 Task: Look for space in Liberec, Czech Republic from 24th June, 2023 to 10th July,  2023 for 5 adults in price range Rs.15000 to Rs.25000. Place can be entire place or private room with 5 bedrooms having 5 beds and 5 bathrooms. Property type can be house, flat, guest house. Amenities needed are: wifi, TV, free parkinig on premises, gym, breakfast. Booking option can be shelf check-in. Required host language is English.
Action: Mouse moved to (459, 154)
Screenshot: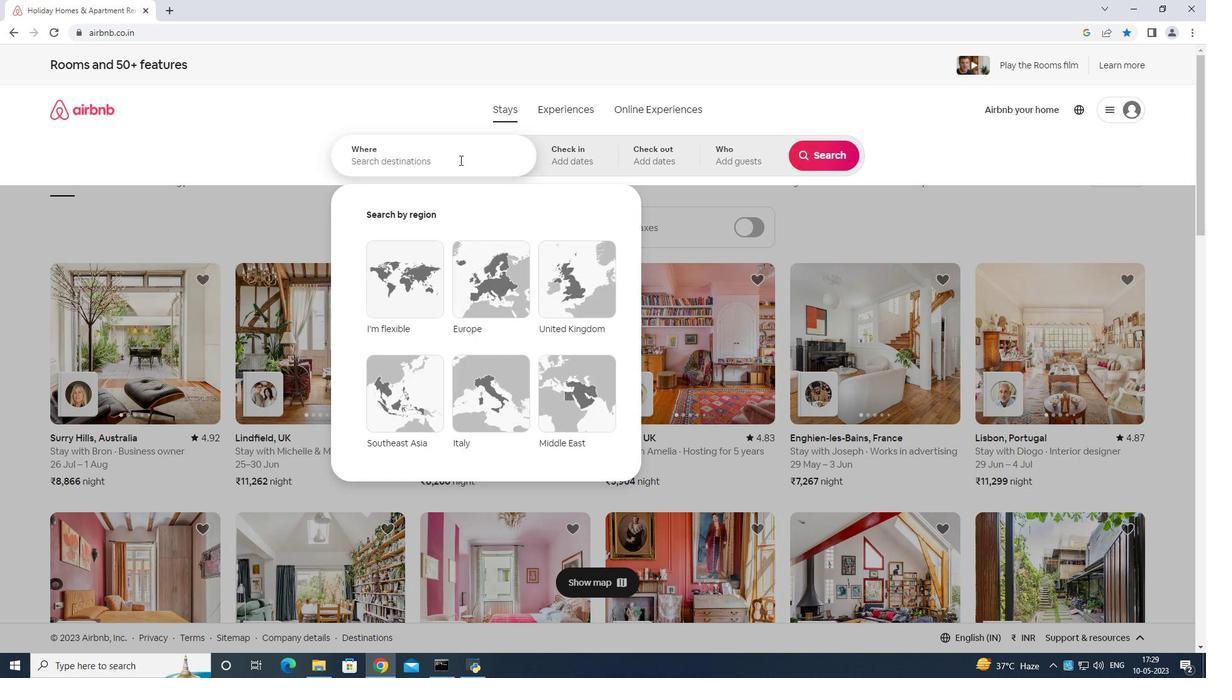 
Action: Mouse pressed left at (459, 157)
Screenshot: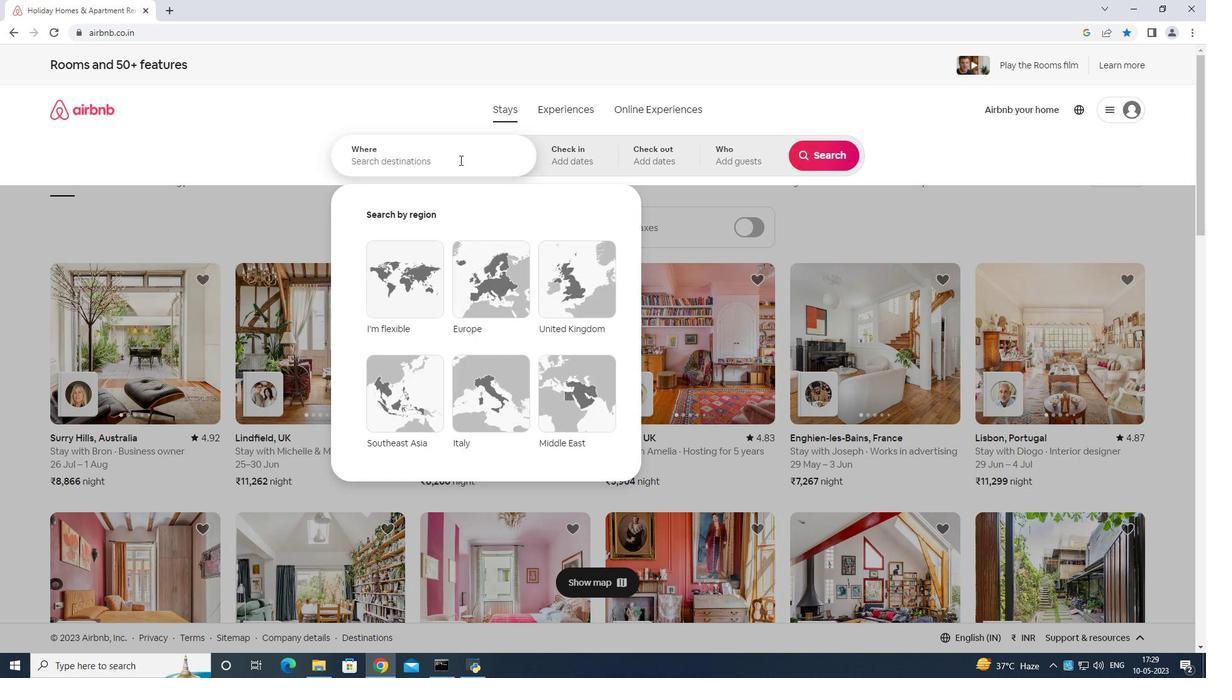 
Action: Mouse moved to (260, 96)
Screenshot: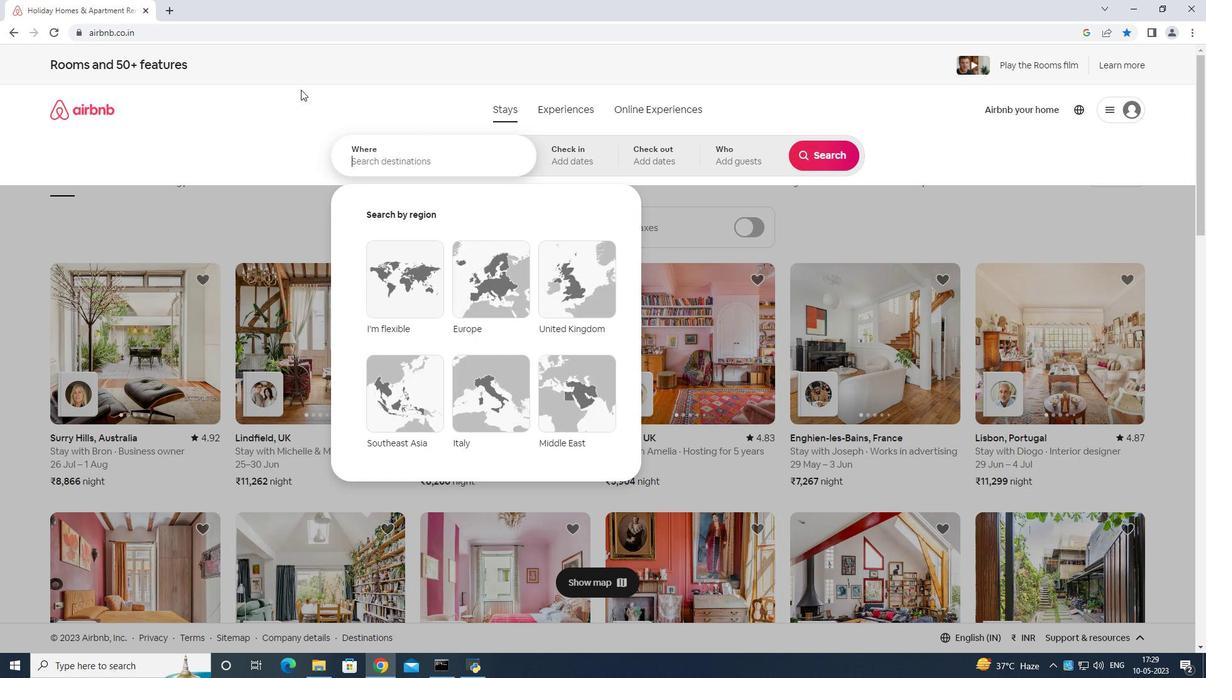 
Action: Key pressed <Key.shift>Liberec<Key.space>czezh<Key.space>republic<Key.space><Key.enter>
Screenshot: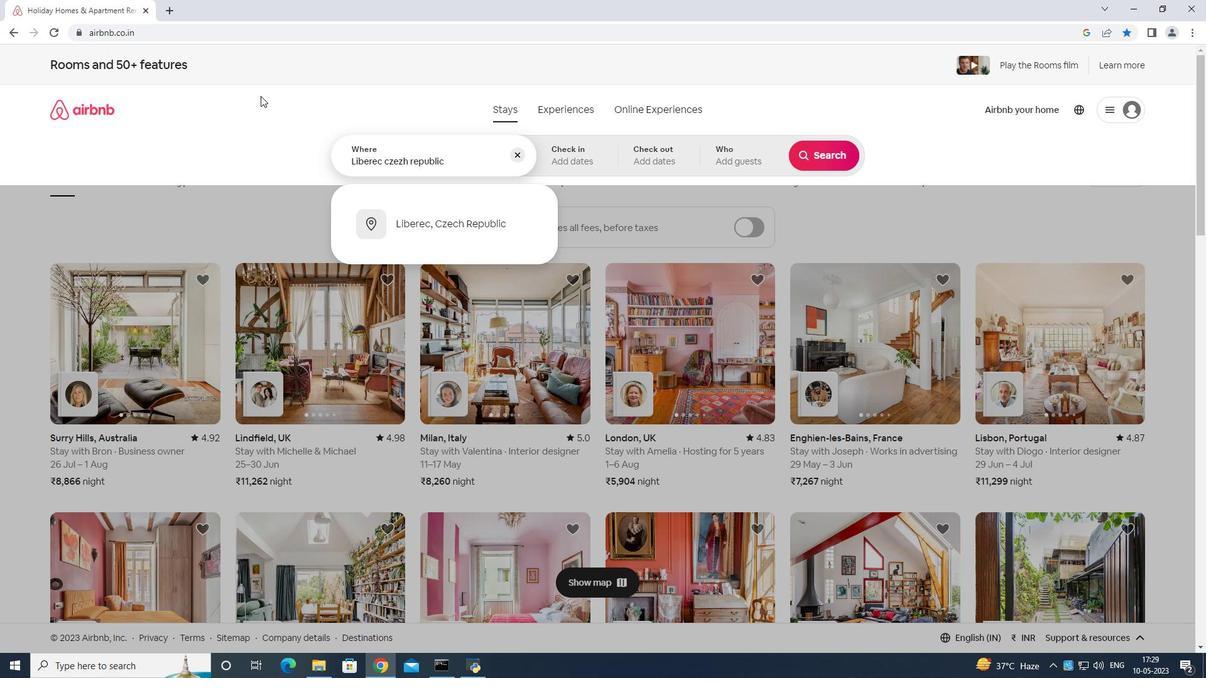 
Action: Mouse moved to (807, 394)
Screenshot: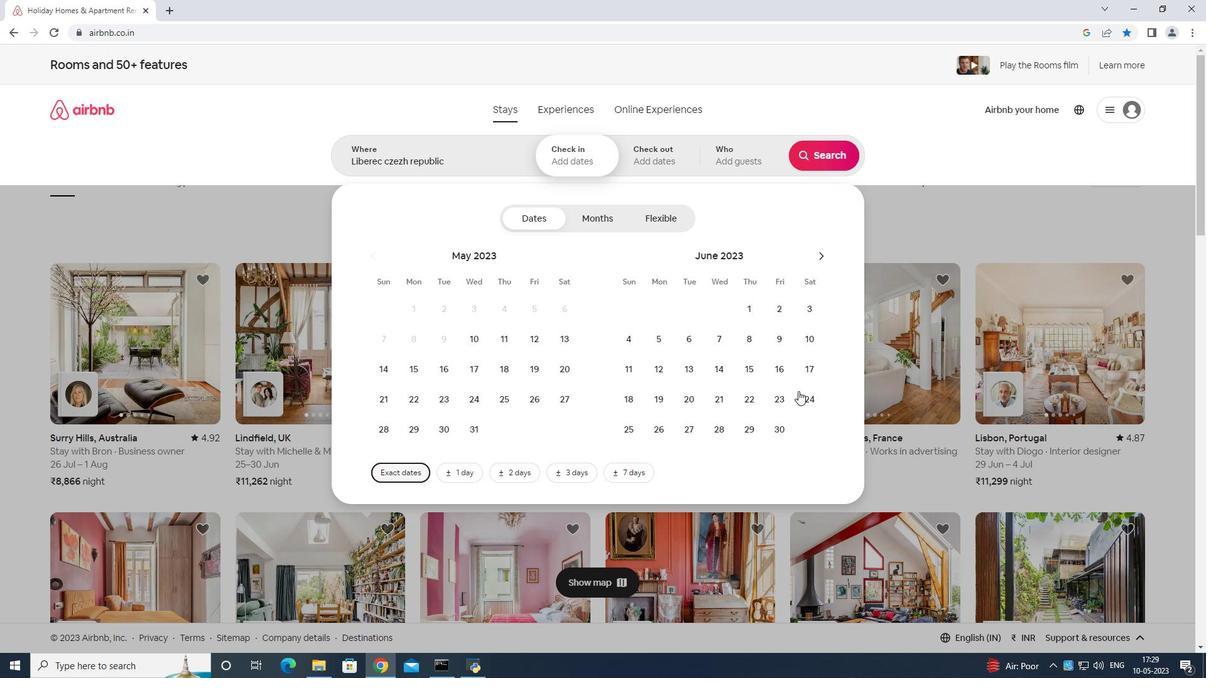 
Action: Mouse pressed left at (807, 394)
Screenshot: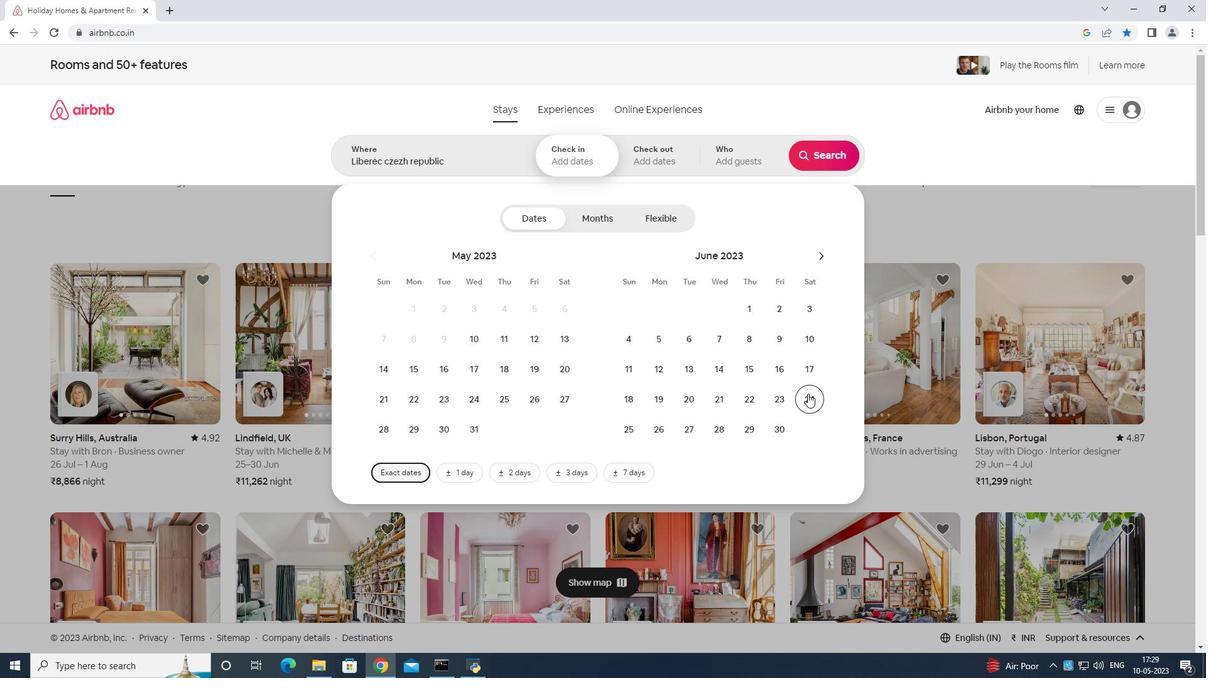 
Action: Mouse moved to (820, 251)
Screenshot: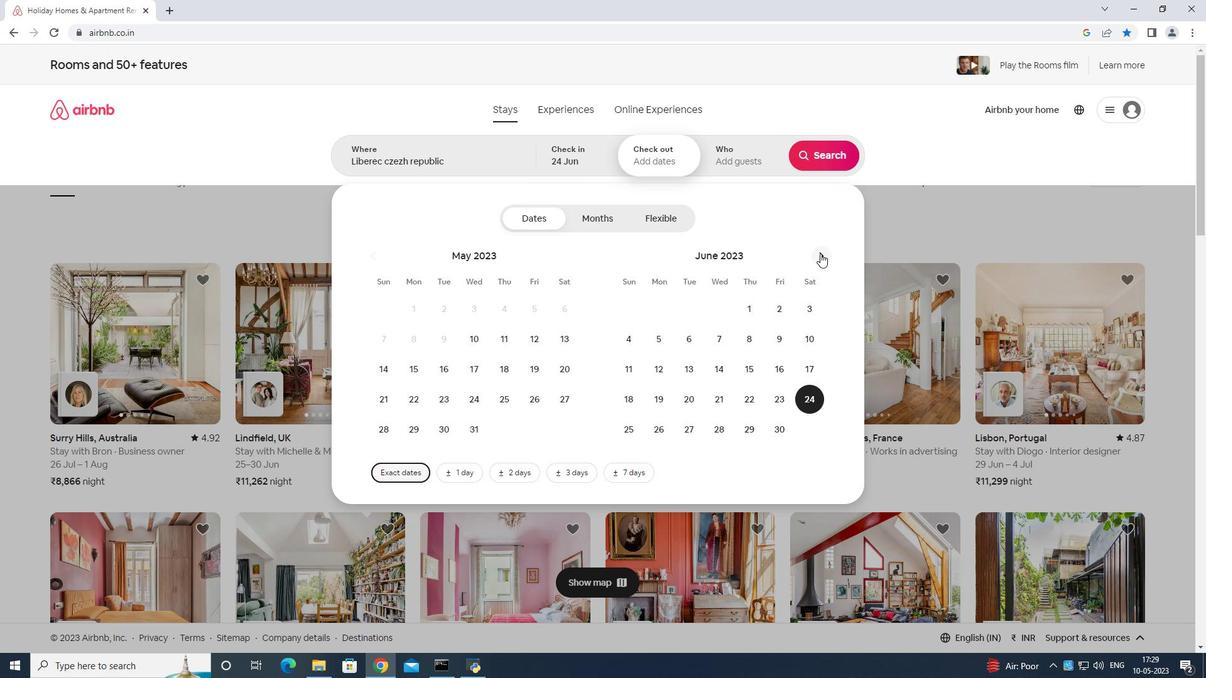 
Action: Mouse pressed left at (820, 251)
Screenshot: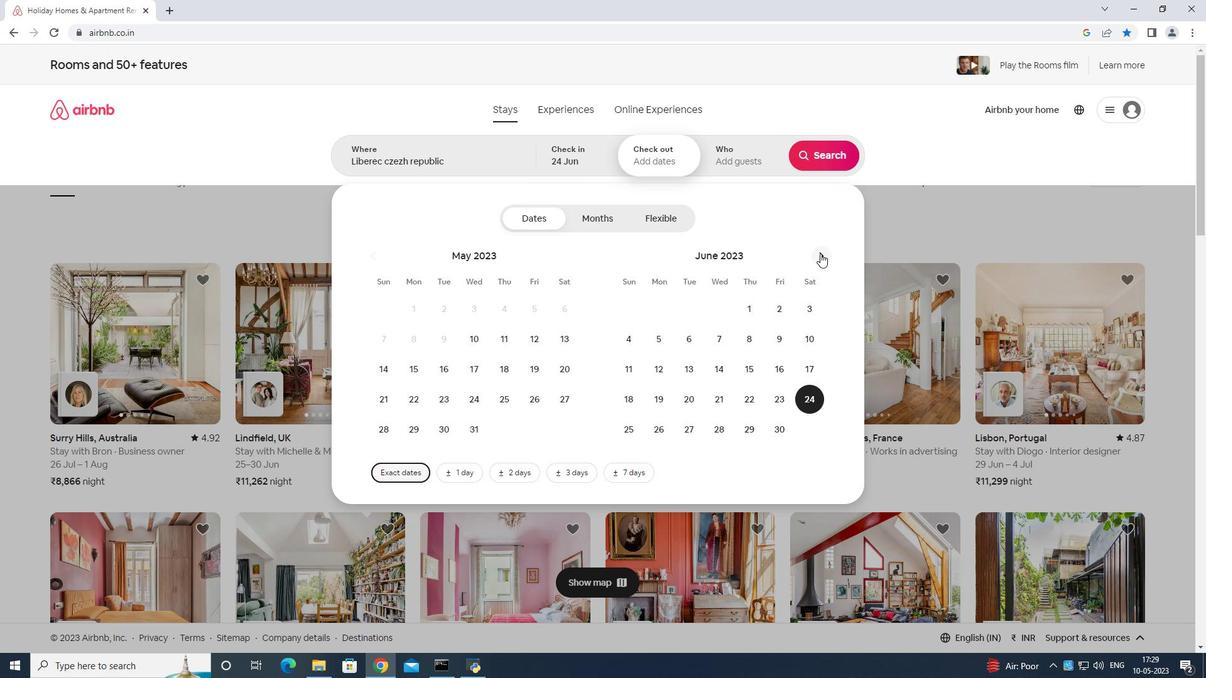 
Action: Mouse moved to (664, 369)
Screenshot: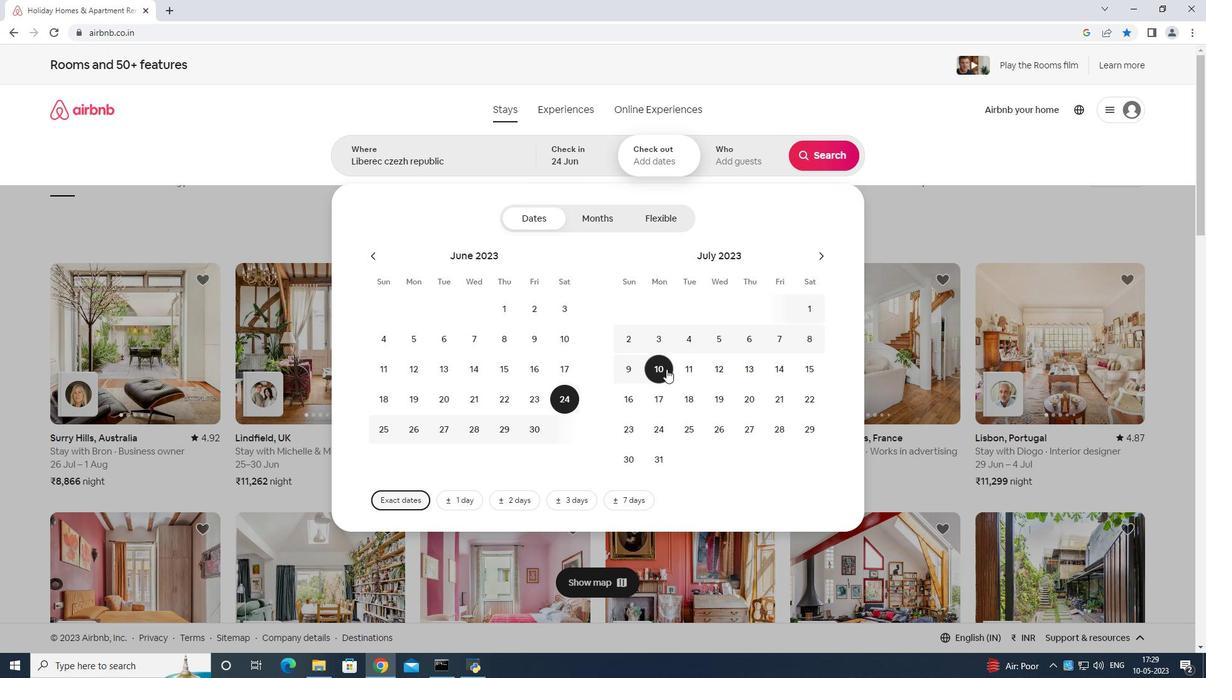 
Action: Mouse pressed left at (664, 369)
Screenshot: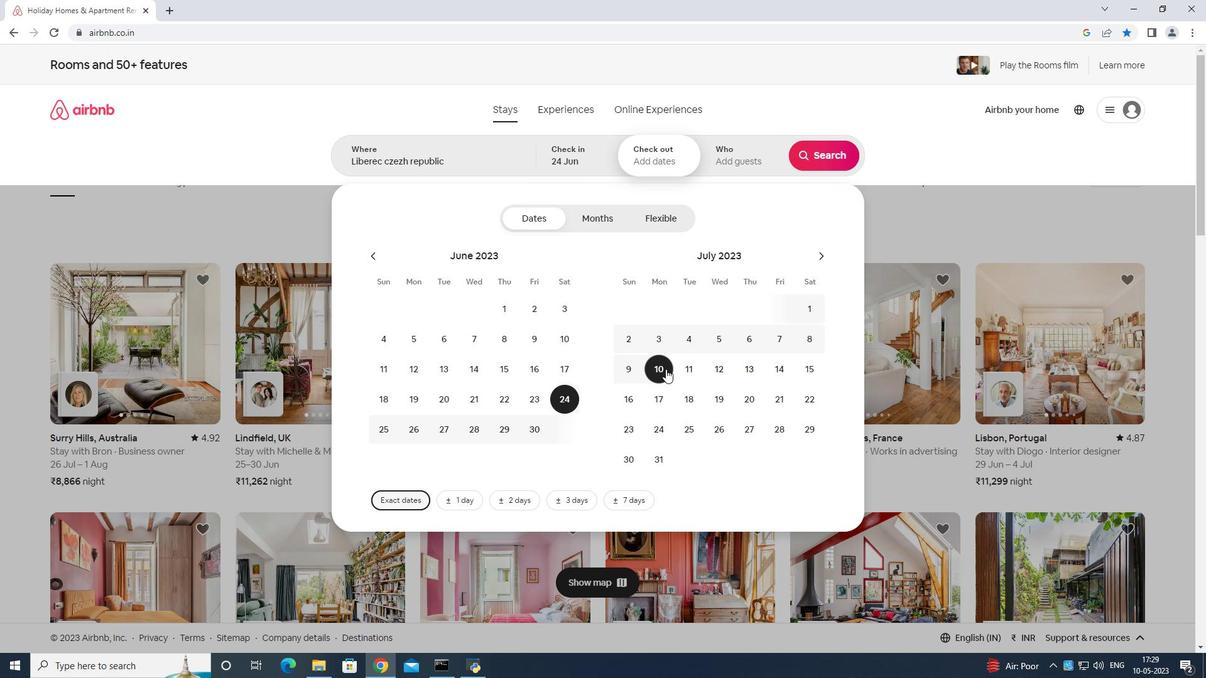 
Action: Mouse moved to (745, 150)
Screenshot: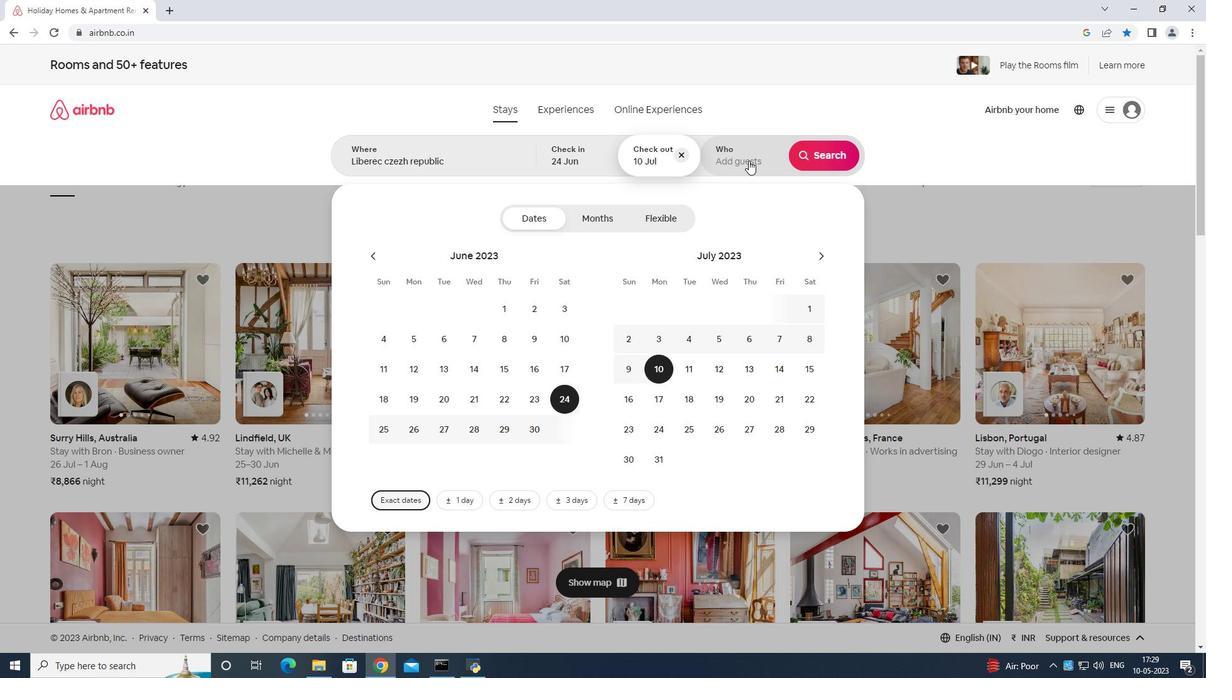 
Action: Mouse pressed left at (745, 150)
Screenshot: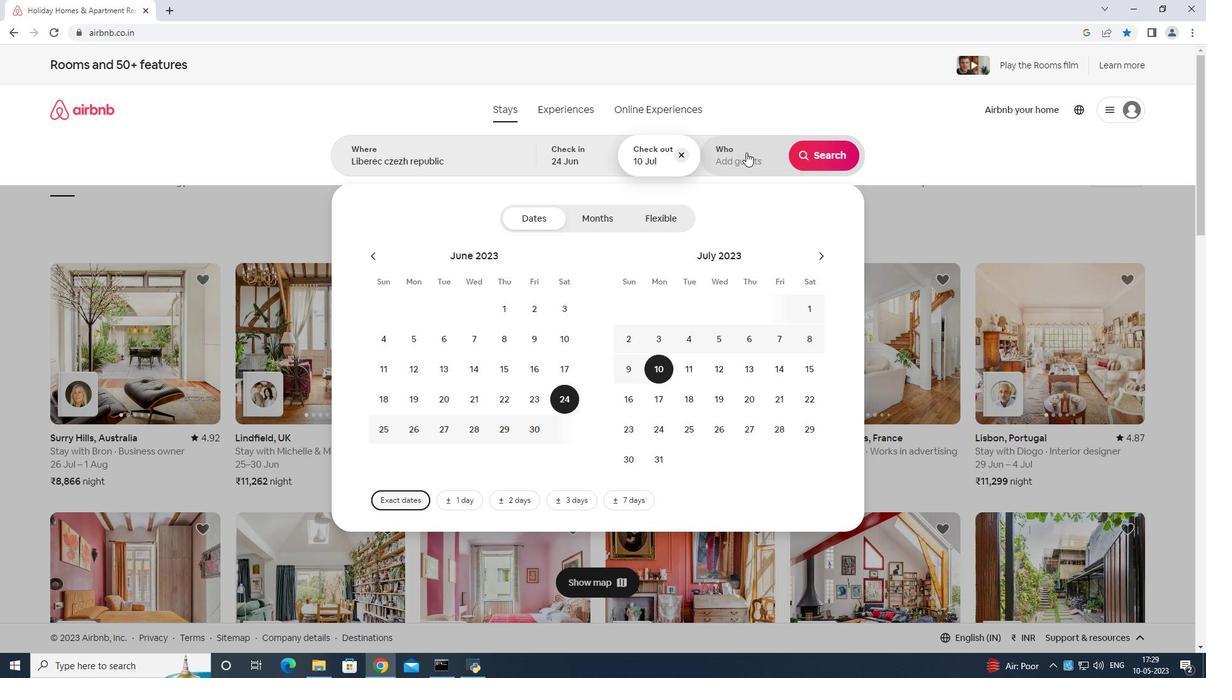 
Action: Mouse moved to (824, 229)
Screenshot: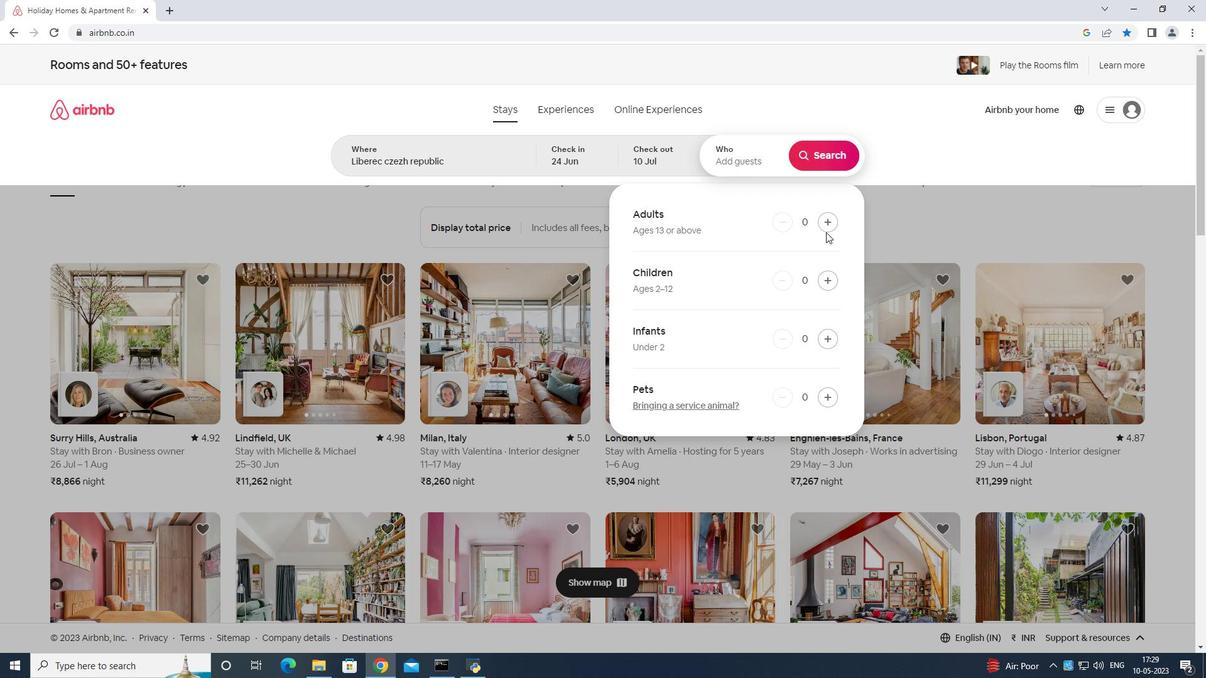 
Action: Mouse pressed left at (824, 229)
Screenshot: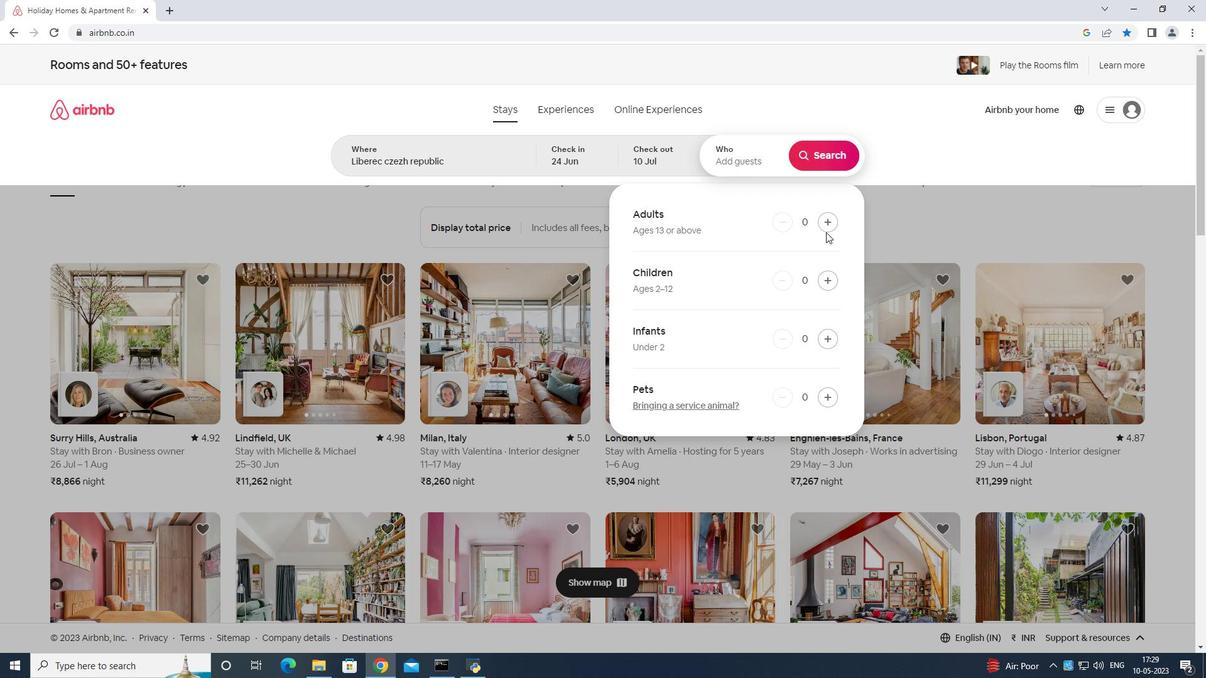 
Action: Mouse moved to (824, 225)
Screenshot: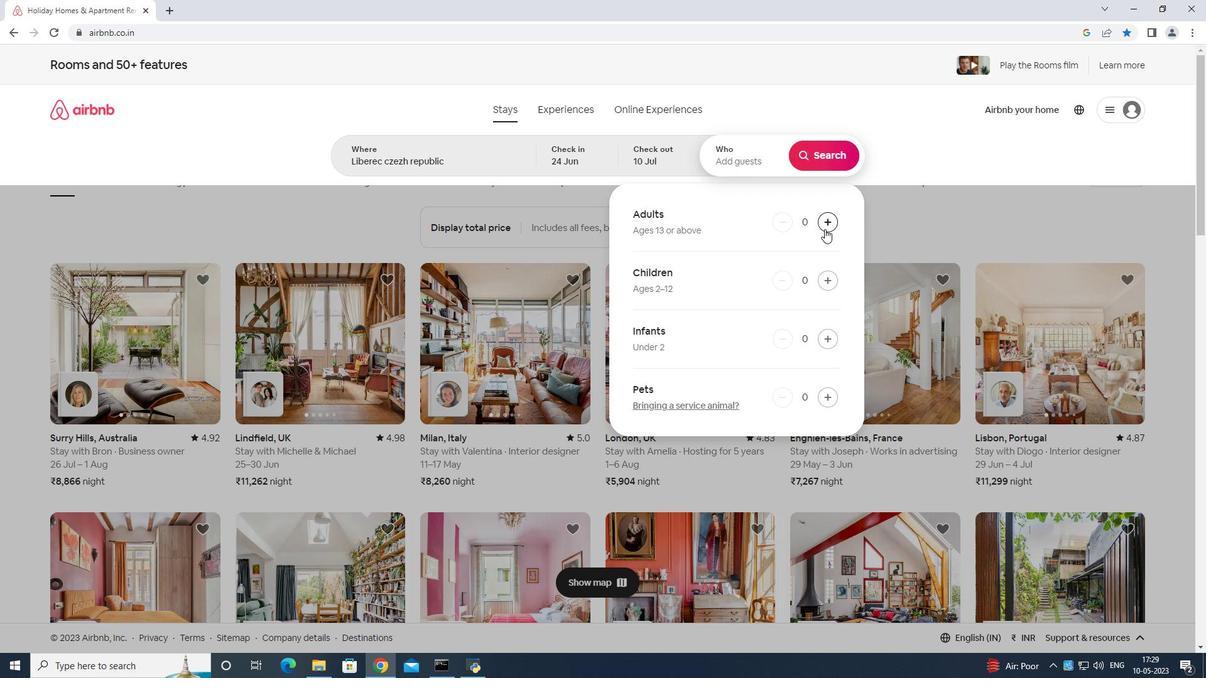 
Action: Mouse pressed left at (824, 225)
Screenshot: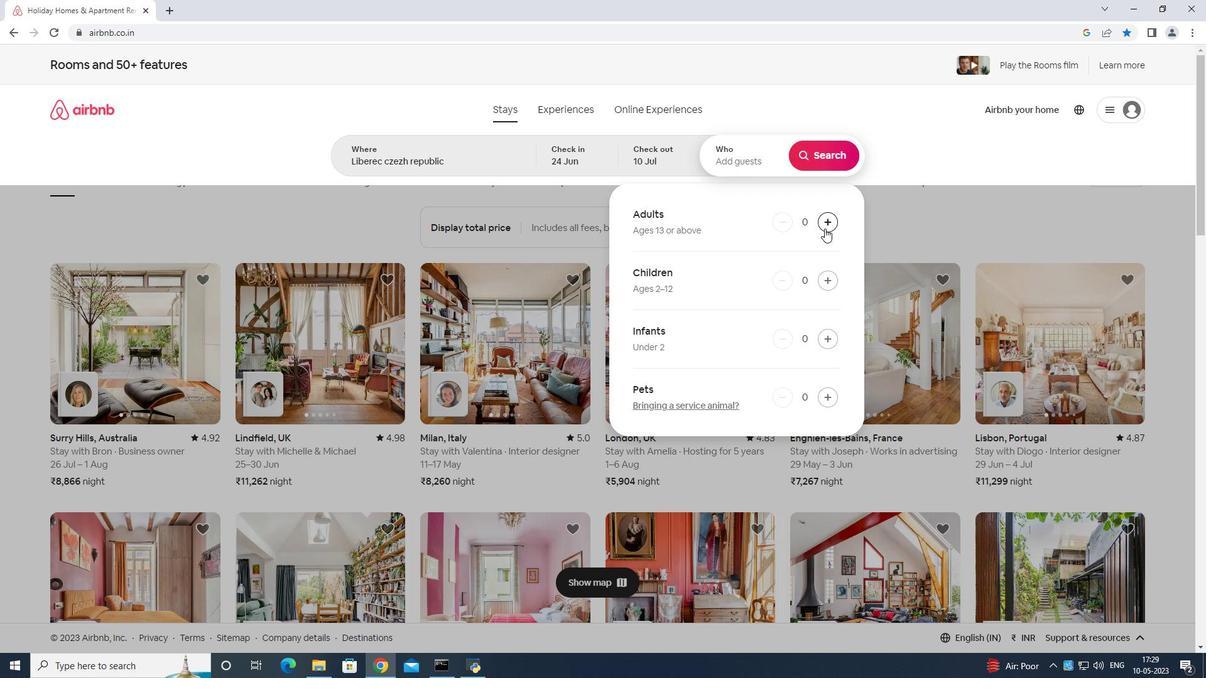 
Action: Mouse moved to (824, 224)
Screenshot: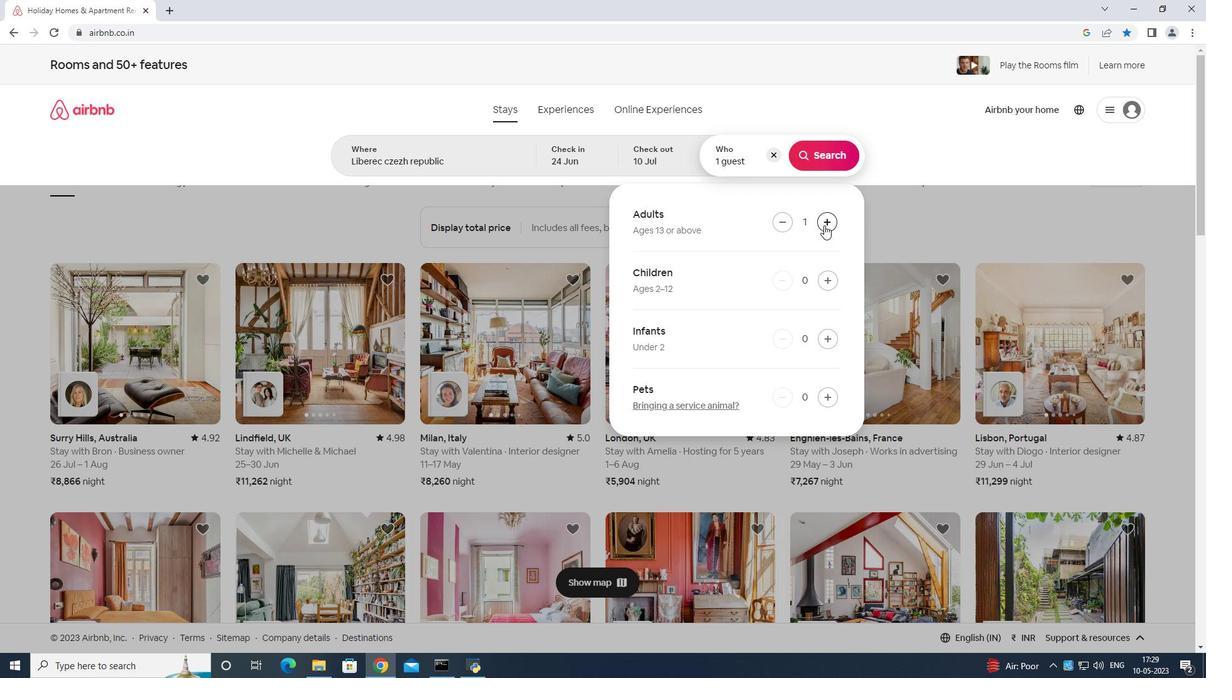 
Action: Mouse pressed left at (824, 224)
Screenshot: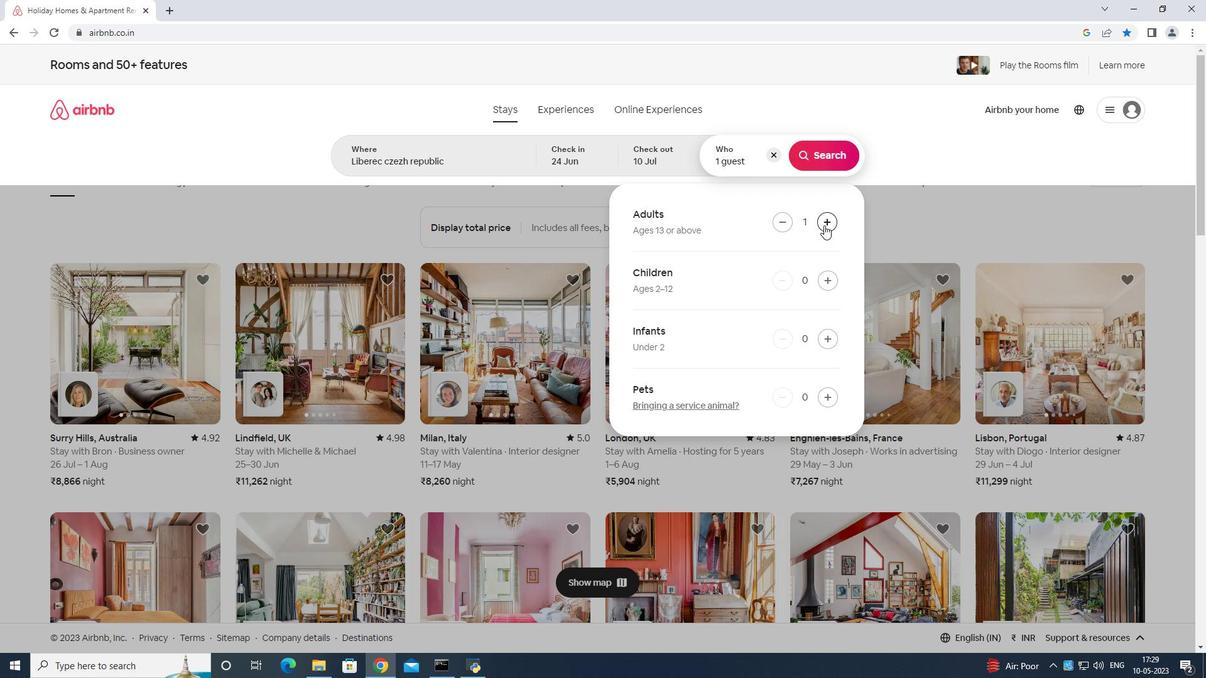 
Action: Mouse moved to (823, 223)
Screenshot: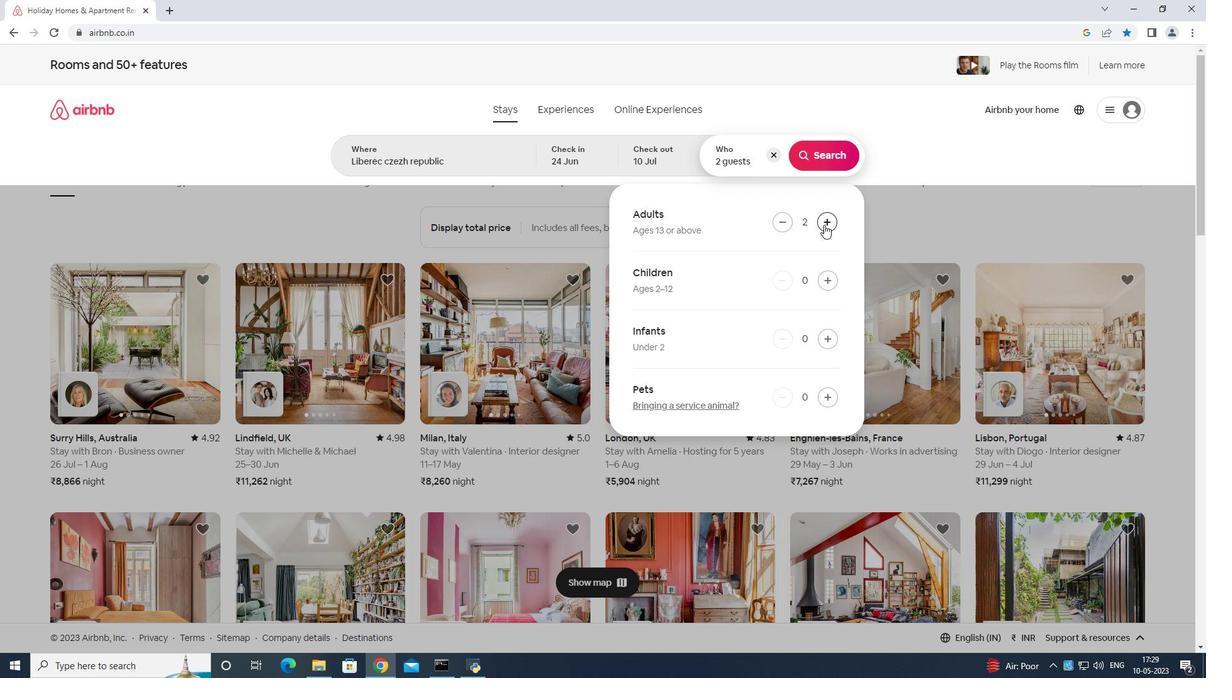 
Action: Mouse pressed left at (823, 223)
Screenshot: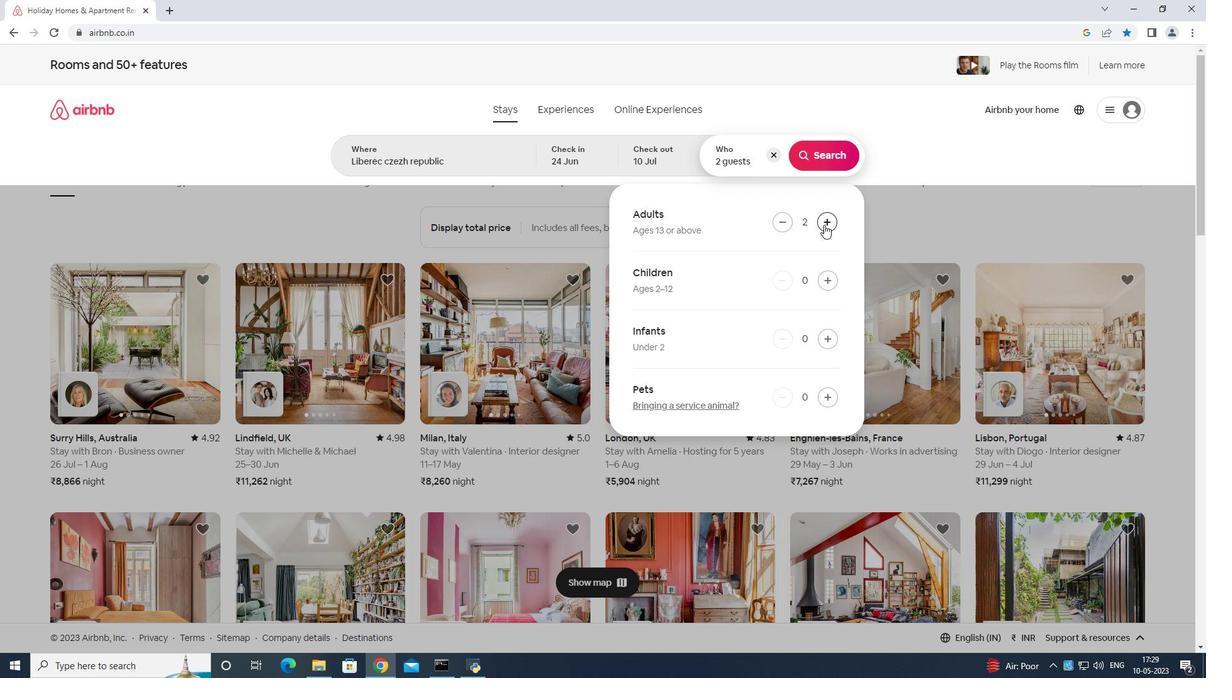 
Action: Mouse pressed left at (823, 223)
Screenshot: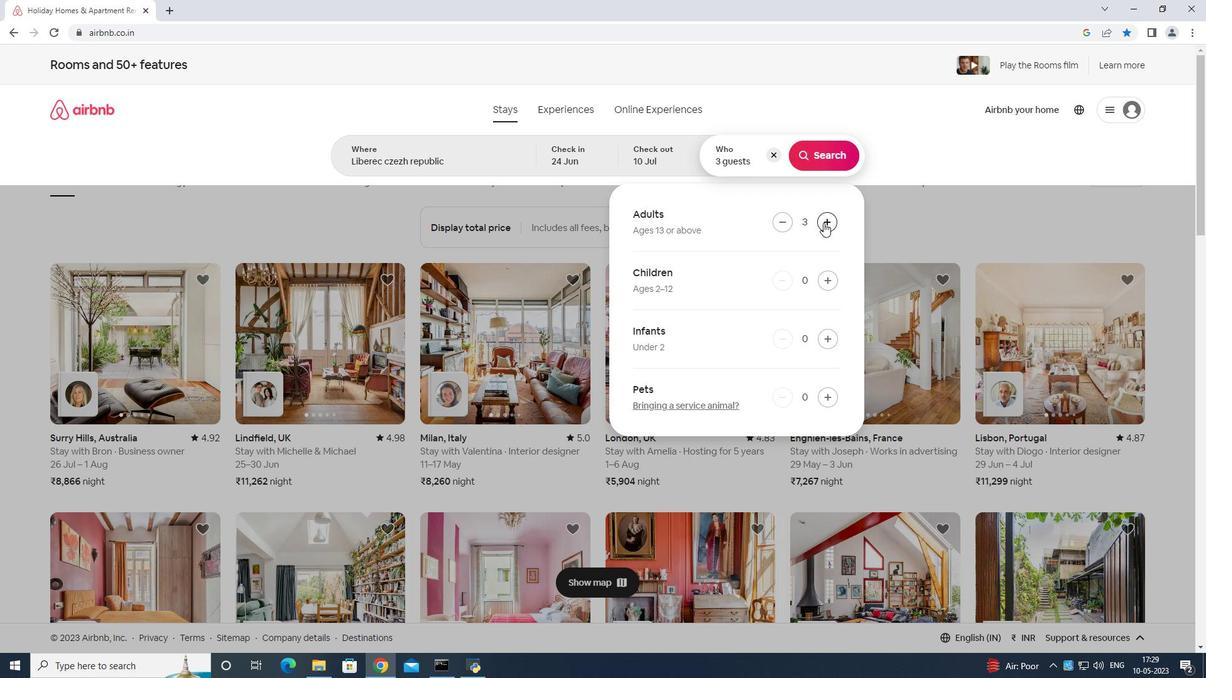 
Action: Mouse moved to (830, 153)
Screenshot: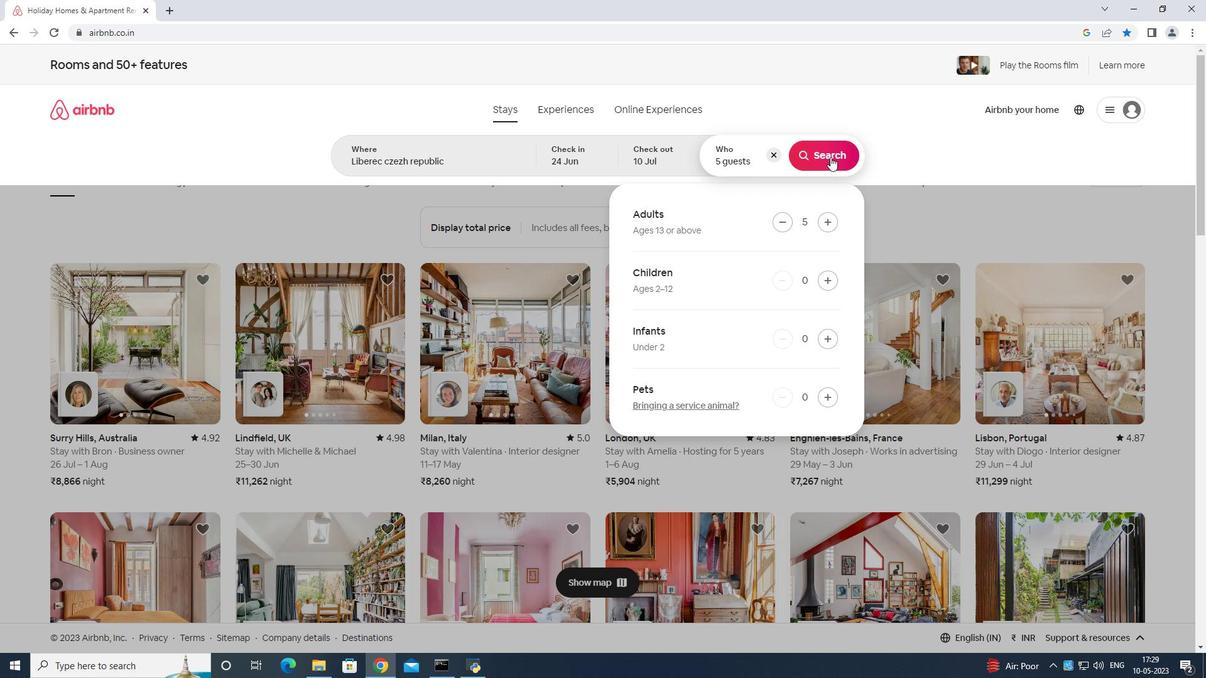 
Action: Mouse pressed left at (830, 153)
Screenshot: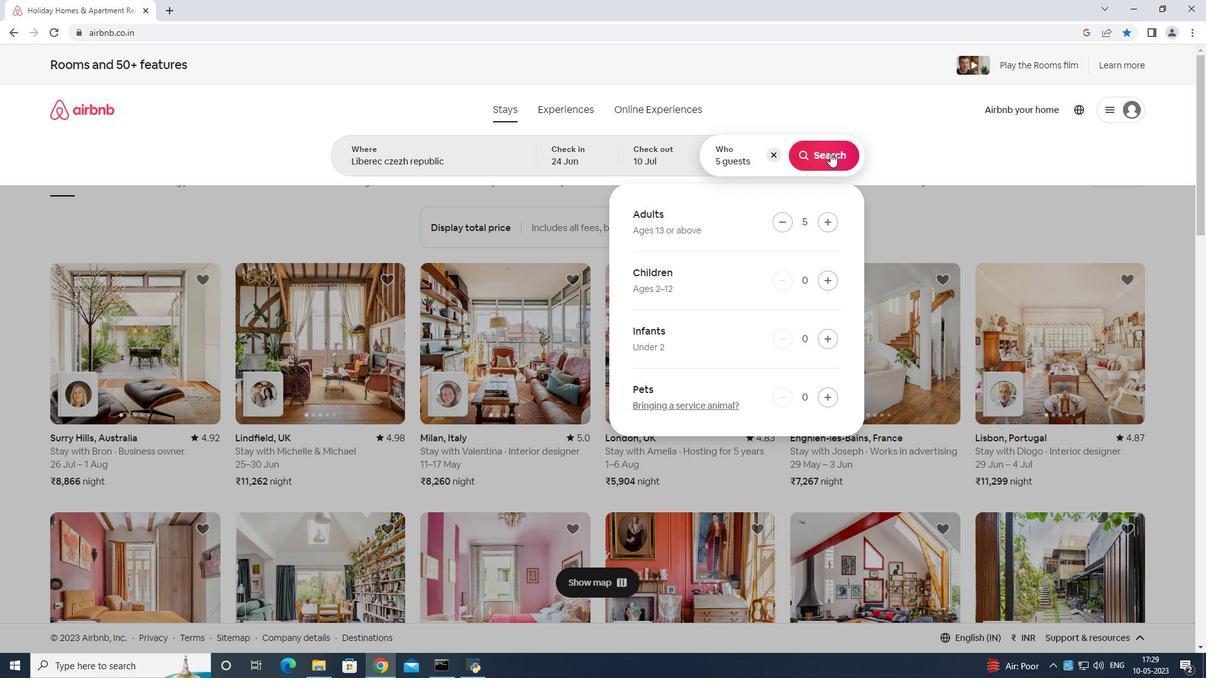 
Action: Mouse moved to (1144, 121)
Screenshot: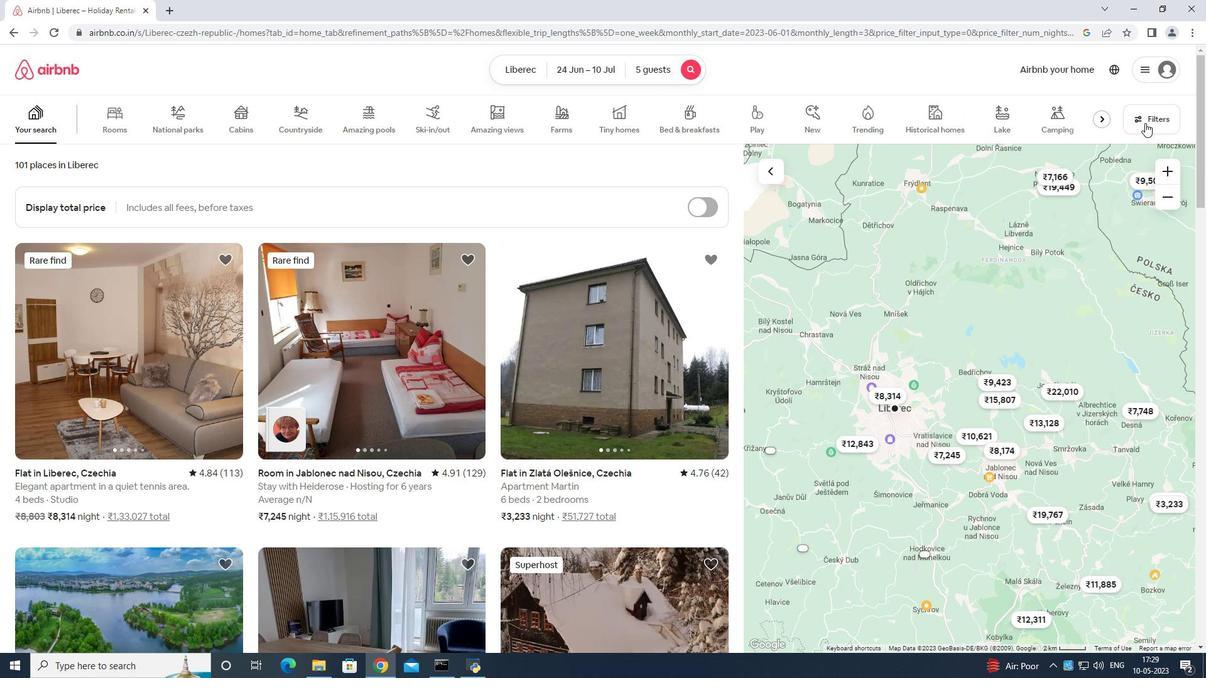 
Action: Mouse pressed left at (1144, 121)
Screenshot: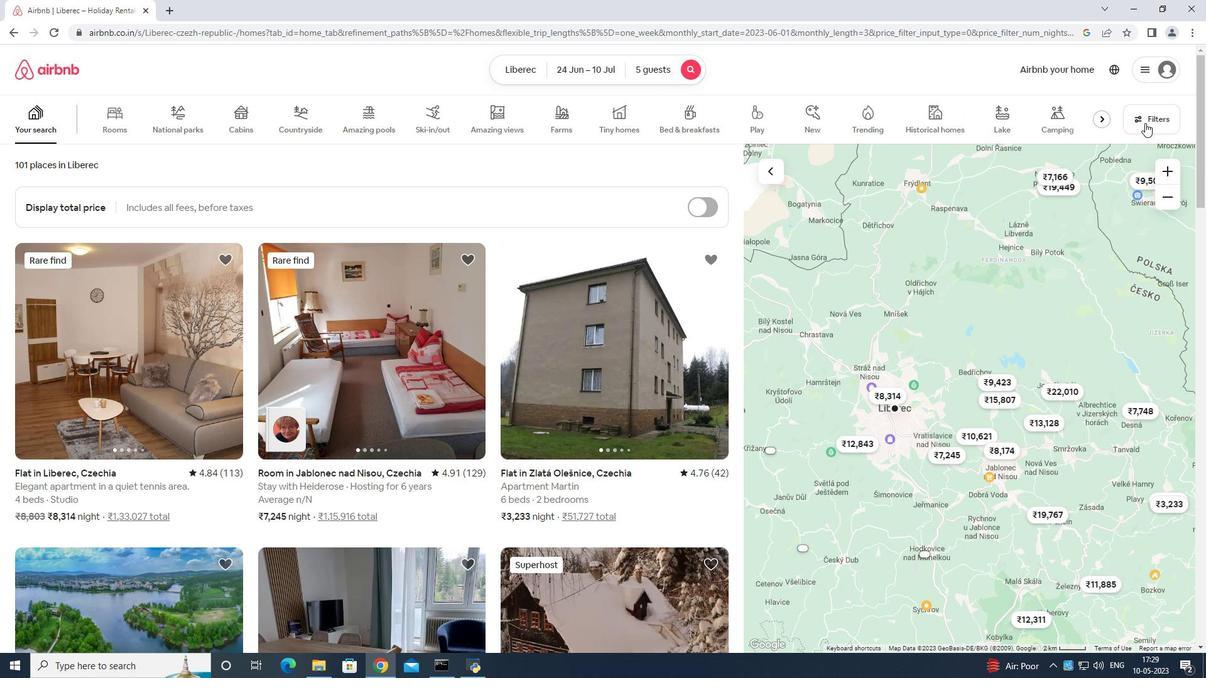 
Action: Mouse moved to (542, 423)
Screenshot: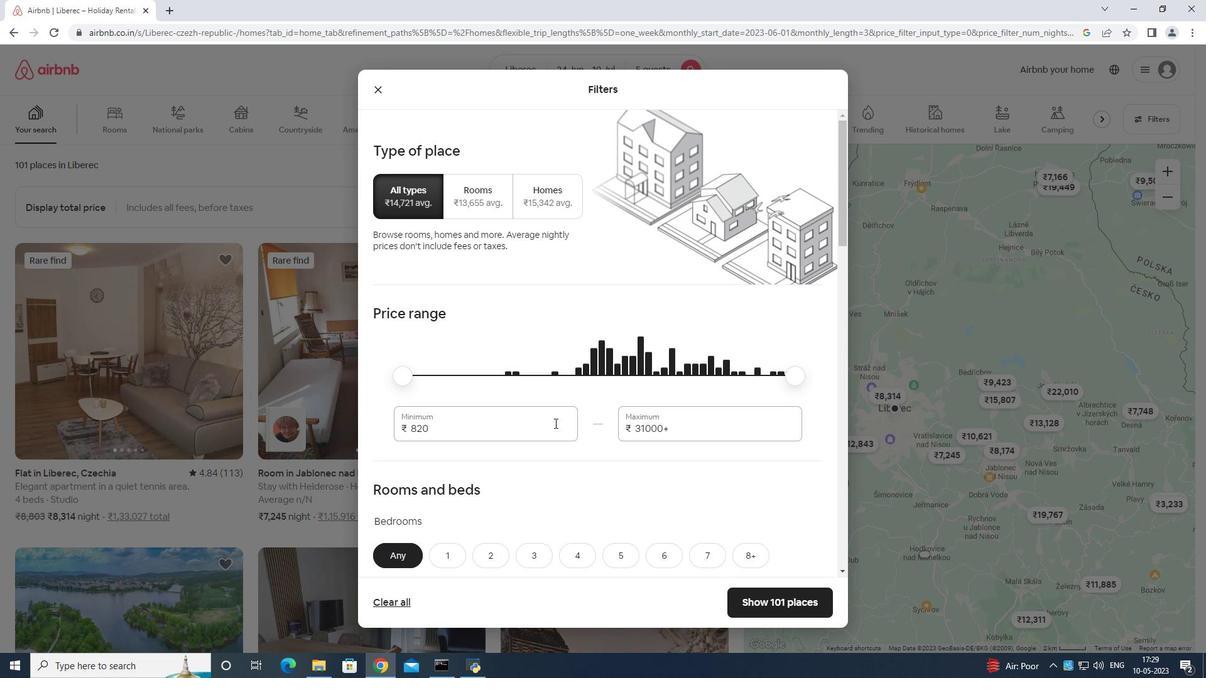 
Action: Mouse pressed left at (542, 423)
Screenshot: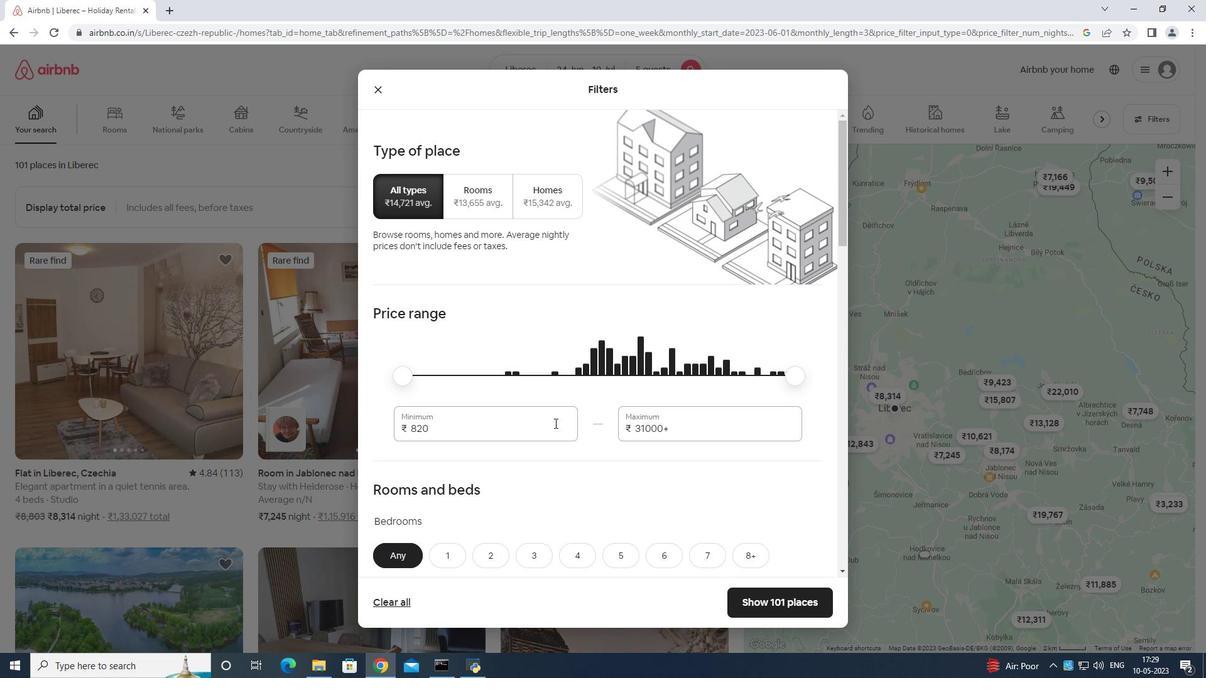 
Action: Mouse moved to (480, 393)
Screenshot: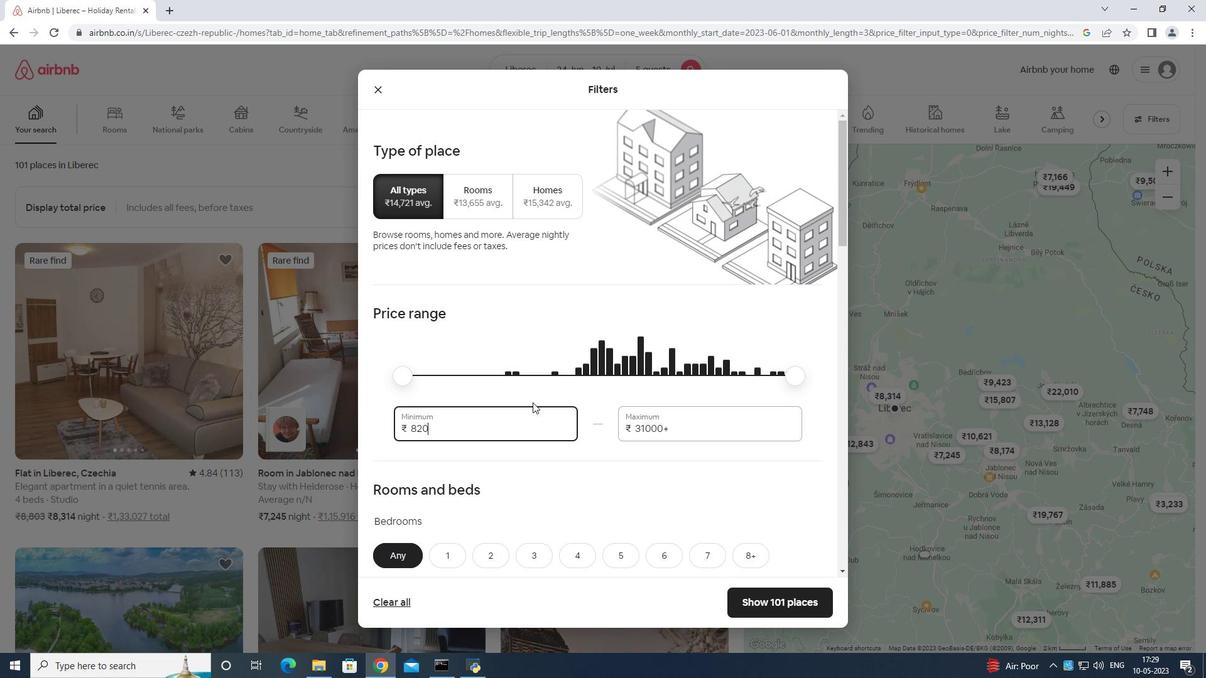 
Action: Key pressed <Key.backspace><Key.backspace><Key.backspace><Key.backspace><Key.backspace><Key.backspace><Key.backspace><Key.backspace><Key.backspace>15000
Screenshot: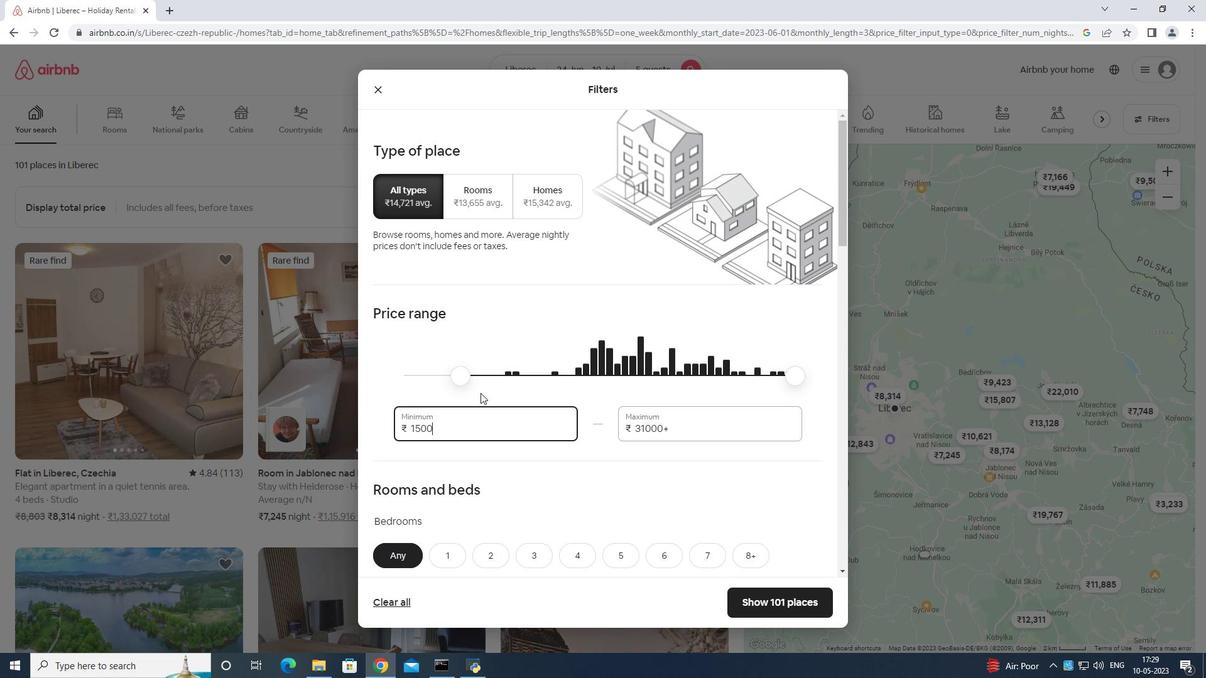 
Action: Mouse moved to (699, 427)
Screenshot: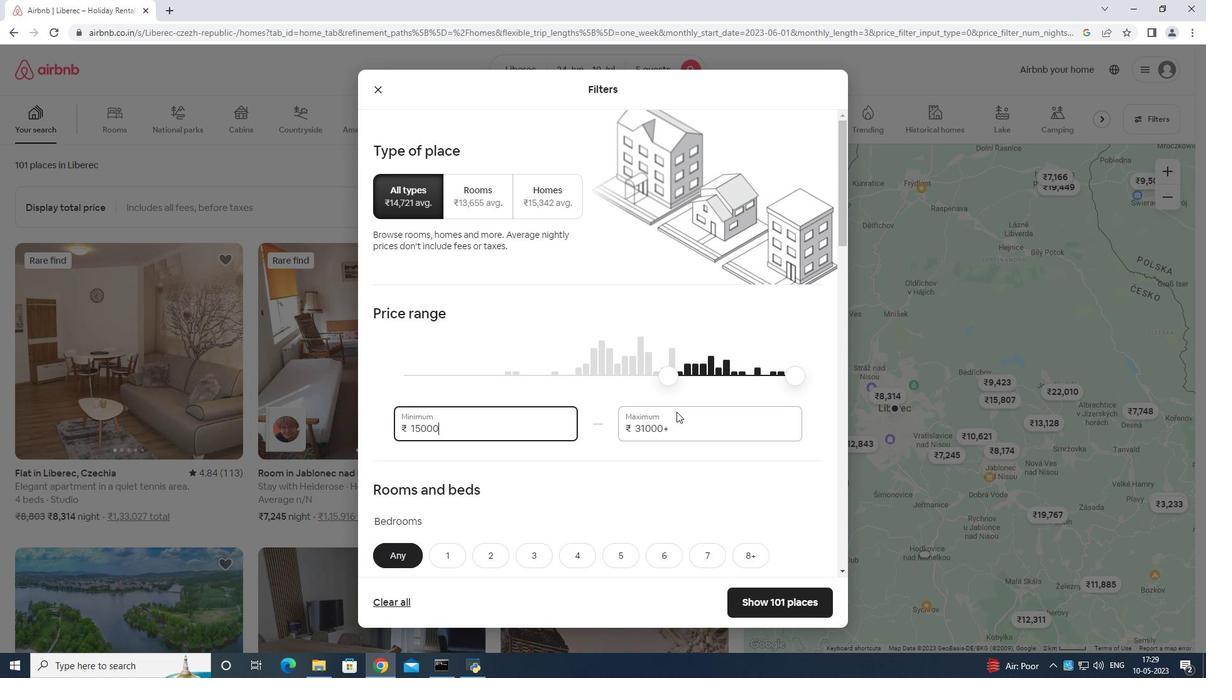 
Action: Mouse pressed left at (699, 427)
Screenshot: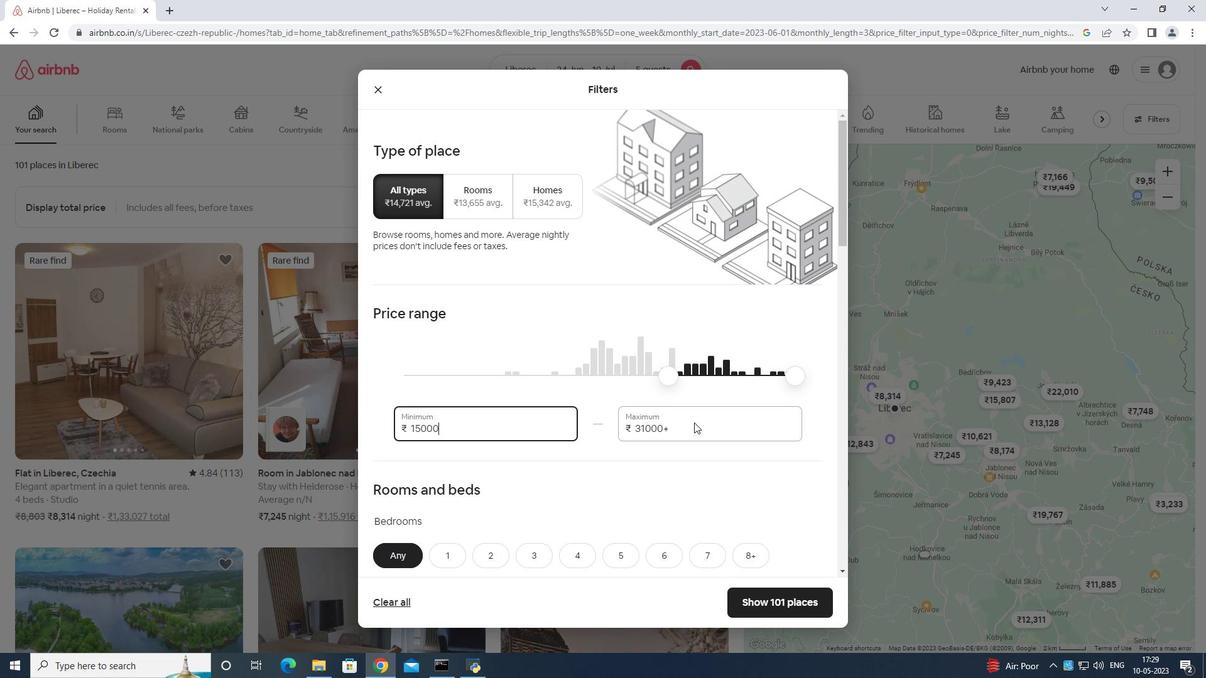 
Action: Mouse moved to (660, 398)
Screenshot: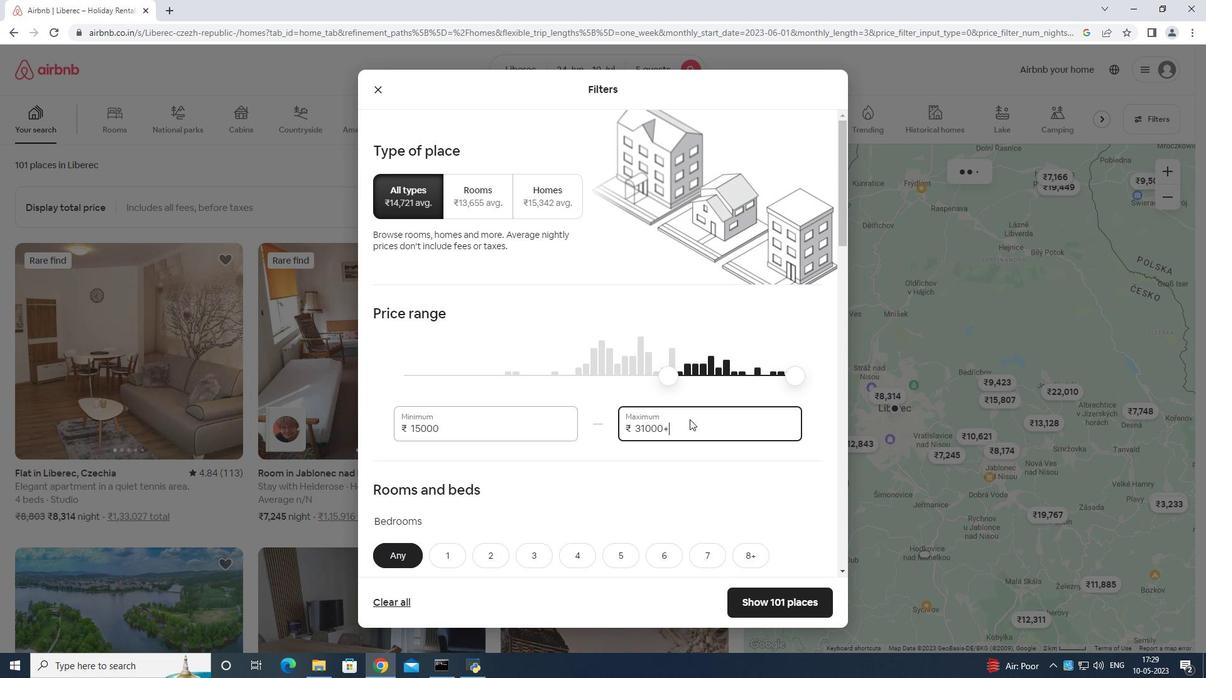 
Action: Key pressed <Key.backspace><Key.backspace><Key.backspace><Key.backspace><Key.backspace><Key.backspace><Key.backspace><Key.backspace><Key.backspace><Key.backspace><Key.backspace>25000
Screenshot: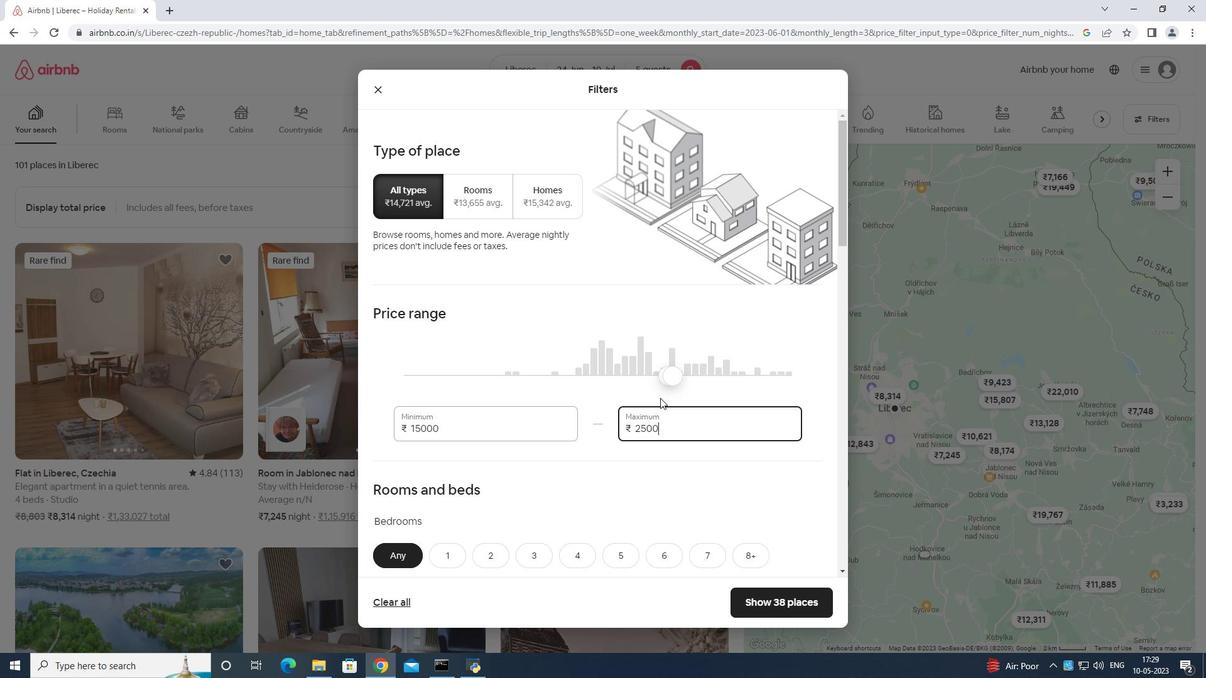
Action: Mouse moved to (642, 382)
Screenshot: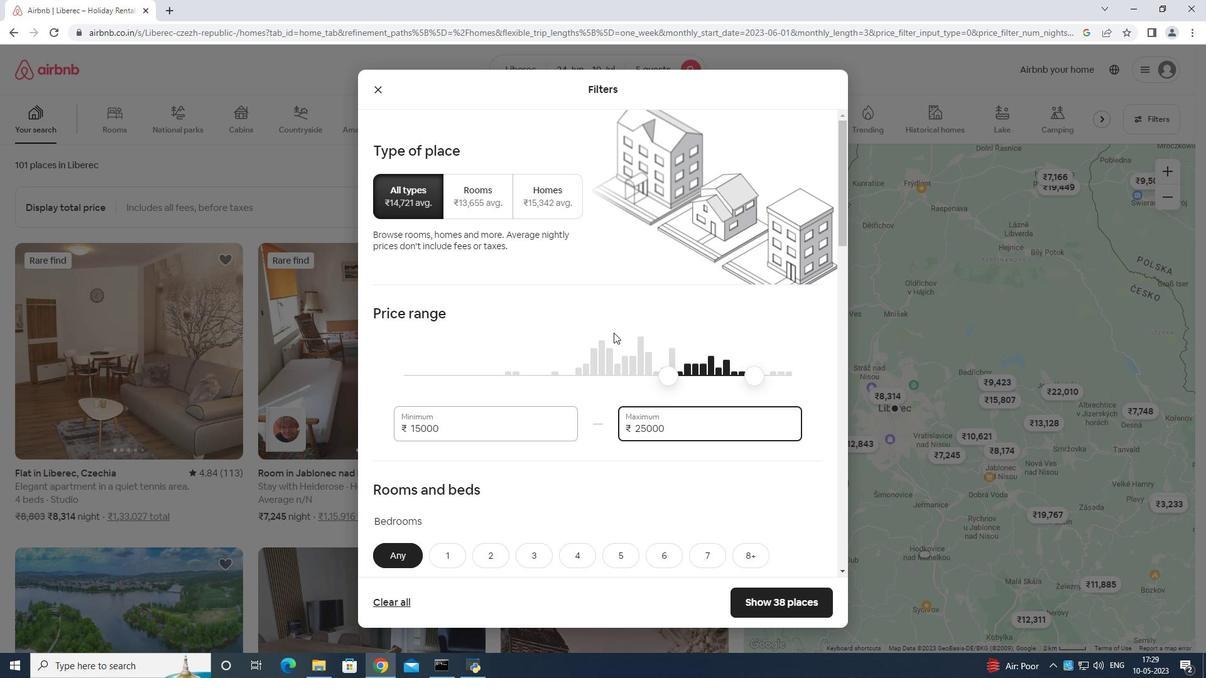 
Action: Mouse scrolled (642, 381) with delta (0, 0)
Screenshot: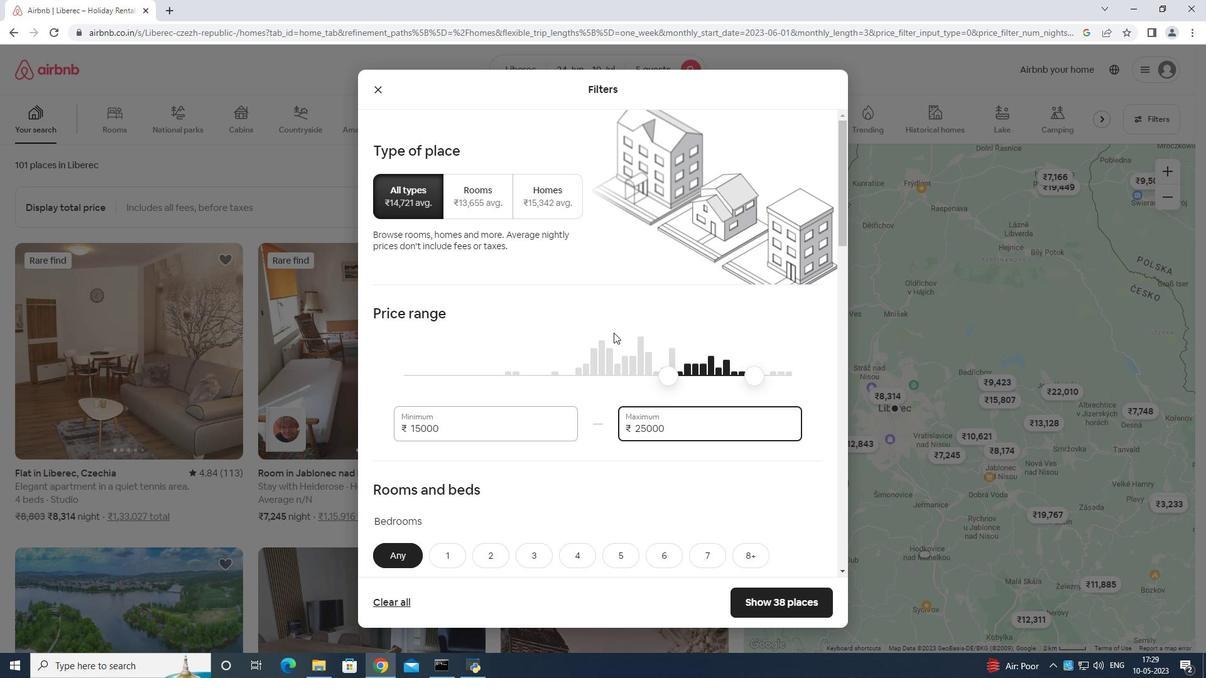 
Action: Mouse moved to (717, 456)
Screenshot: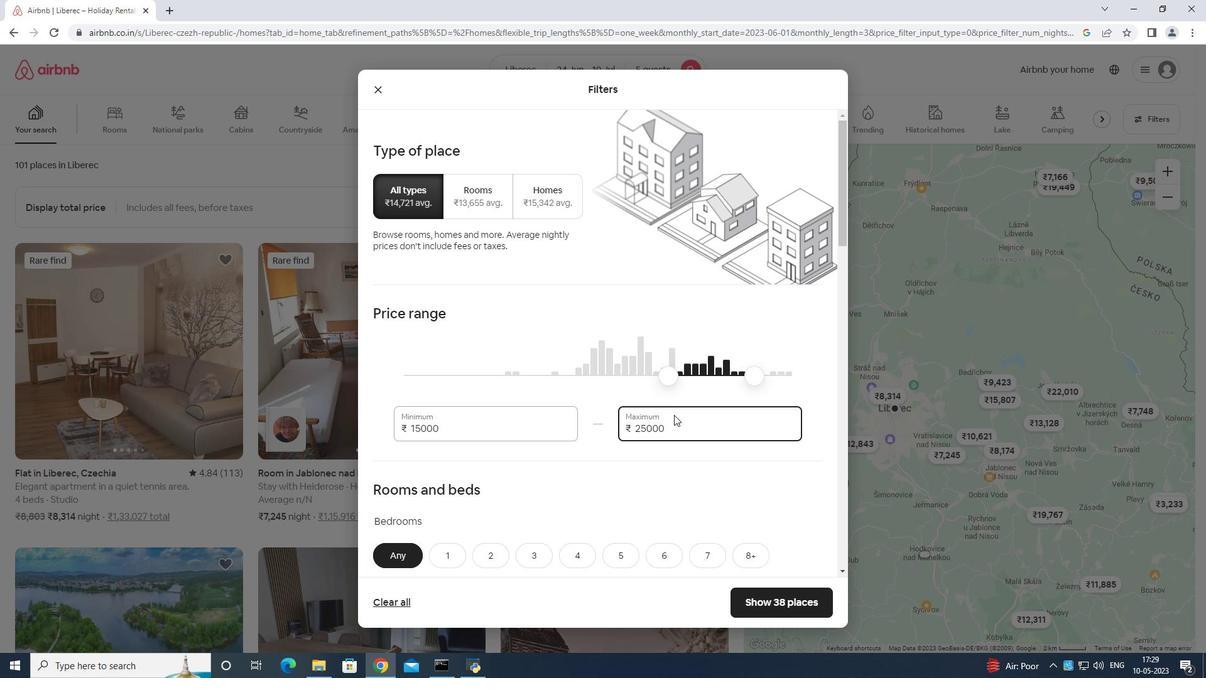 
Action: Mouse scrolled (717, 456) with delta (0, 0)
Screenshot: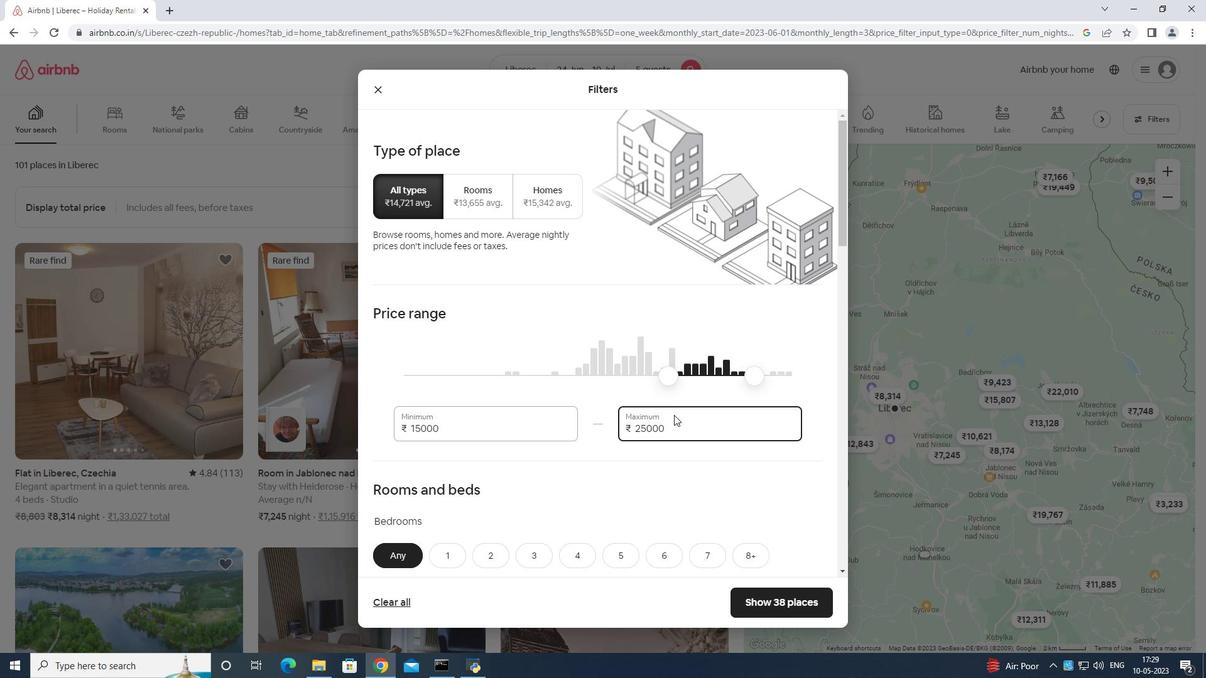 
Action: Mouse moved to (741, 469)
Screenshot: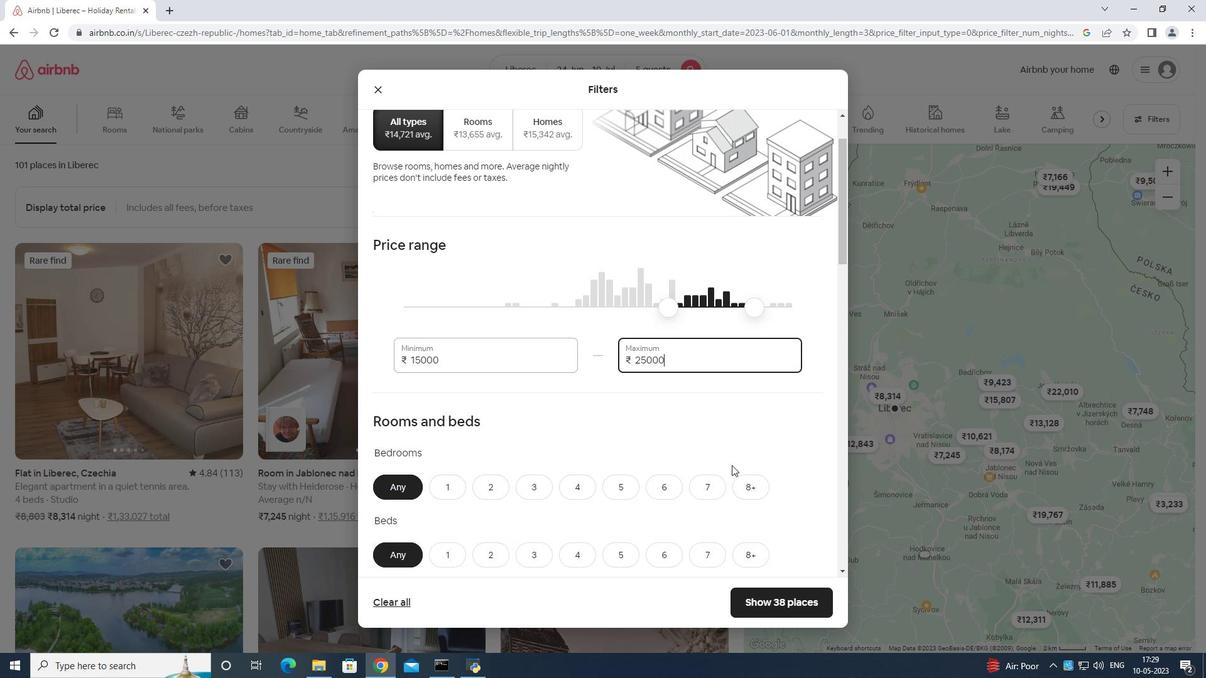 
Action: Mouse scrolled (741, 468) with delta (0, 0)
Screenshot: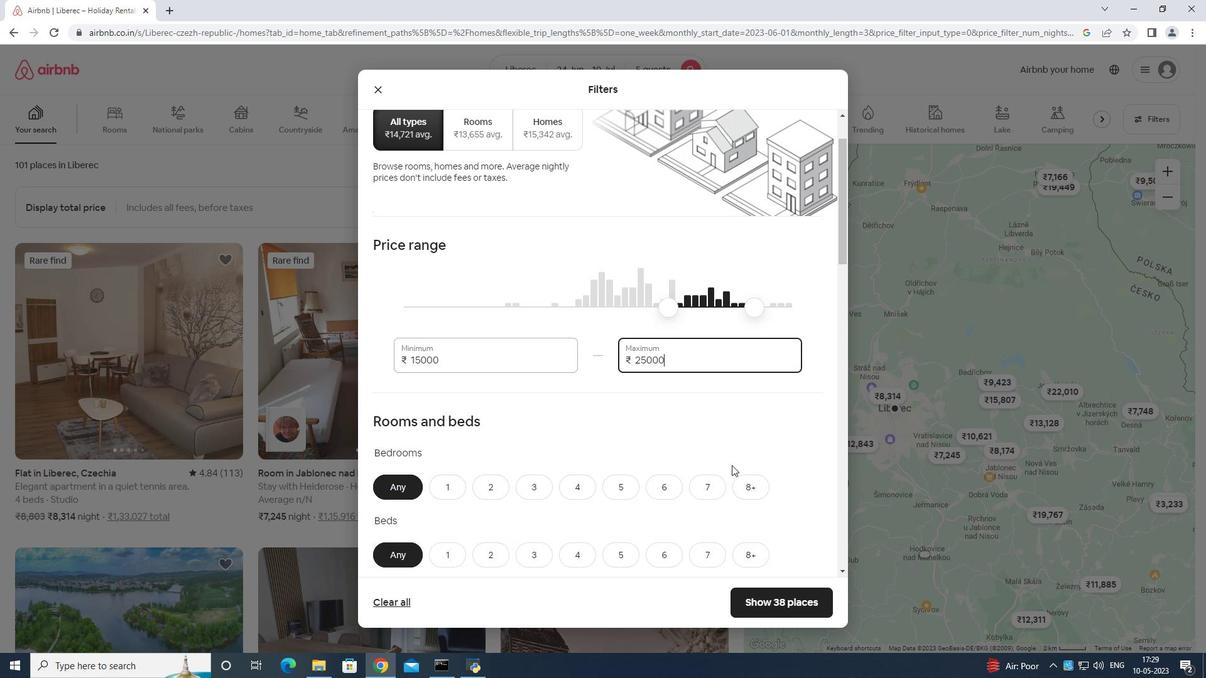 
Action: Mouse moved to (627, 366)
Screenshot: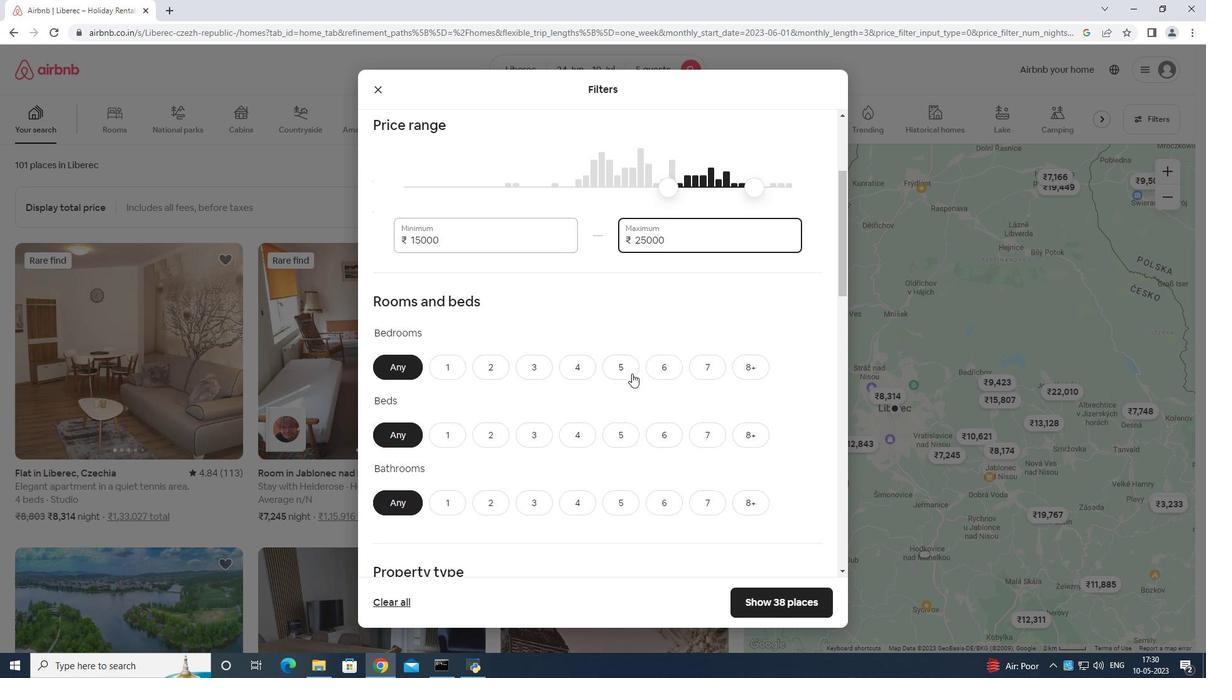 
Action: Mouse pressed left at (627, 366)
Screenshot: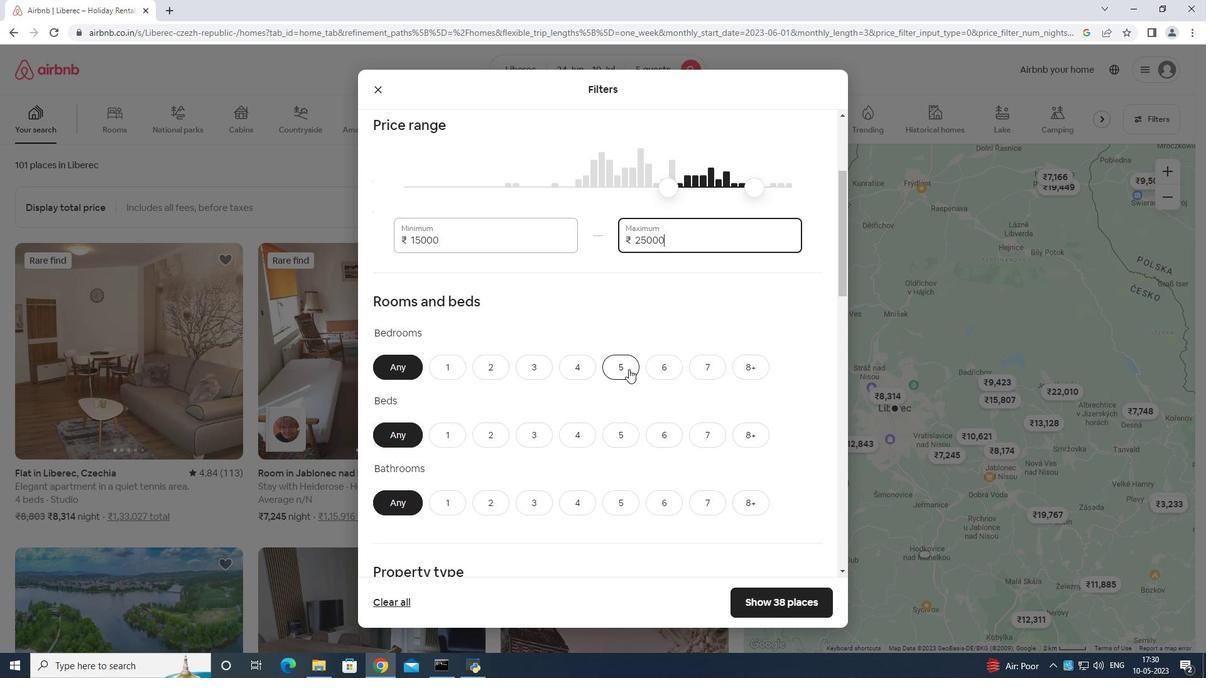 
Action: Mouse moved to (625, 444)
Screenshot: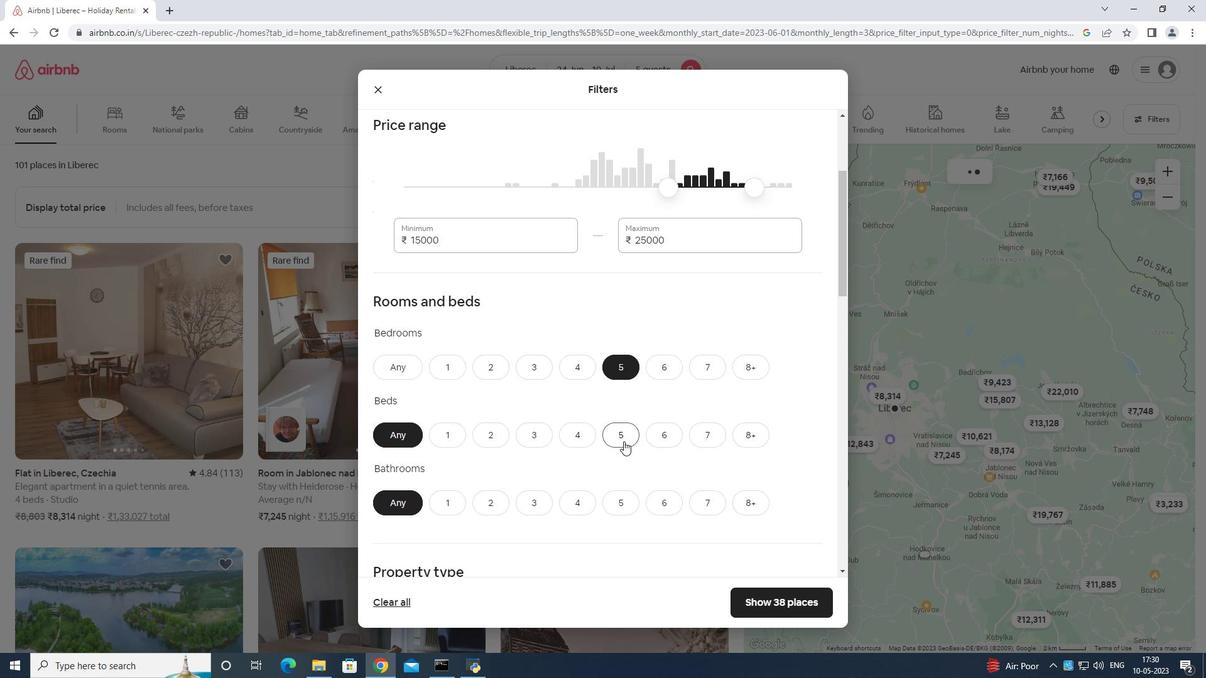 
Action: Mouse pressed left at (625, 444)
Screenshot: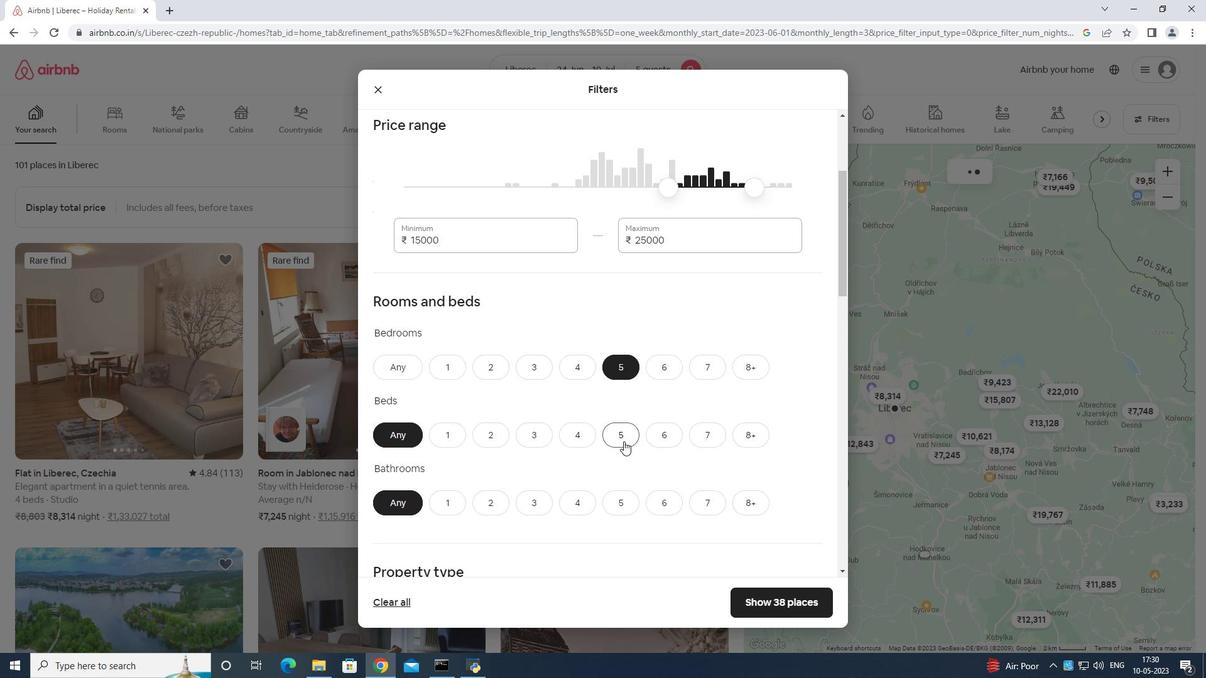 
Action: Mouse moved to (627, 500)
Screenshot: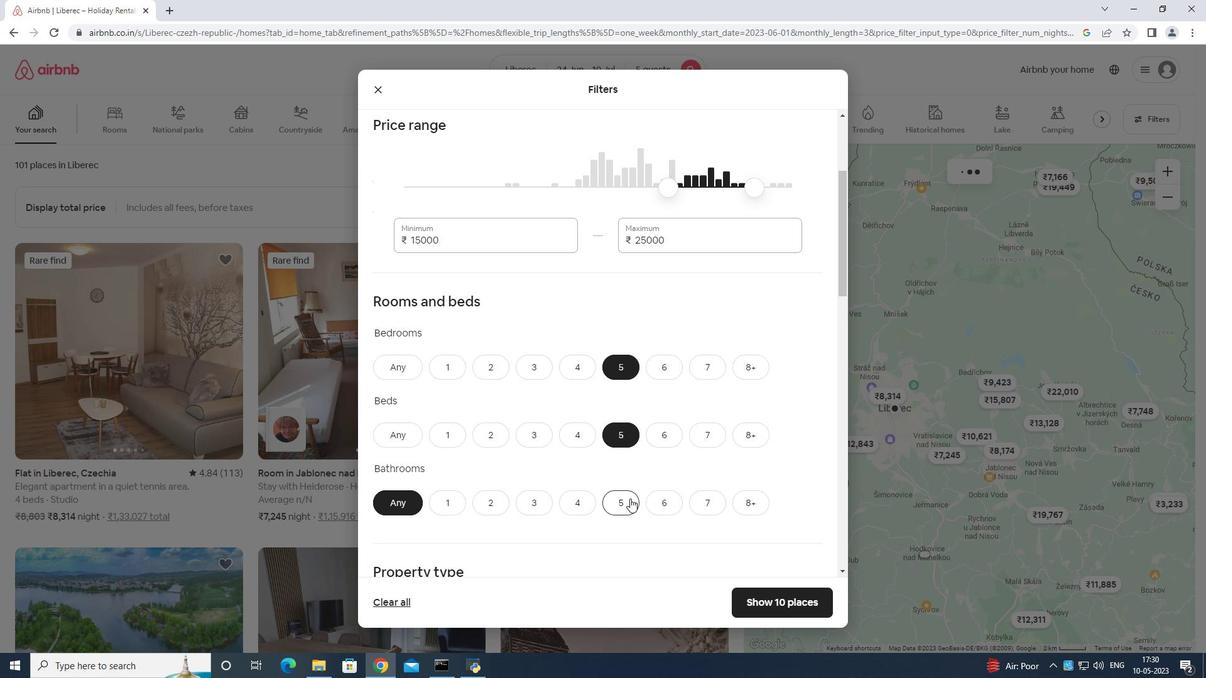 
Action: Mouse pressed left at (627, 500)
Screenshot: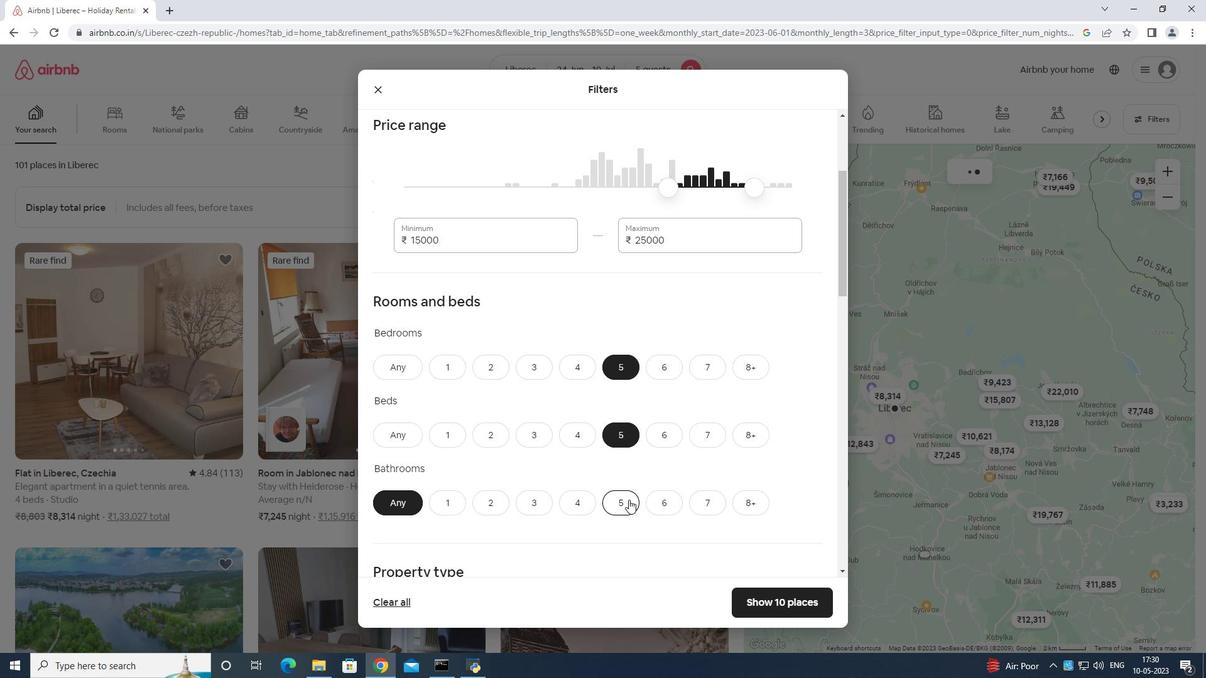 
Action: Mouse moved to (643, 480)
Screenshot: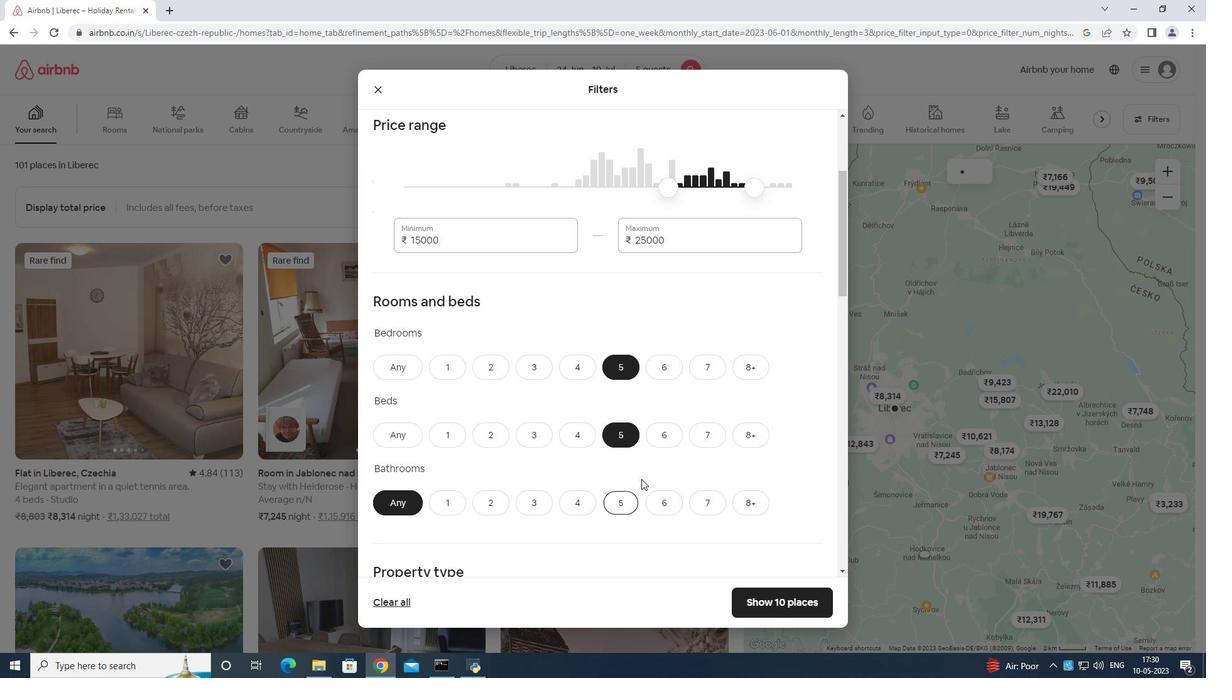 
Action: Mouse scrolled (643, 480) with delta (0, 0)
Screenshot: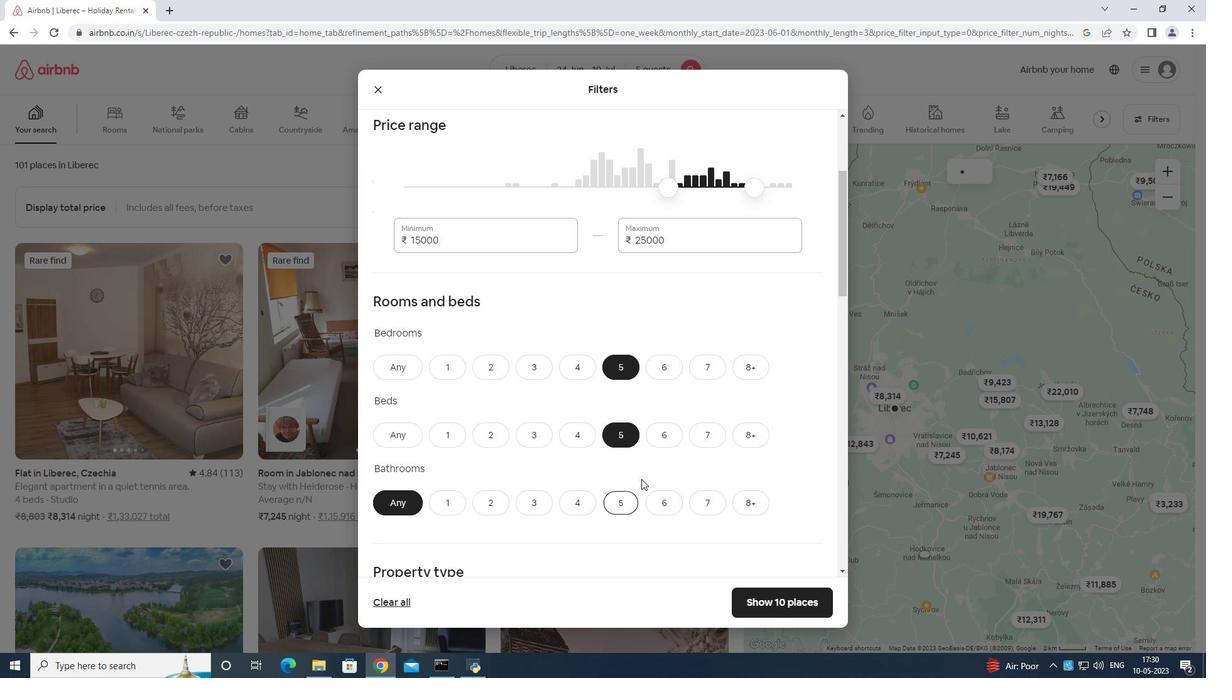 
Action: Mouse moved to (643, 487)
Screenshot: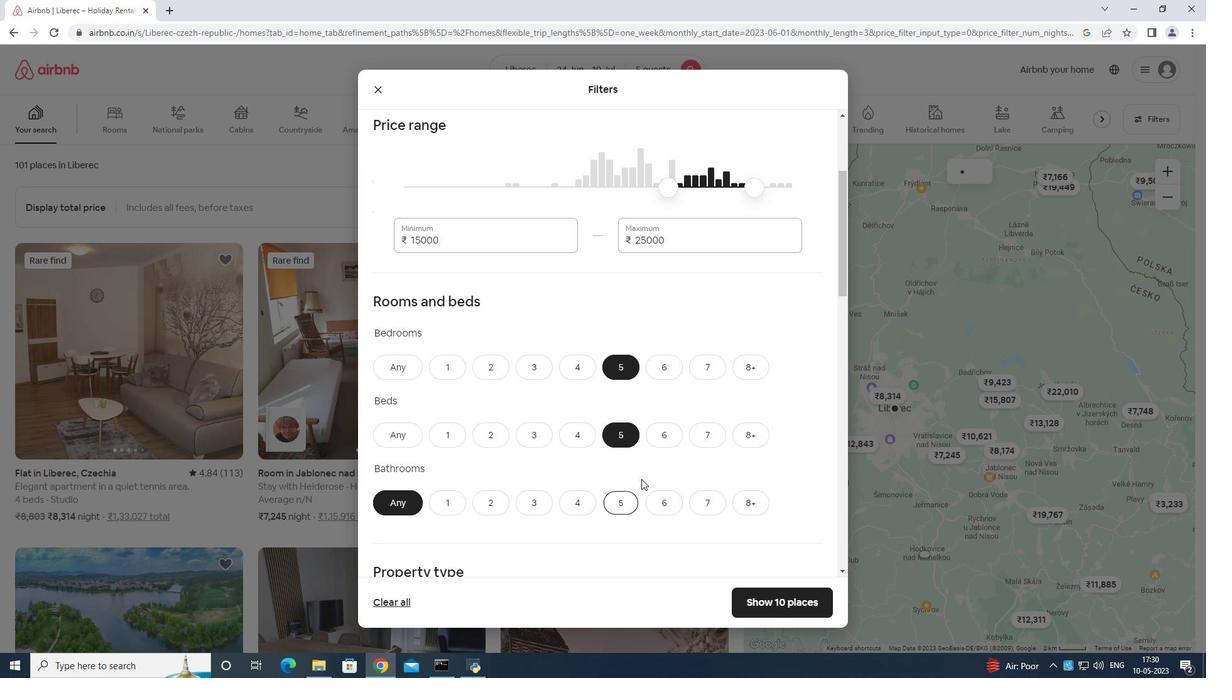 
Action: Mouse scrolled (643, 486) with delta (0, 0)
Screenshot: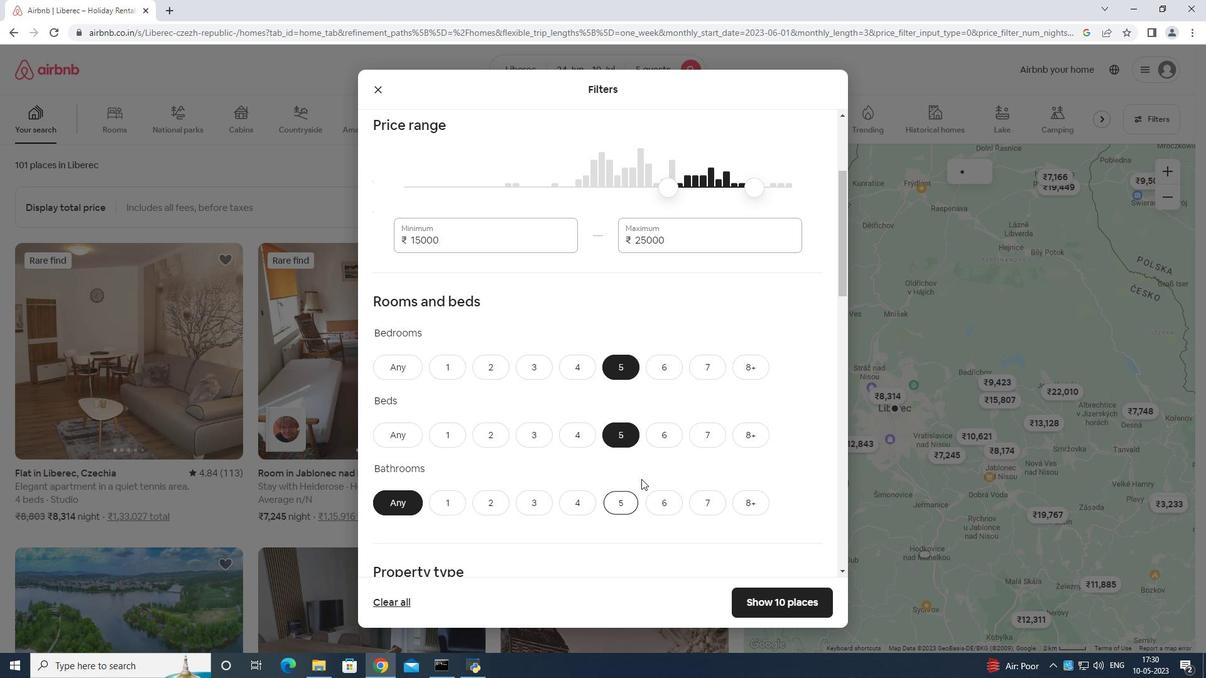 
Action: Mouse moved to (643, 487)
Screenshot: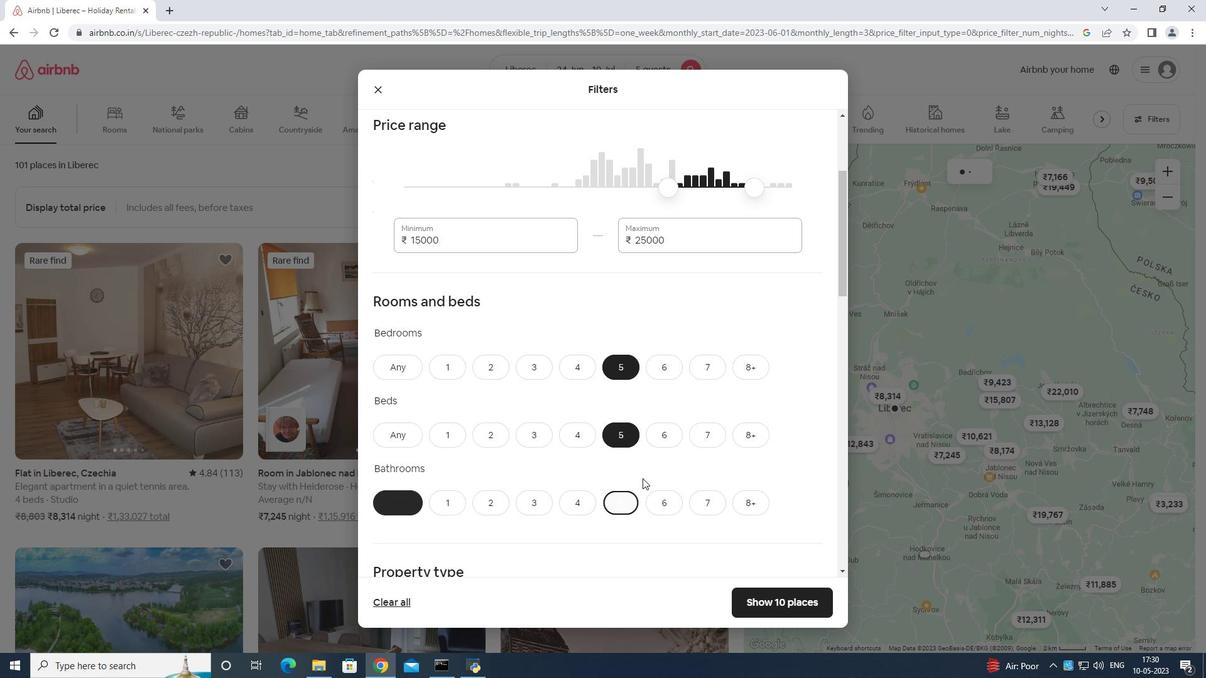 
Action: Mouse scrolled (643, 486) with delta (0, 0)
Screenshot: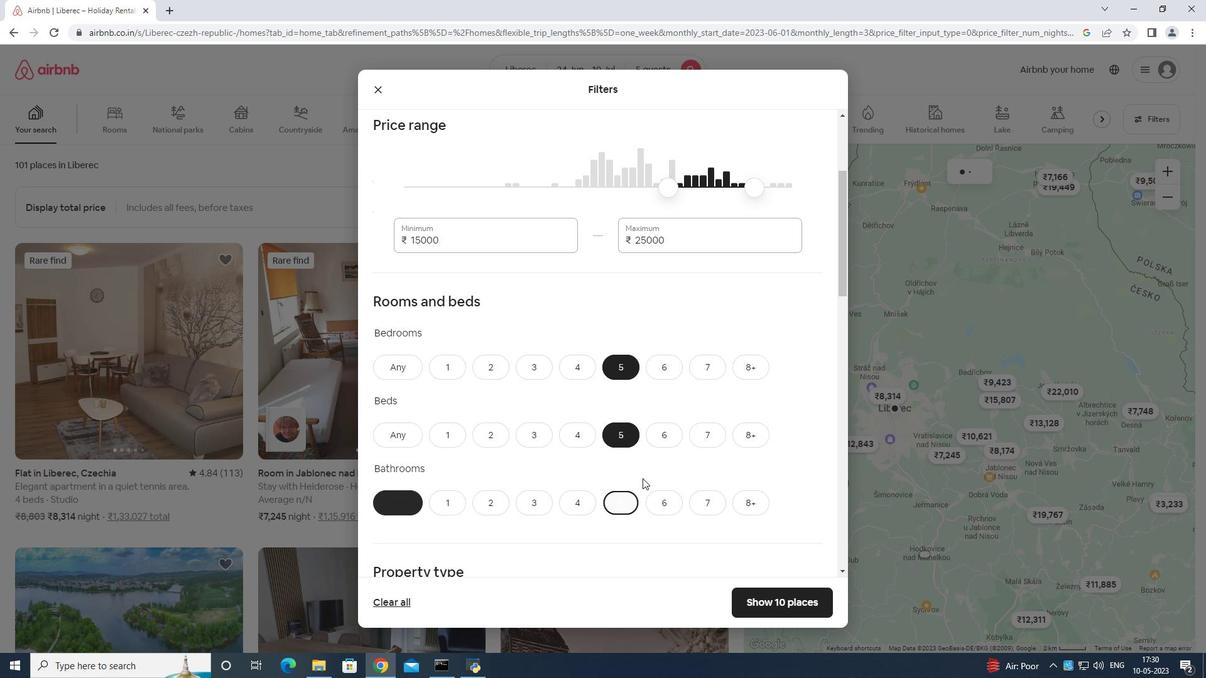 
Action: Mouse scrolled (643, 486) with delta (0, 0)
Screenshot: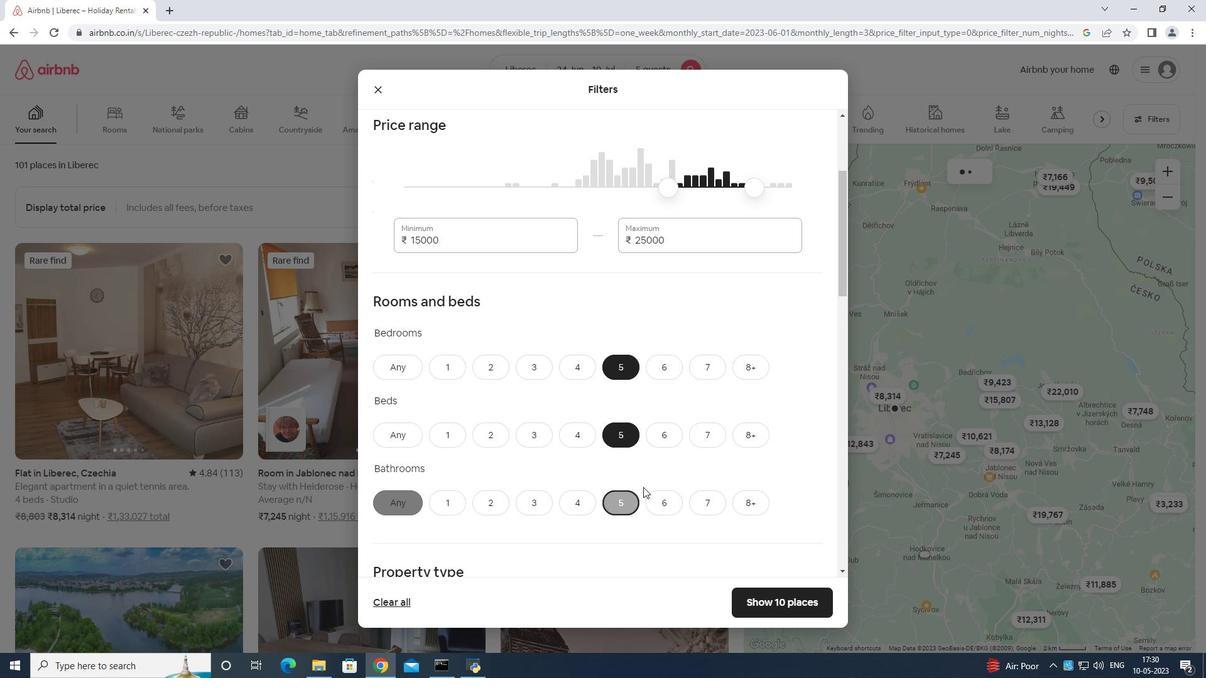
Action: Mouse moved to (415, 390)
Screenshot: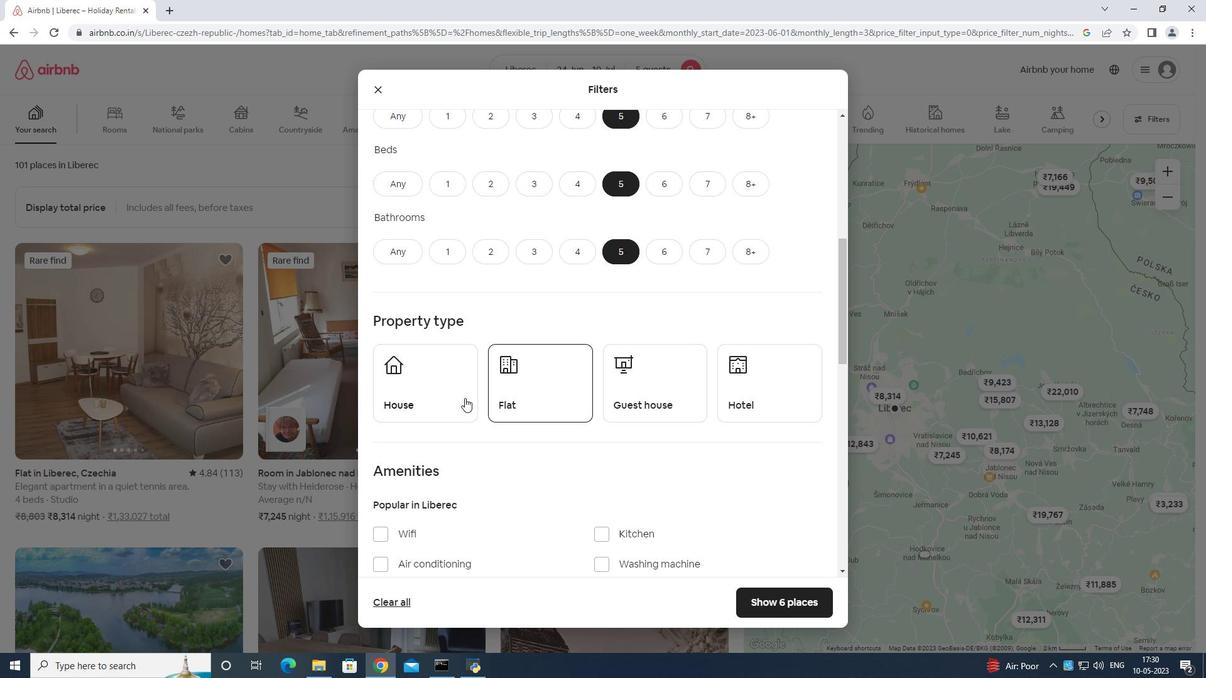 
Action: Mouse pressed left at (415, 390)
Screenshot: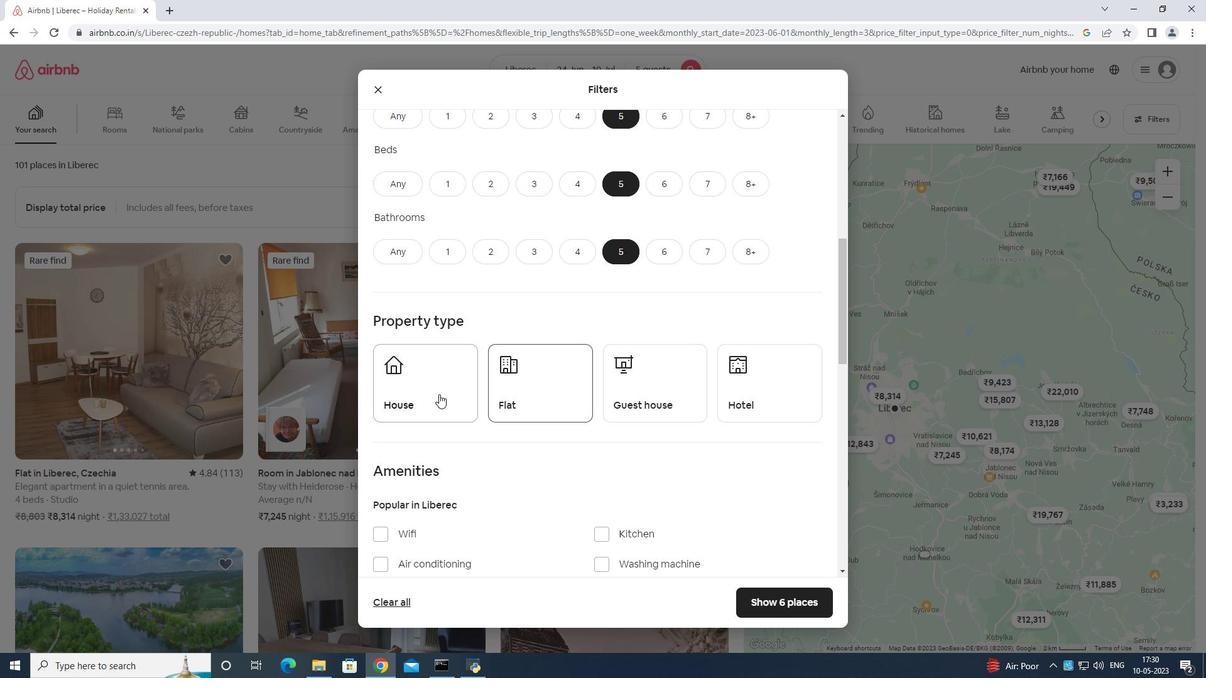 
Action: Mouse moved to (515, 387)
Screenshot: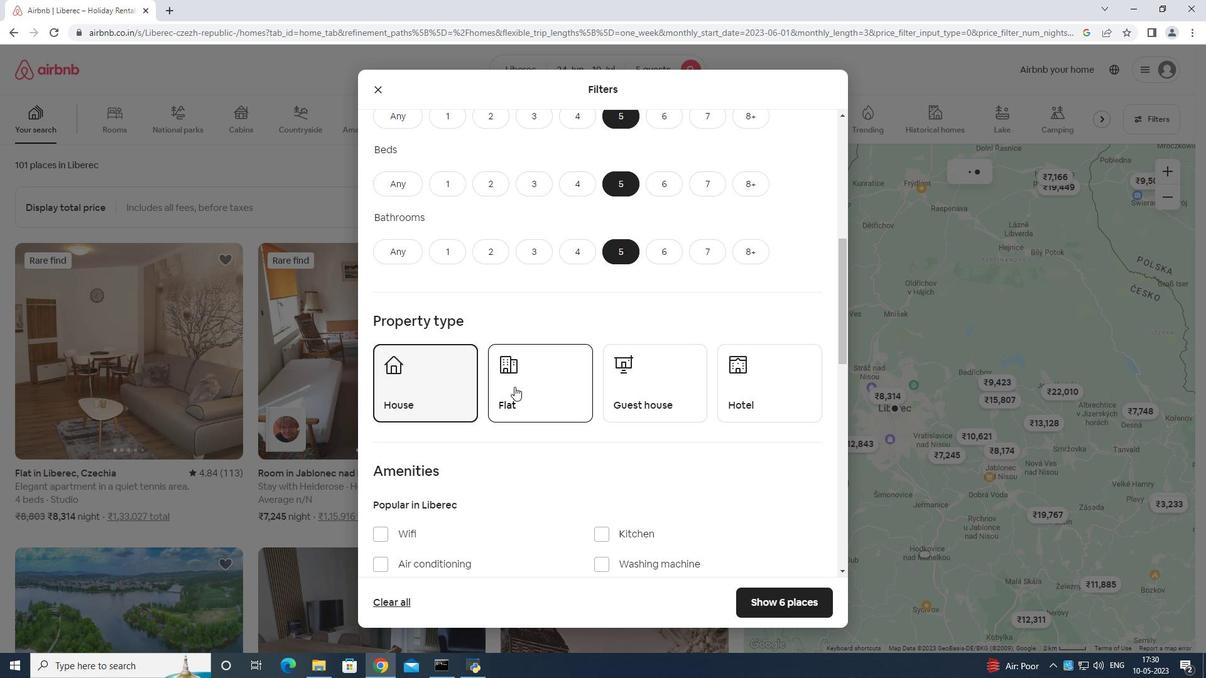 
Action: Mouse pressed left at (515, 387)
Screenshot: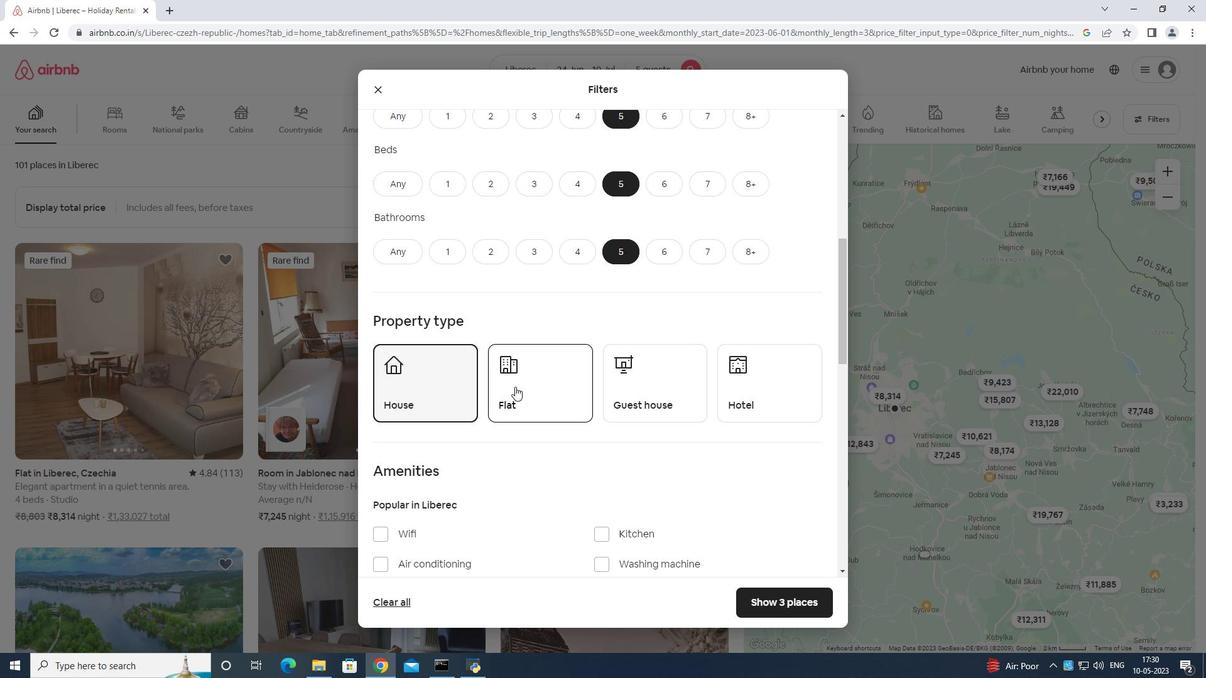 
Action: Mouse moved to (612, 380)
Screenshot: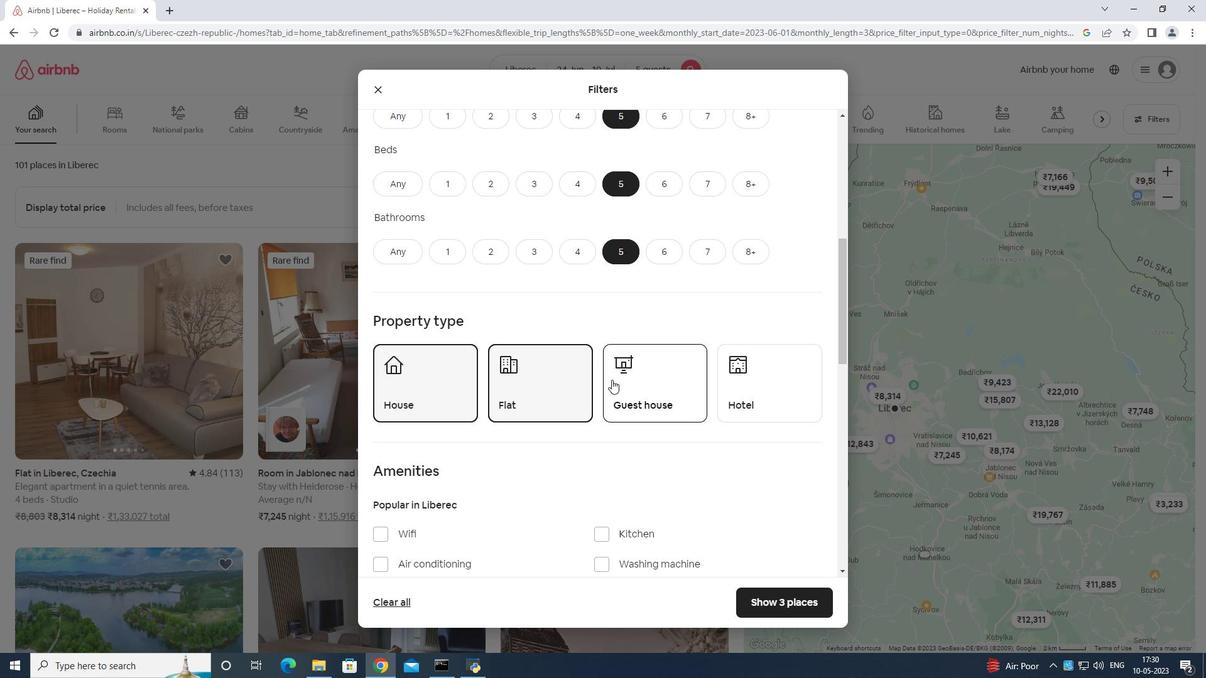 
Action: Mouse pressed left at (612, 380)
Screenshot: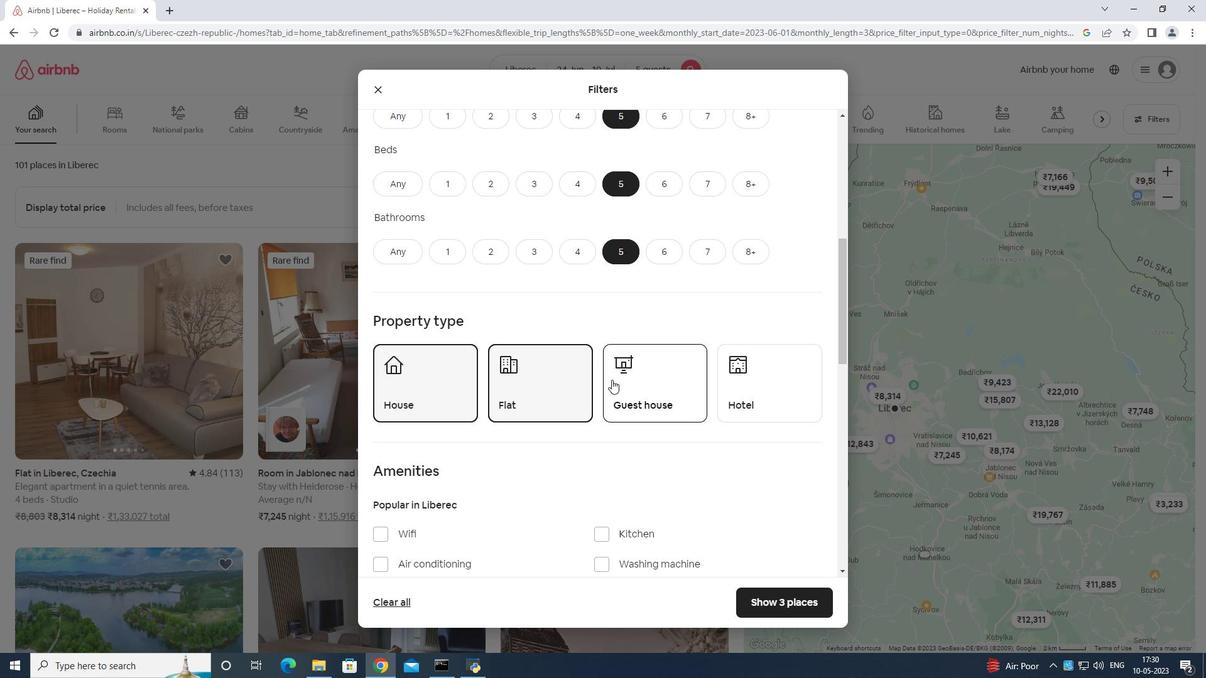 
Action: Mouse moved to (613, 379)
Screenshot: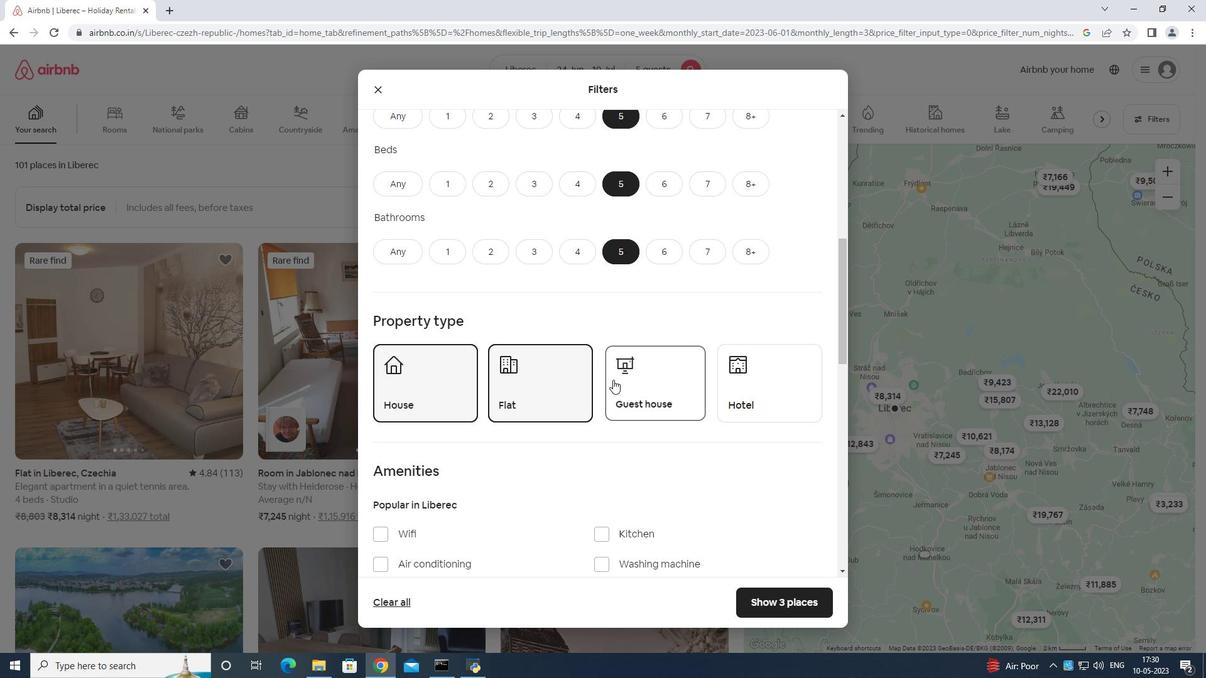 
Action: Mouse scrolled (613, 378) with delta (0, 0)
Screenshot: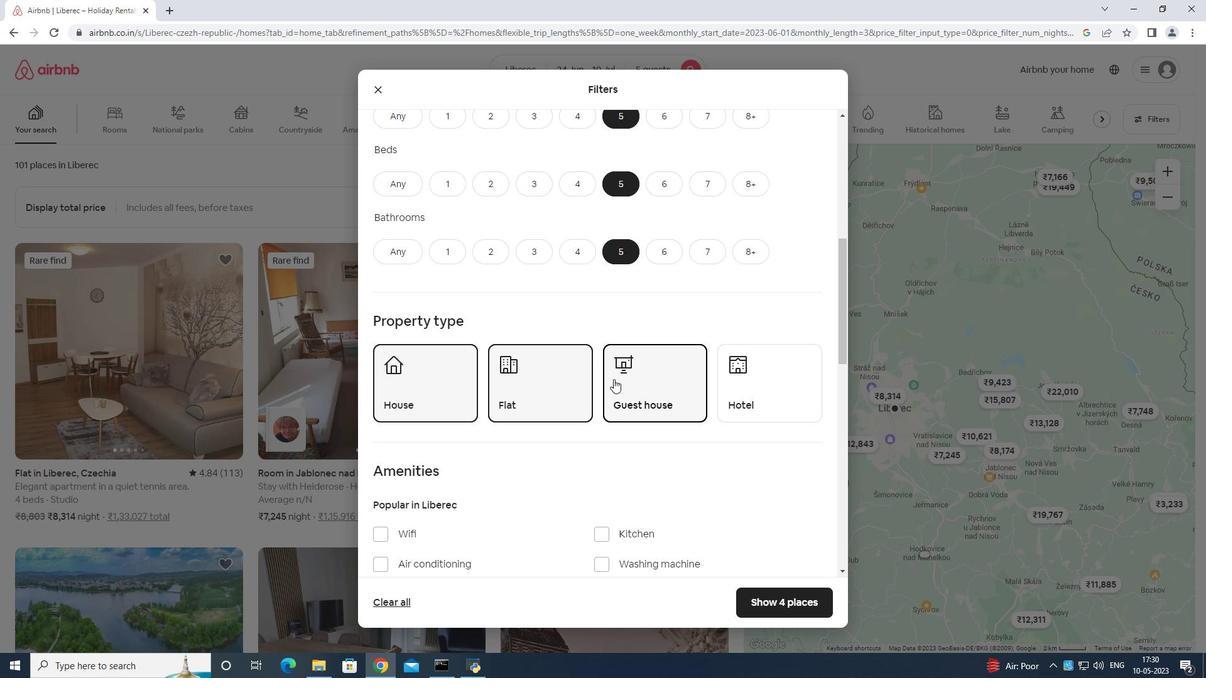
Action: Mouse scrolled (613, 378) with delta (0, 0)
Screenshot: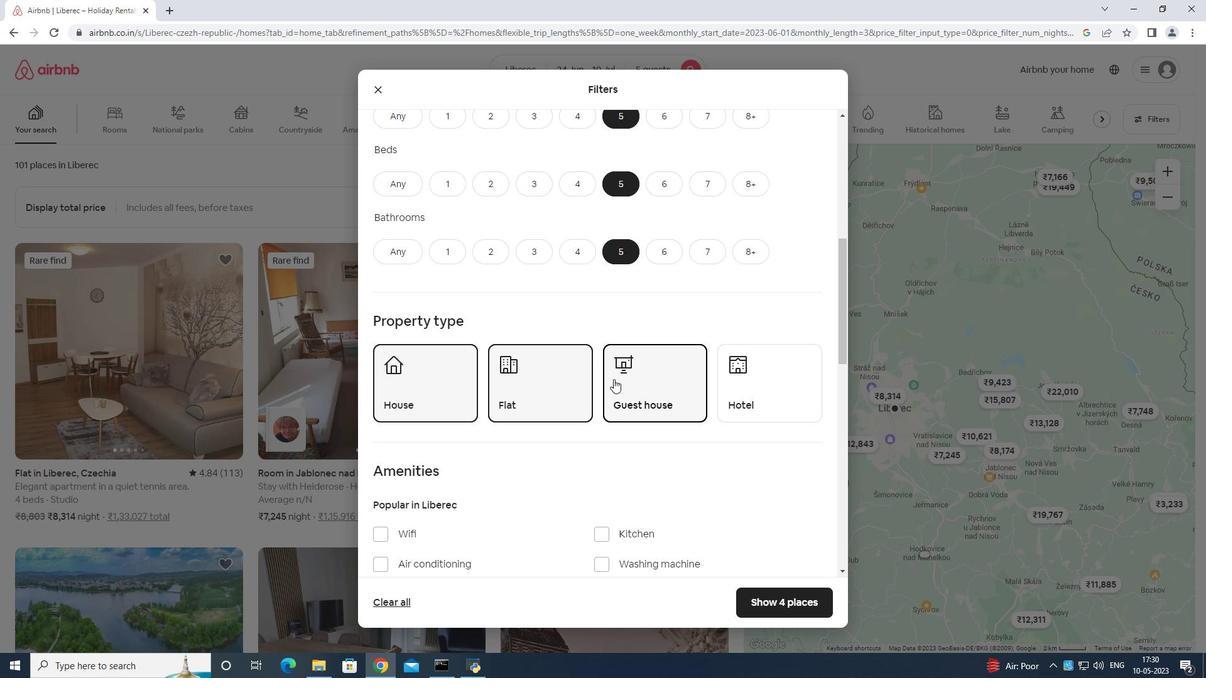 
Action: Mouse moved to (390, 403)
Screenshot: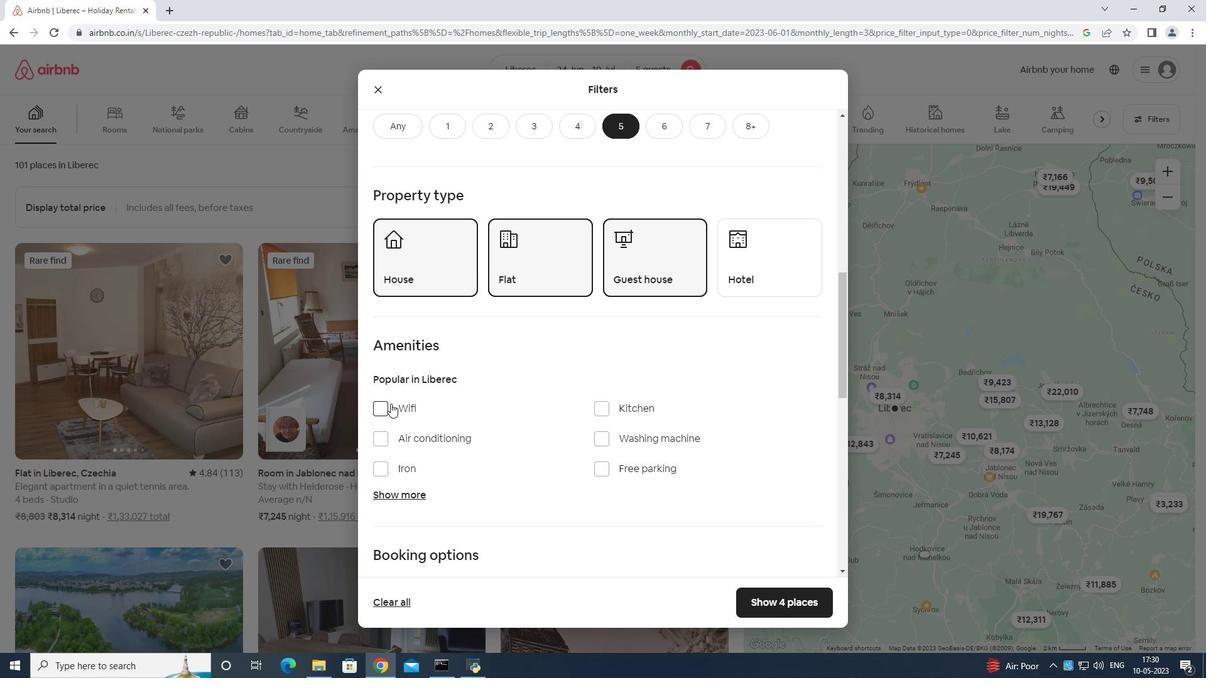 
Action: Mouse pressed left at (390, 403)
Screenshot: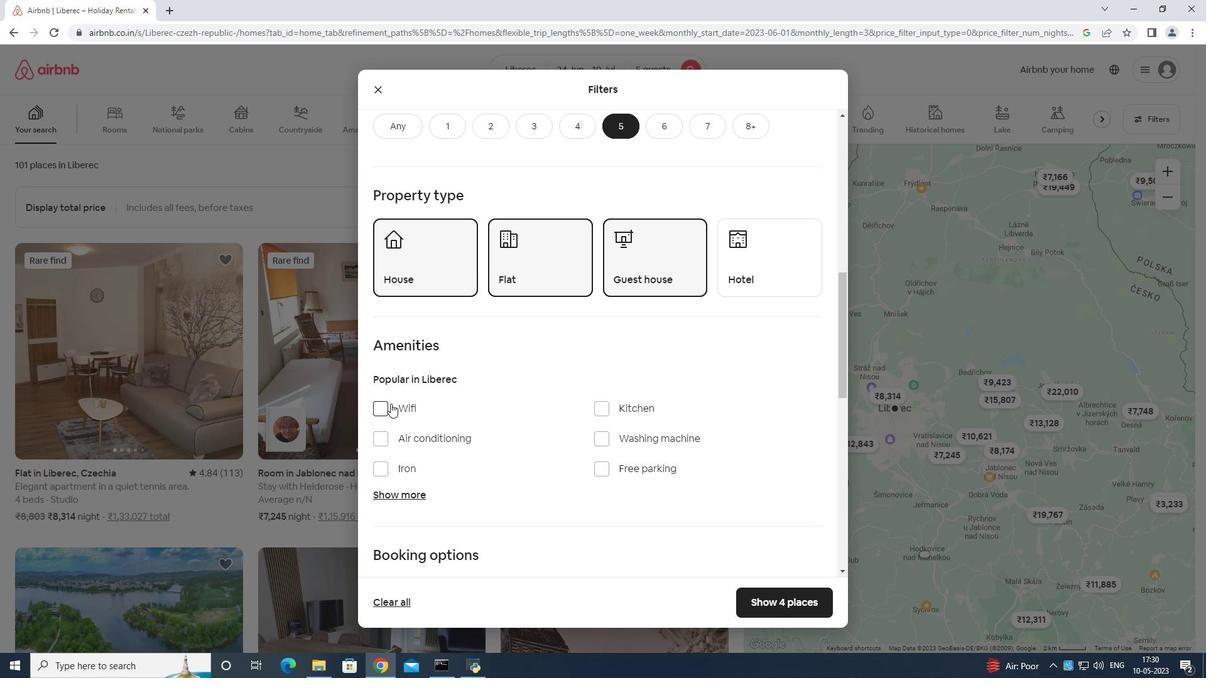 
Action: Mouse moved to (606, 468)
Screenshot: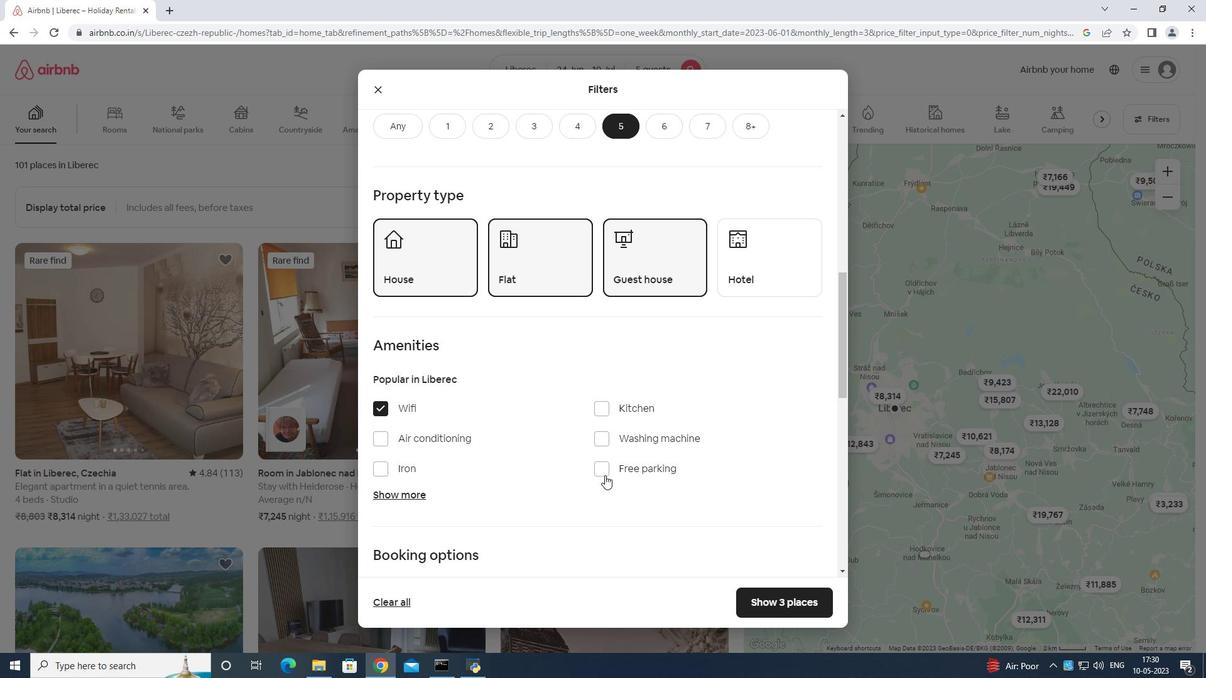 
Action: Mouse pressed left at (606, 468)
Screenshot: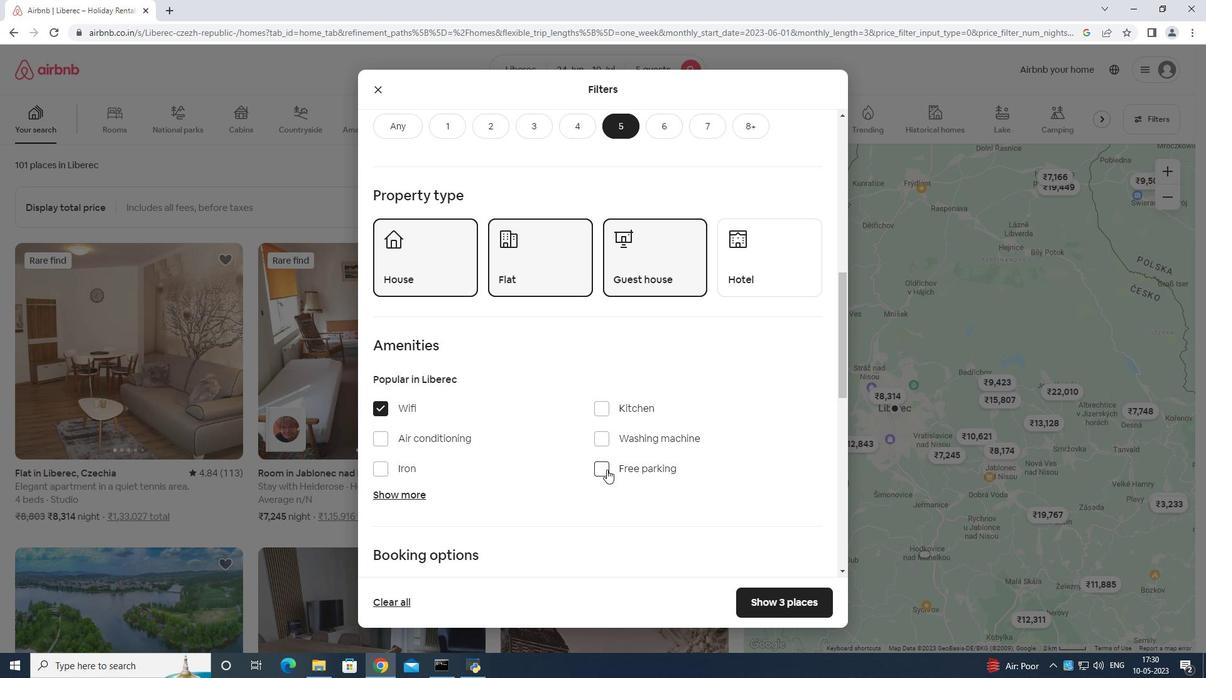
Action: Mouse moved to (416, 495)
Screenshot: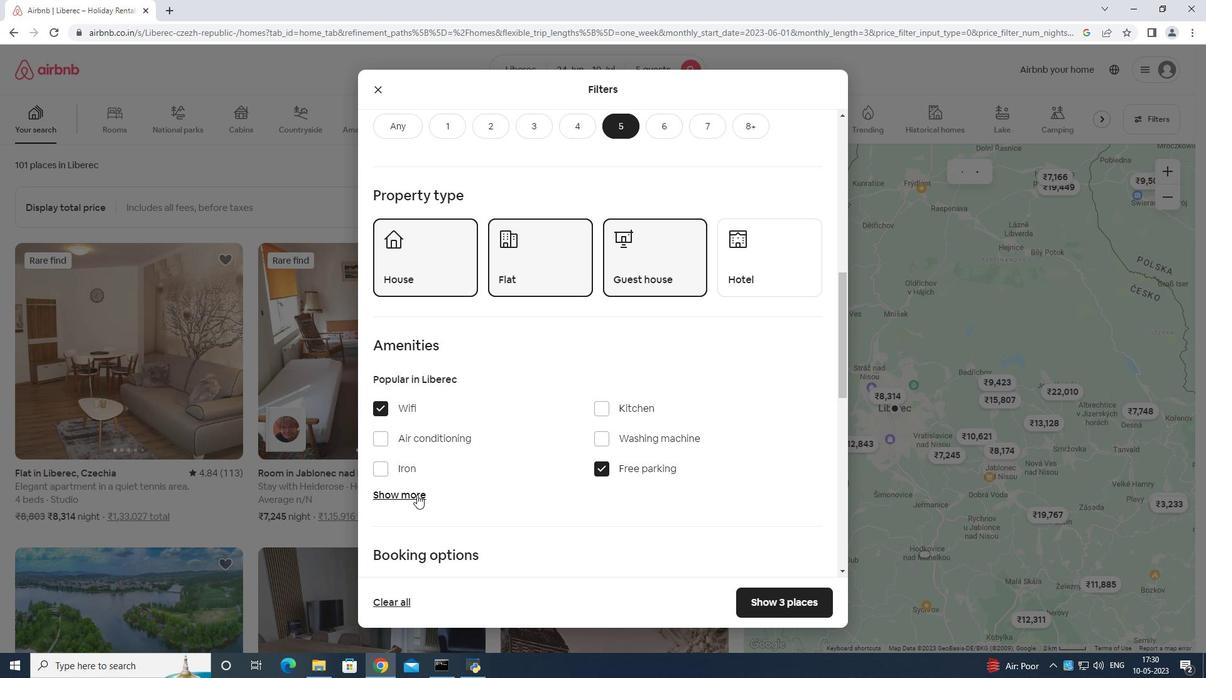 
Action: Mouse pressed left at (416, 495)
Screenshot: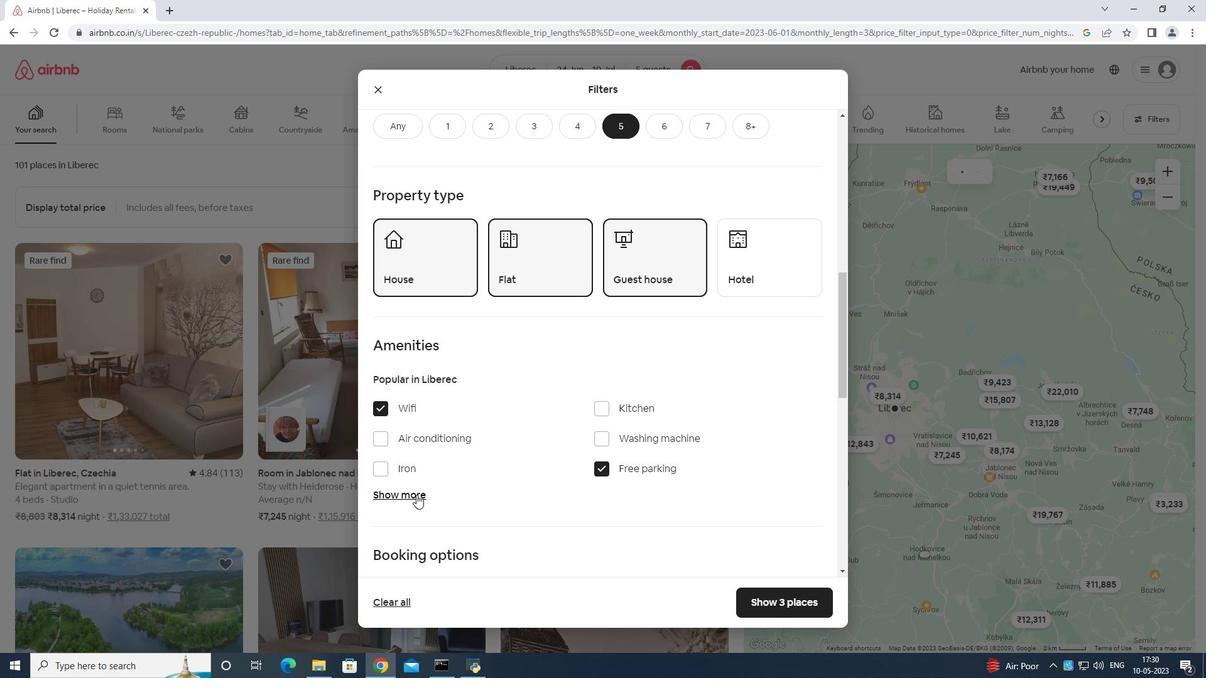 
Action: Mouse moved to (436, 464)
Screenshot: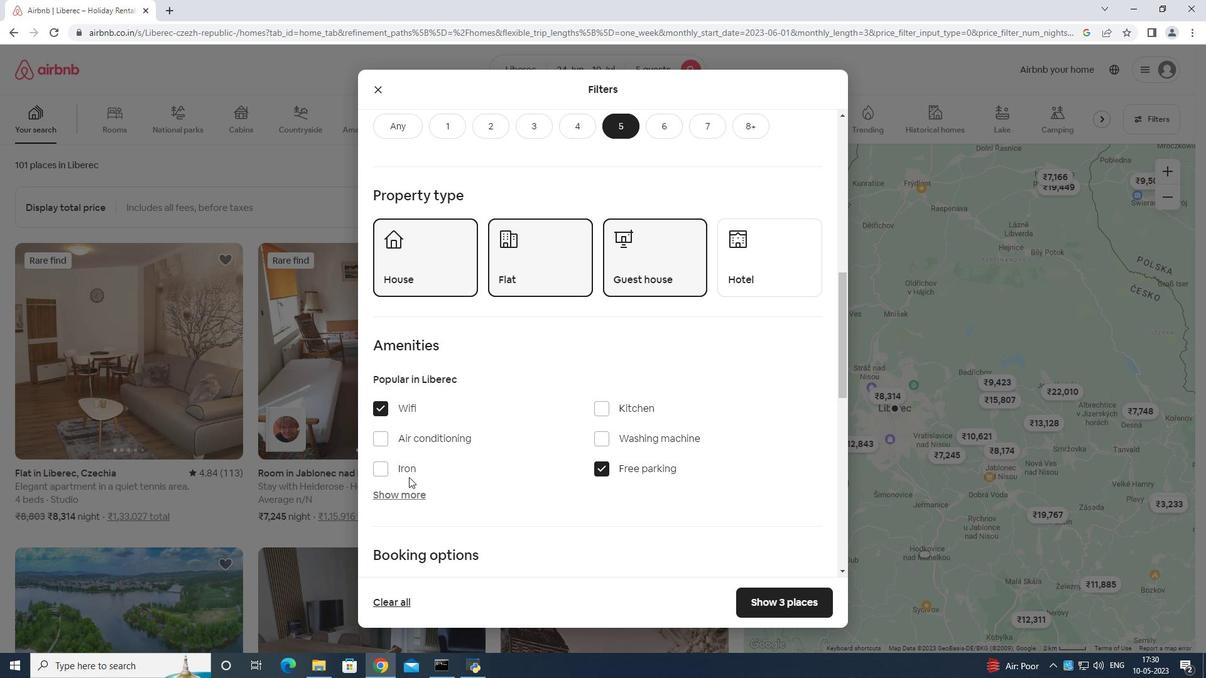 
Action: Mouse scrolled (436, 463) with delta (0, 0)
Screenshot: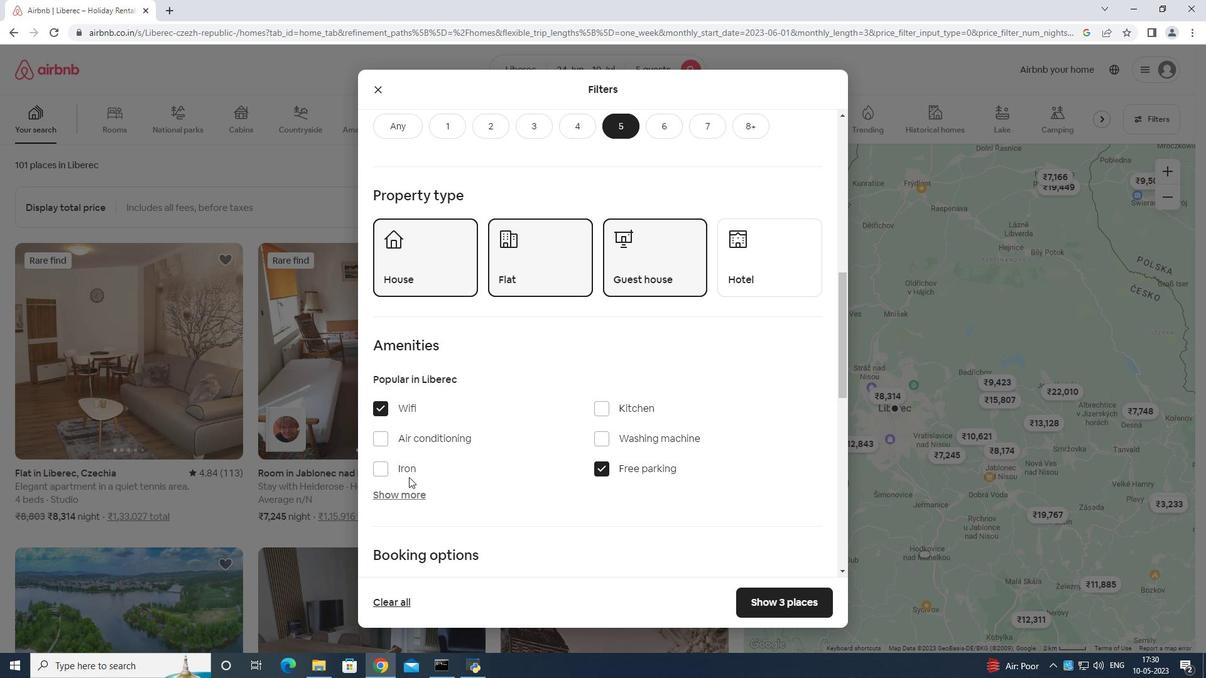 
Action: Mouse moved to (439, 469)
Screenshot: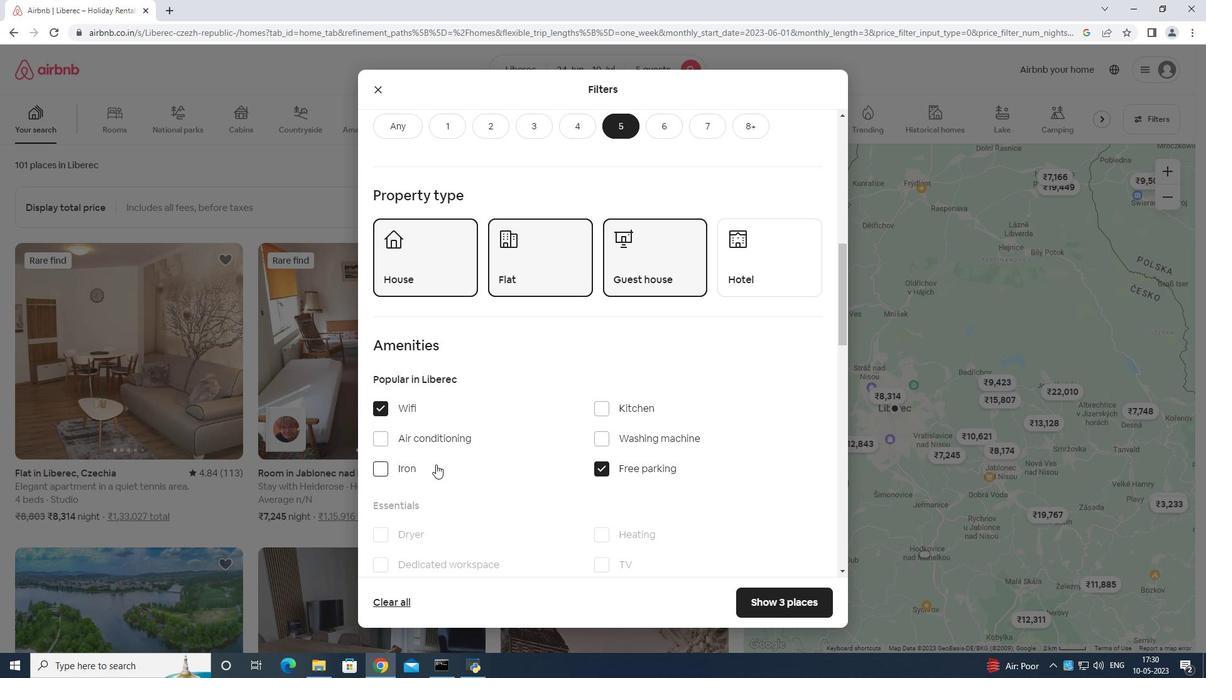 
Action: Mouse scrolled (439, 468) with delta (0, 0)
Screenshot: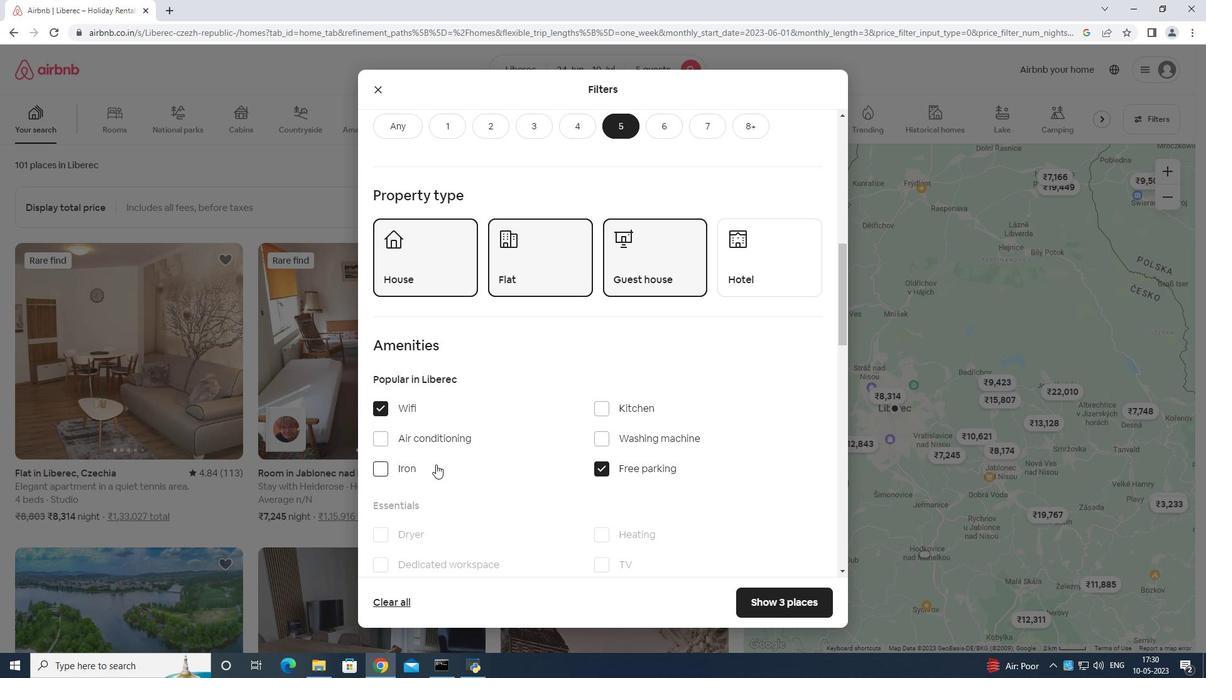 
Action: Mouse moved to (601, 449)
Screenshot: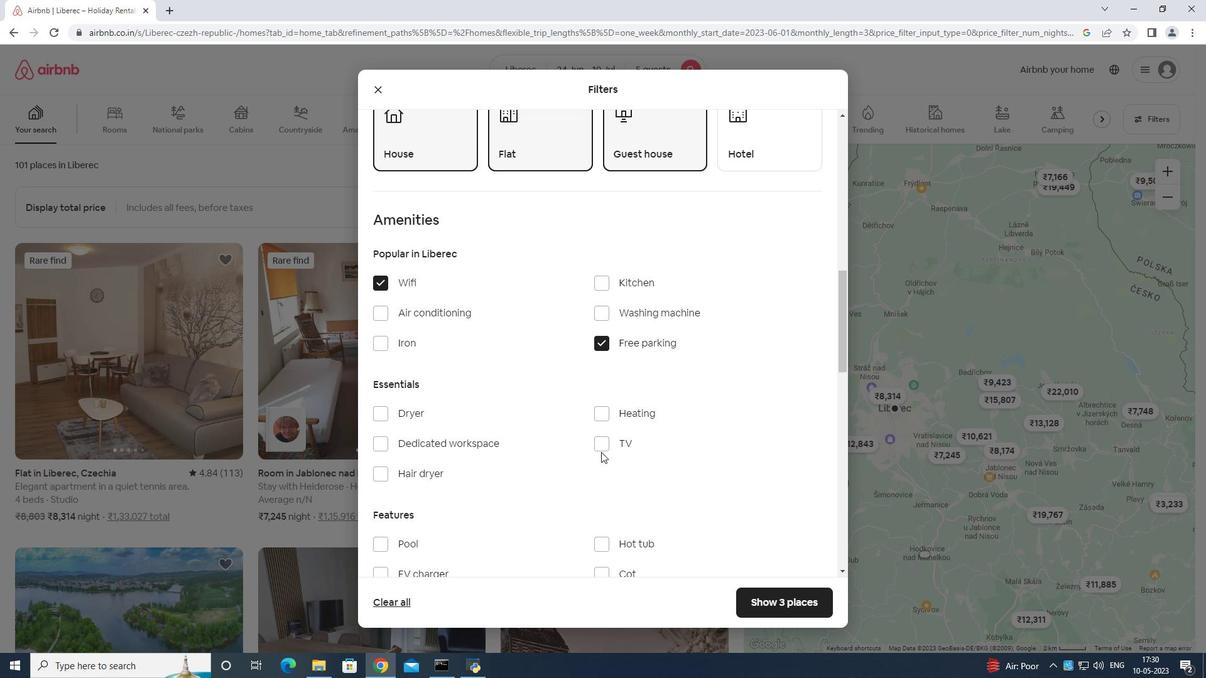 
Action: Mouse pressed left at (601, 449)
Screenshot: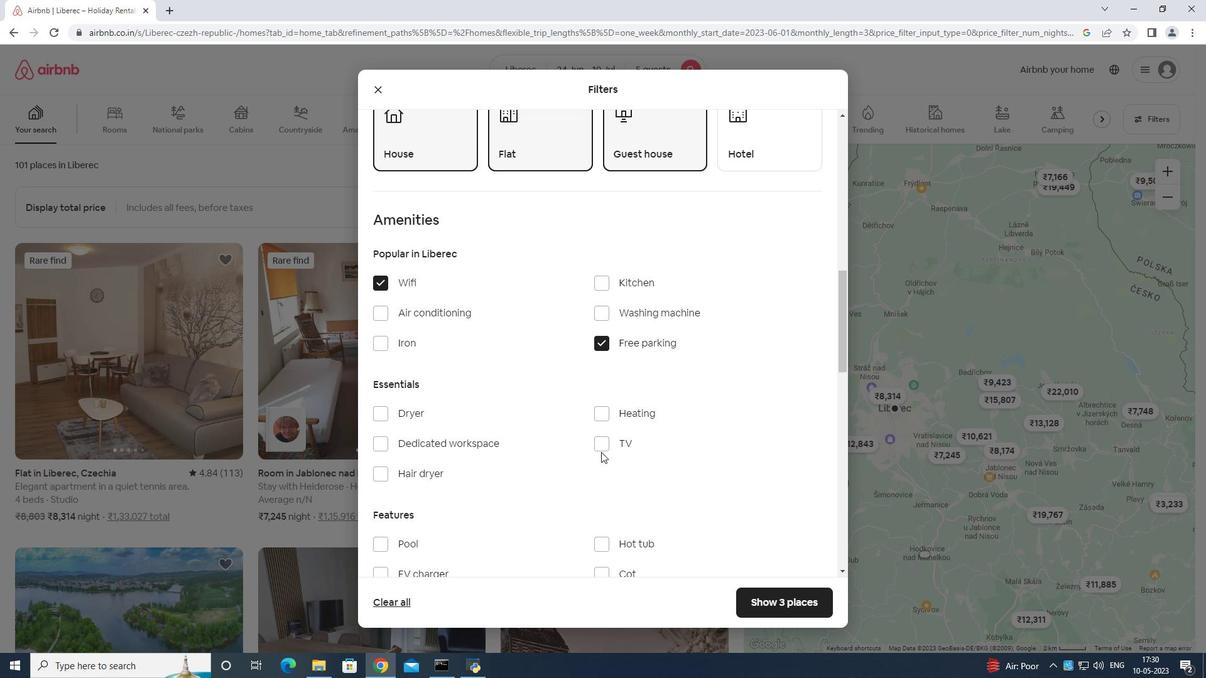 
Action: Mouse moved to (601, 442)
Screenshot: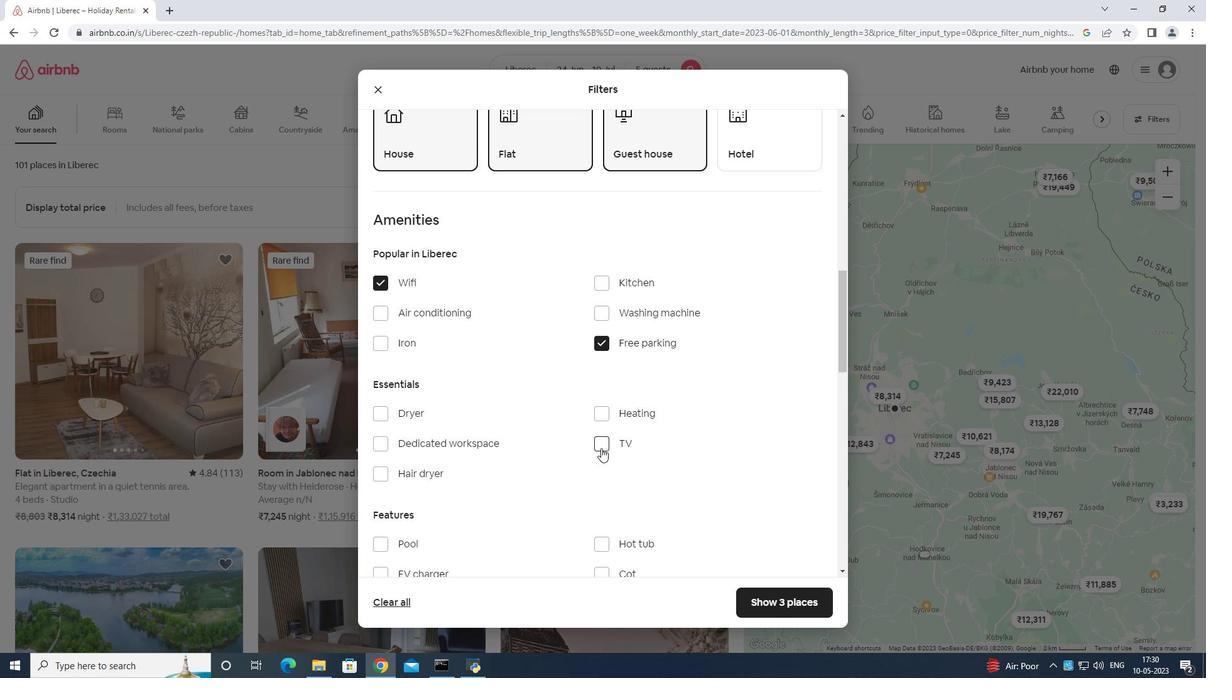 
Action: Mouse scrolled (601, 441) with delta (0, 0)
Screenshot: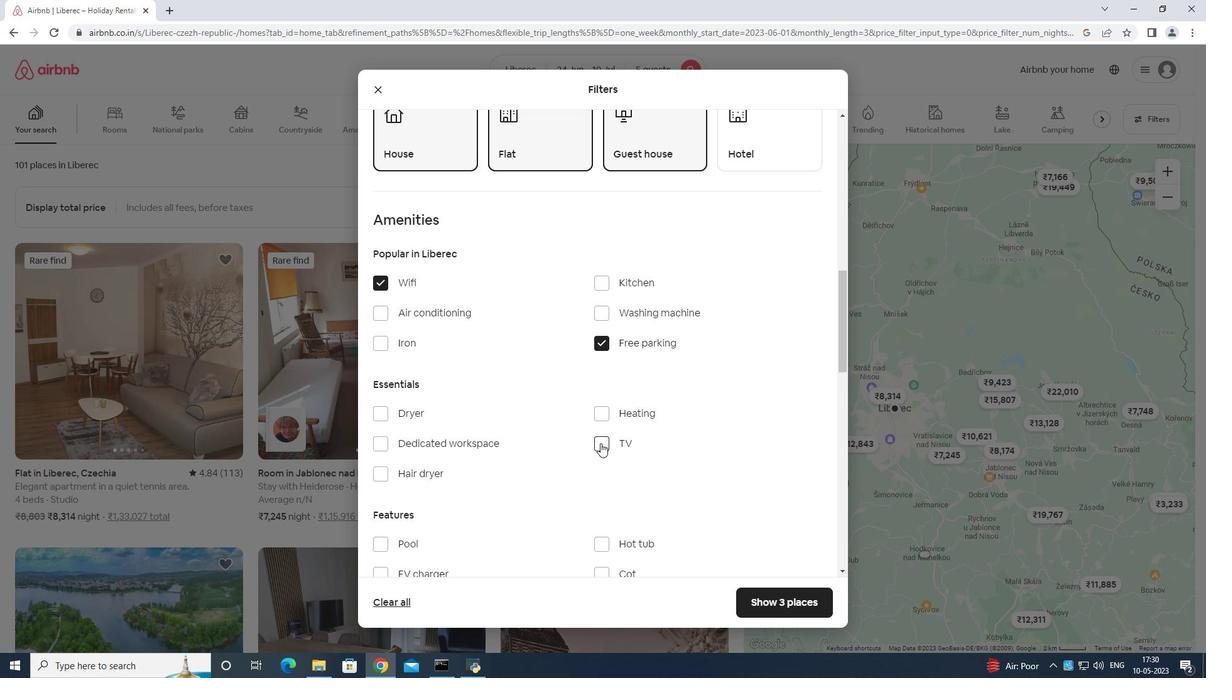 
Action: Mouse scrolled (601, 441) with delta (0, 0)
Screenshot: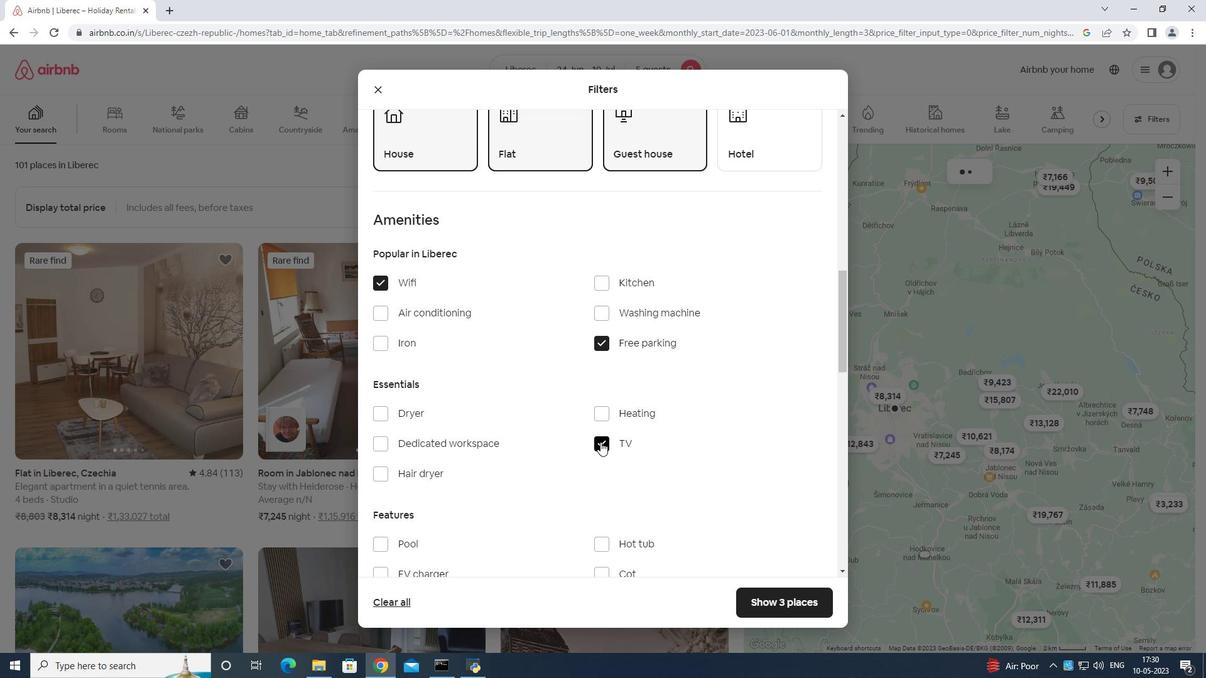 
Action: Mouse moved to (381, 477)
Screenshot: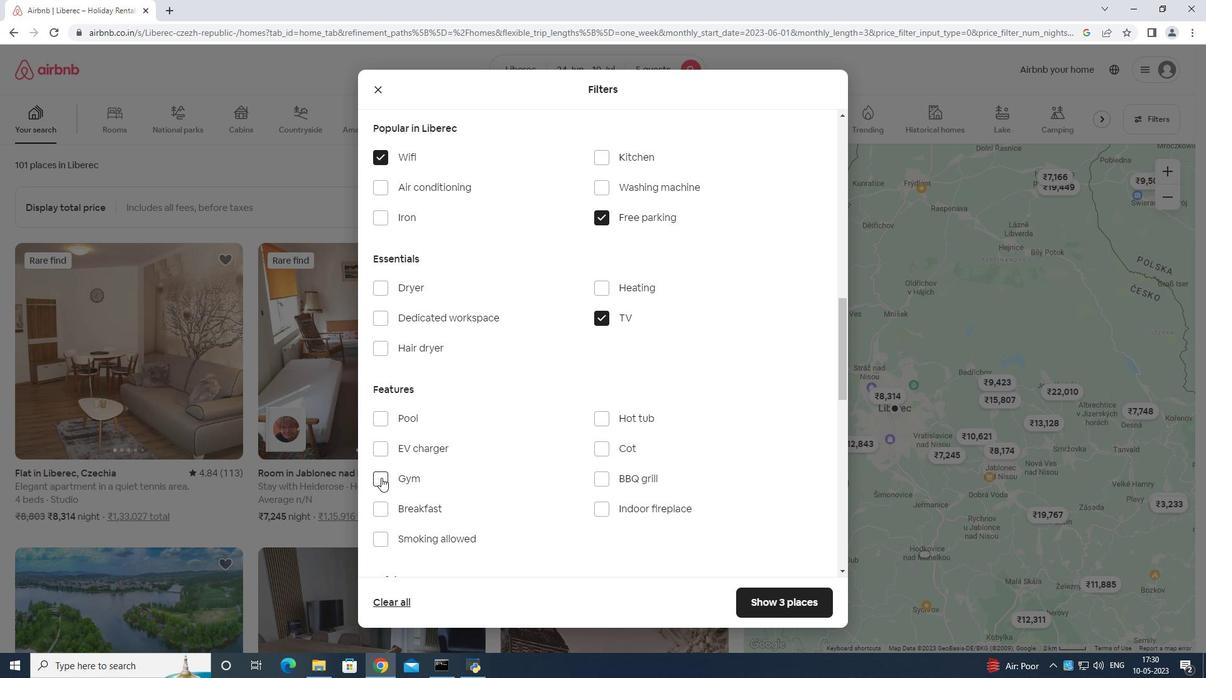 
Action: Mouse pressed left at (381, 477)
Screenshot: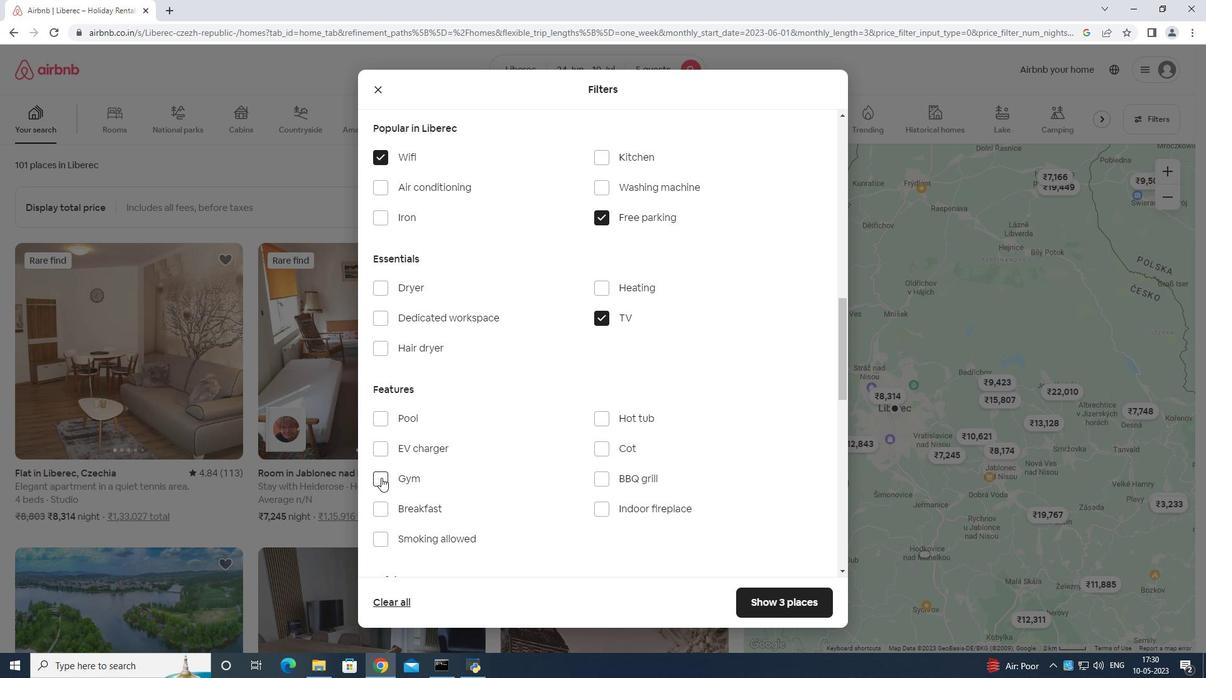 
Action: Mouse moved to (377, 507)
Screenshot: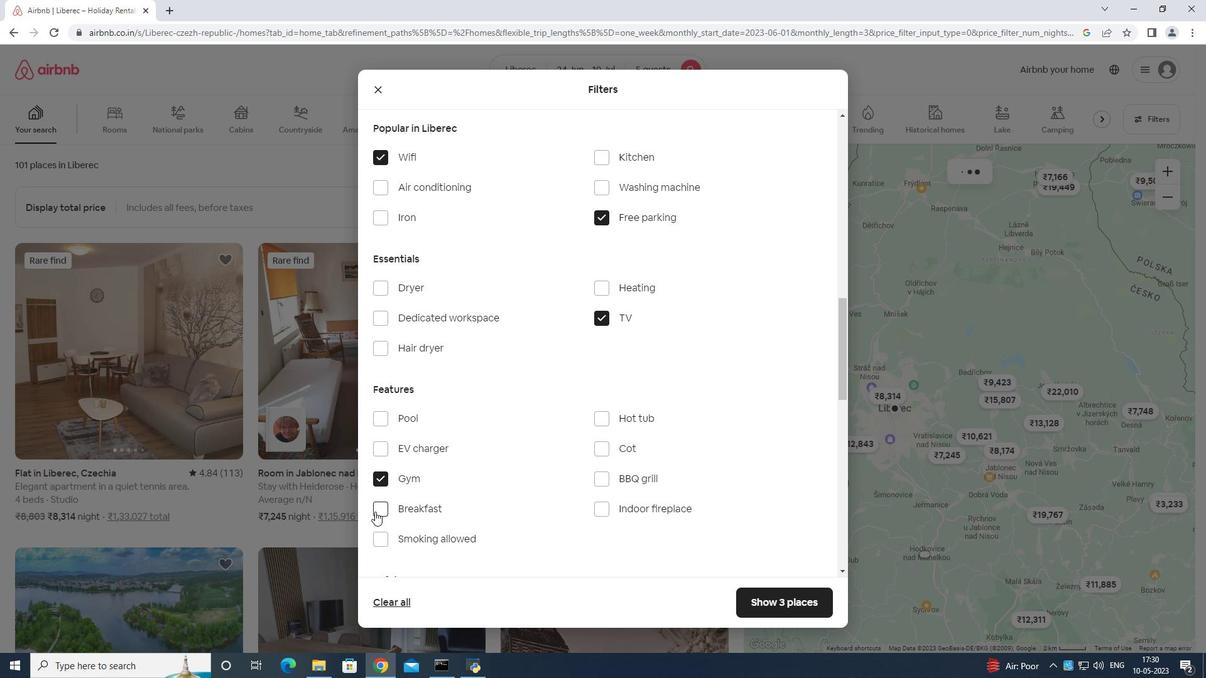 
Action: Mouse pressed left at (377, 507)
Screenshot: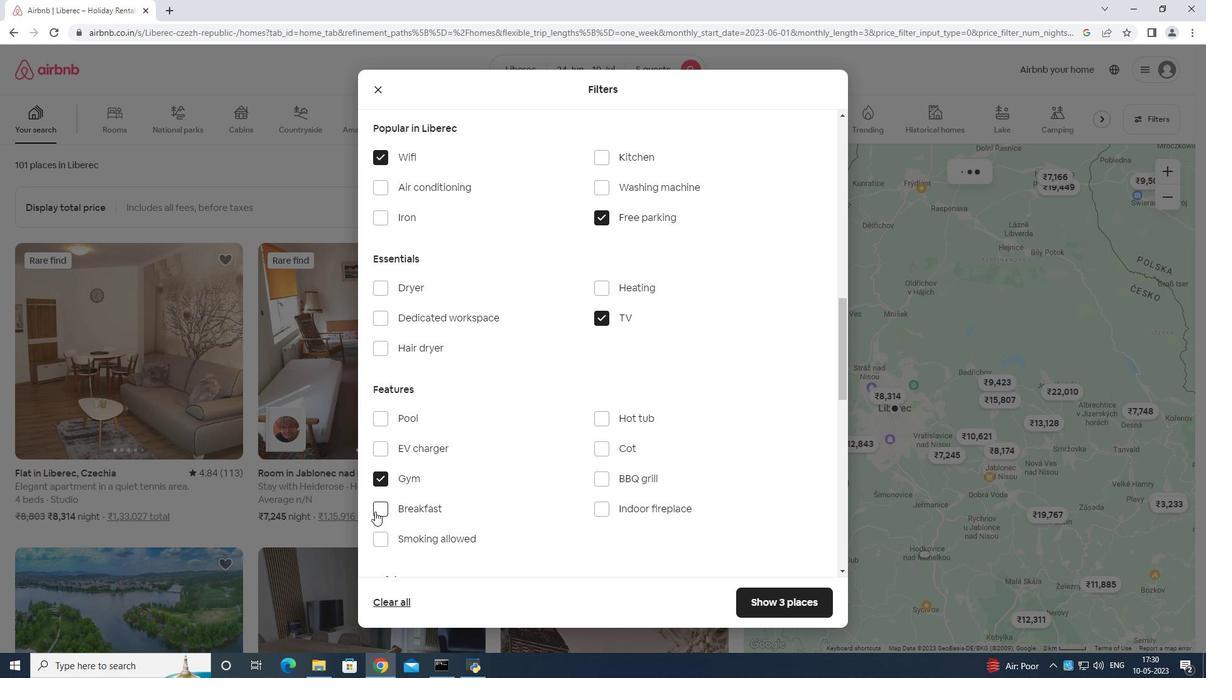 
Action: Mouse moved to (417, 496)
Screenshot: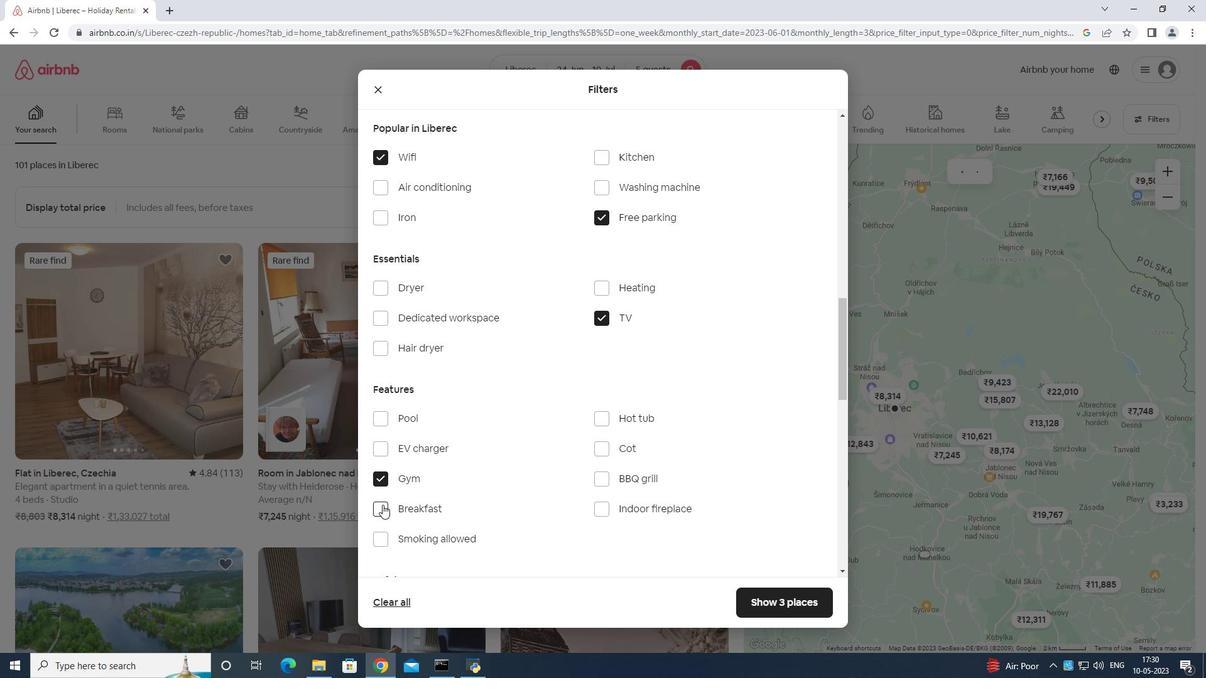 
Action: Mouse scrolled (417, 495) with delta (0, 0)
Screenshot: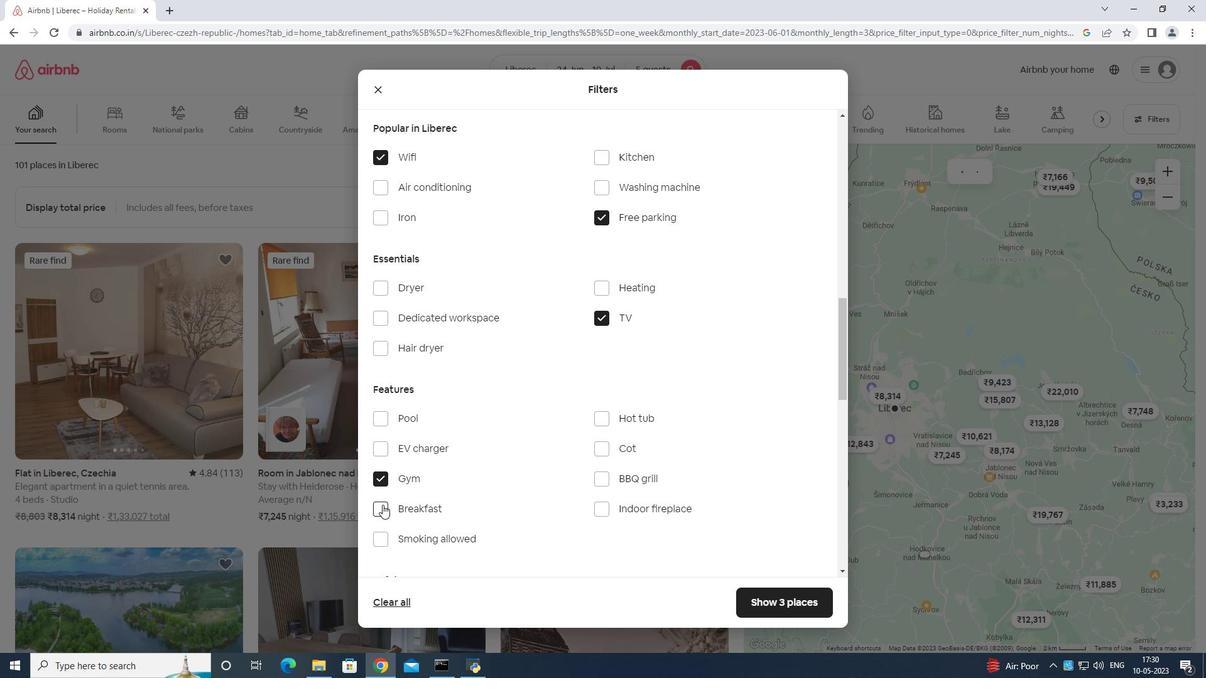 
Action: Mouse moved to (428, 497)
Screenshot: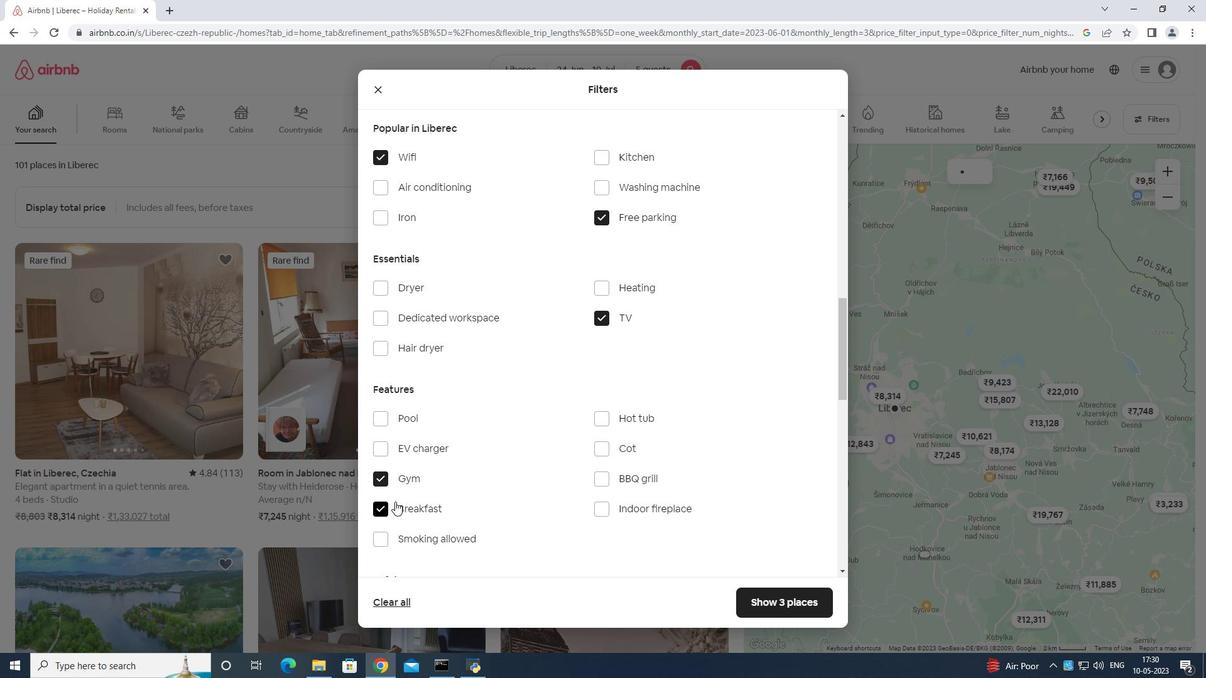 
Action: Mouse scrolled (428, 496) with delta (0, 0)
Screenshot: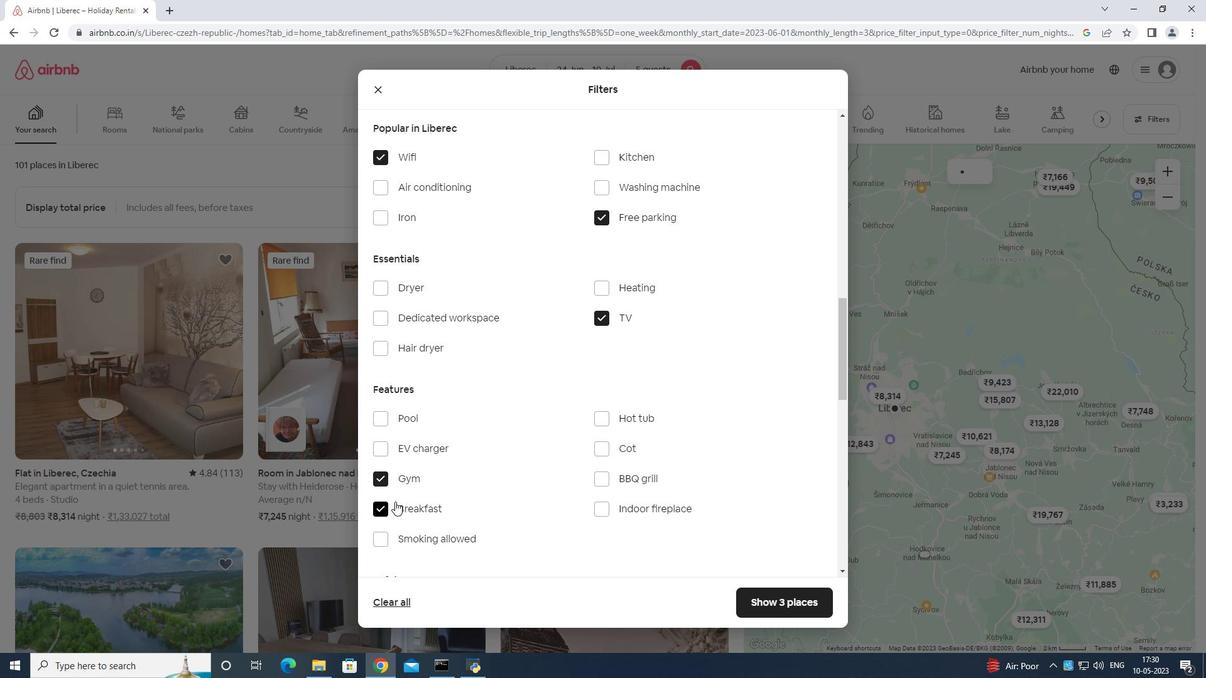 
Action: Mouse moved to (439, 497)
Screenshot: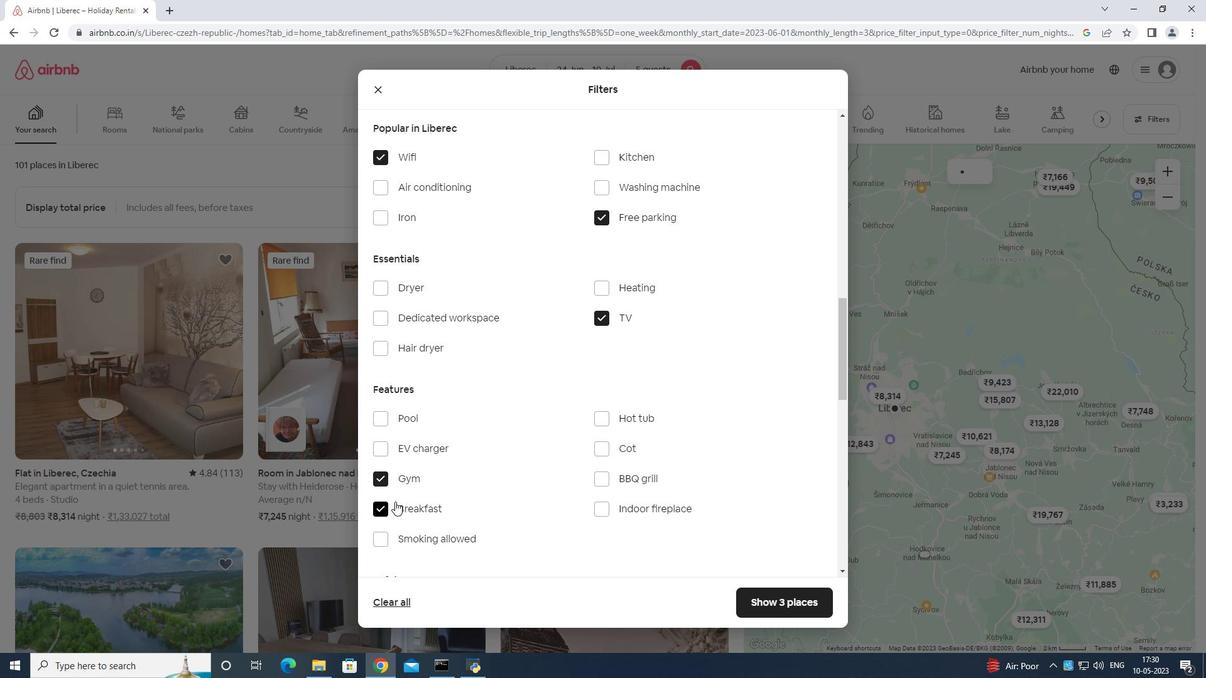 
Action: Mouse scrolled (439, 496) with delta (0, 0)
Screenshot: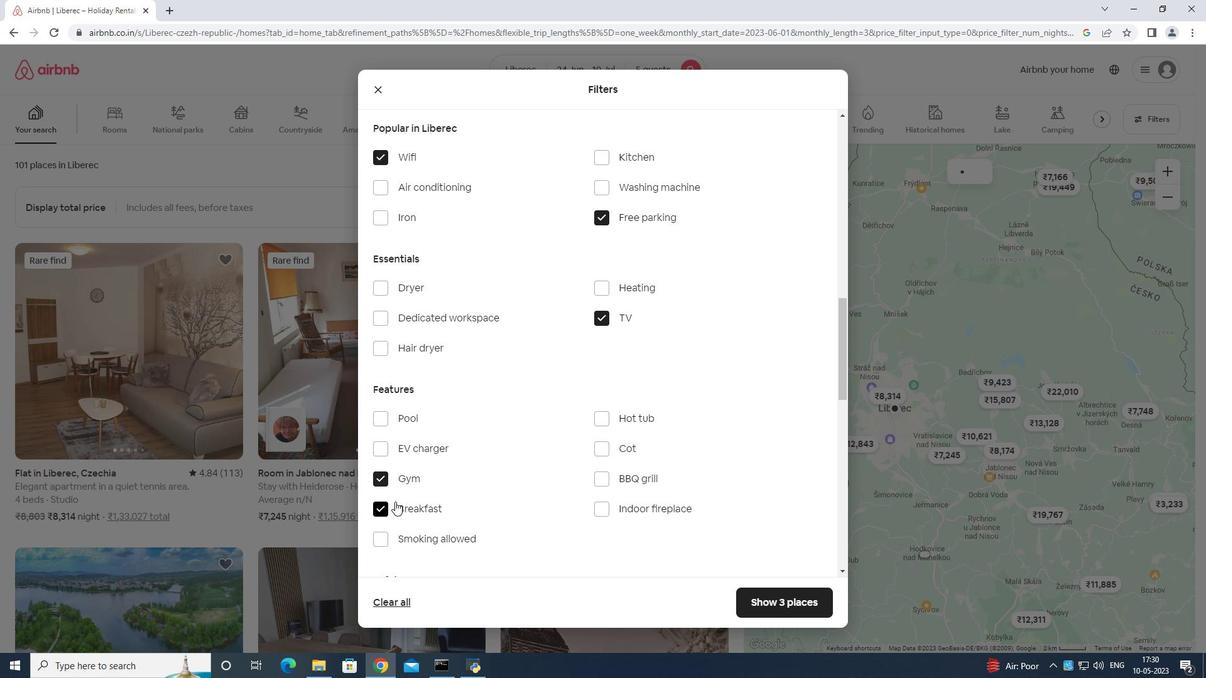 
Action: Mouse moved to (462, 497)
Screenshot: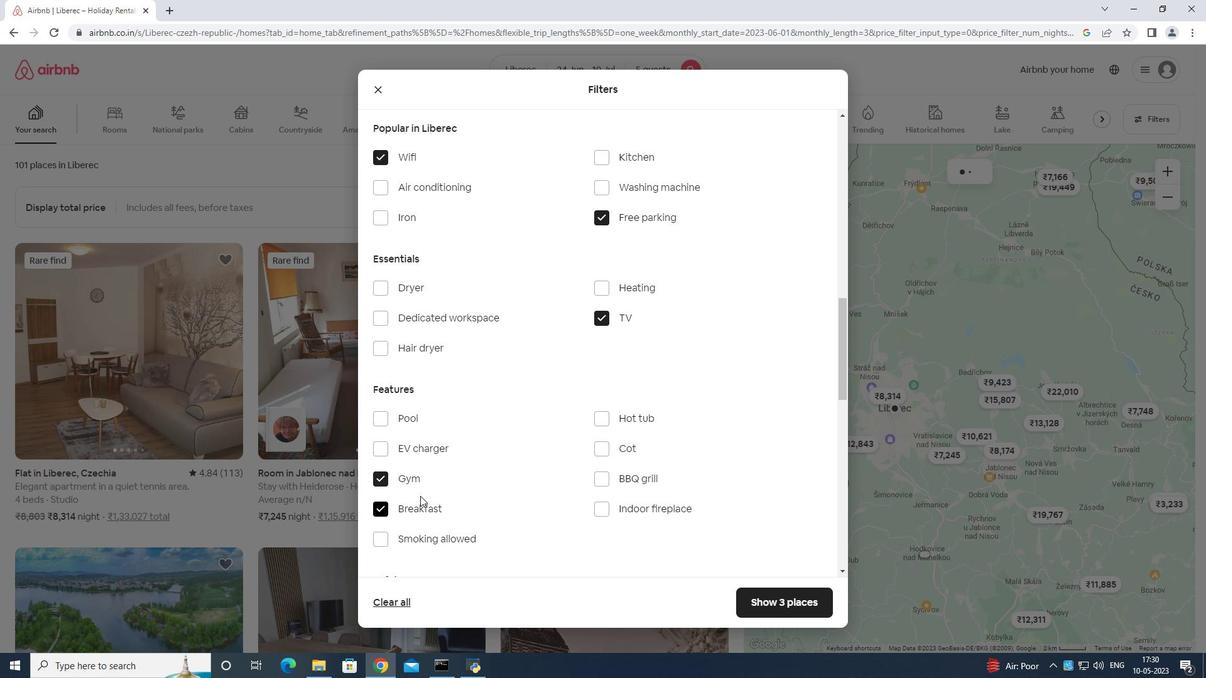 
Action: Mouse scrolled (462, 496) with delta (0, 0)
Screenshot: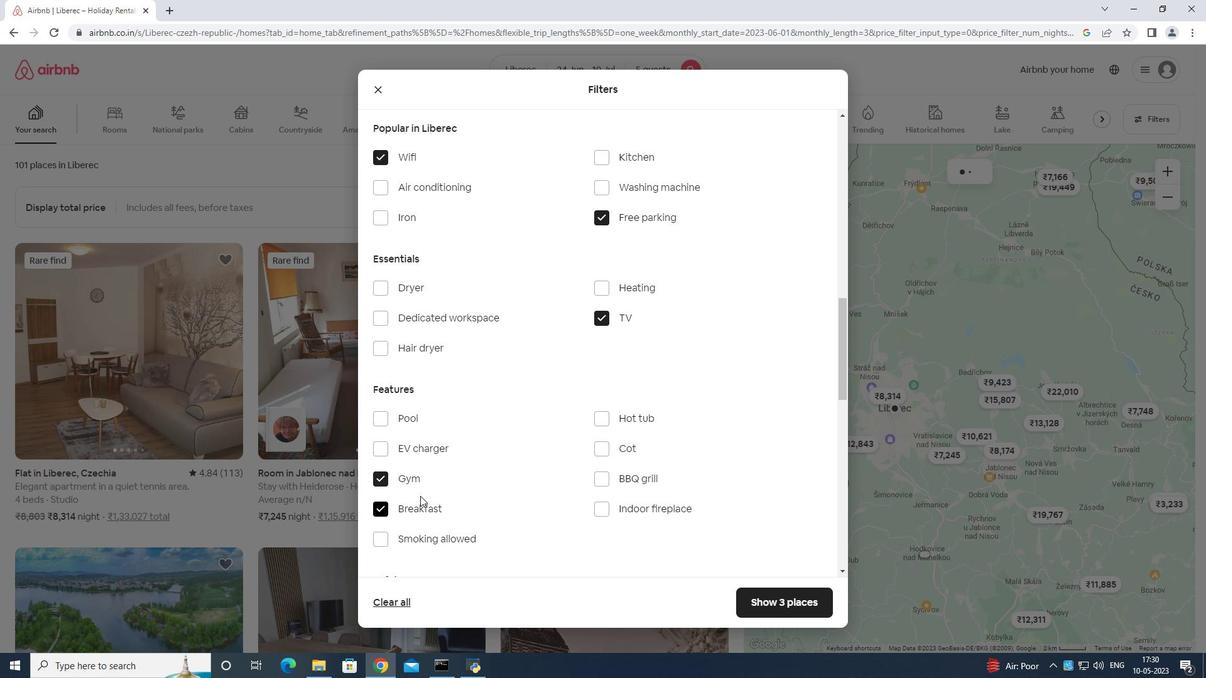 
Action: Mouse moved to (801, 534)
Screenshot: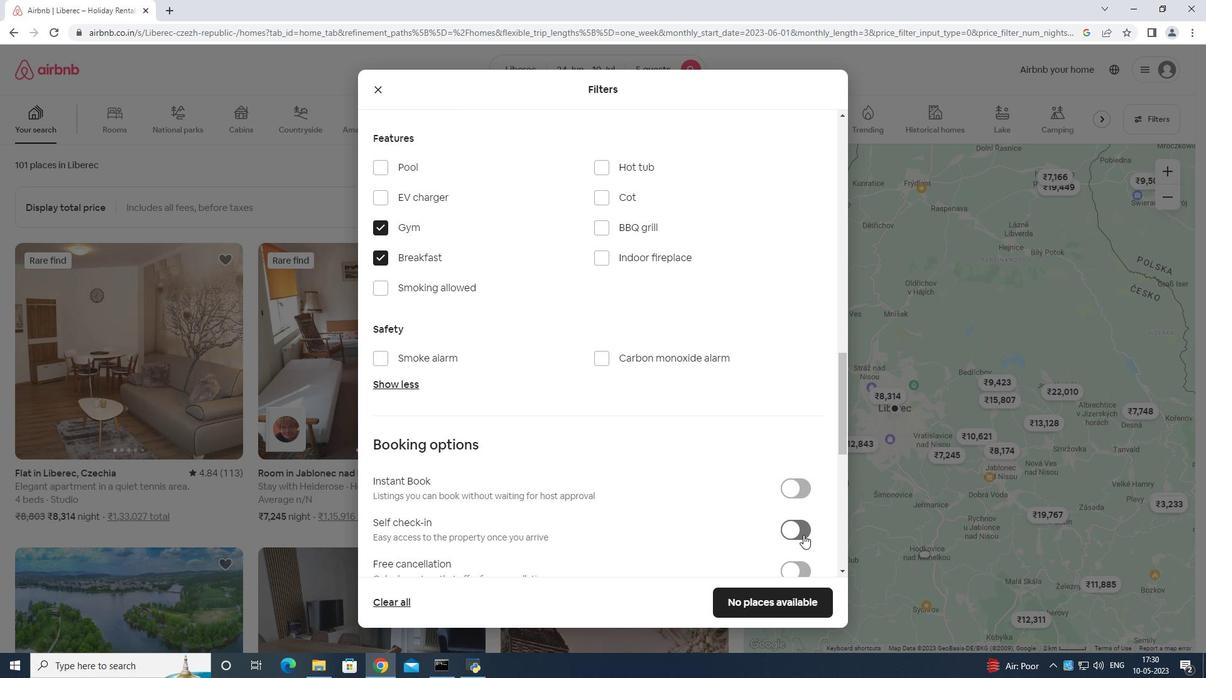
Action: Mouse pressed left at (801, 534)
Screenshot: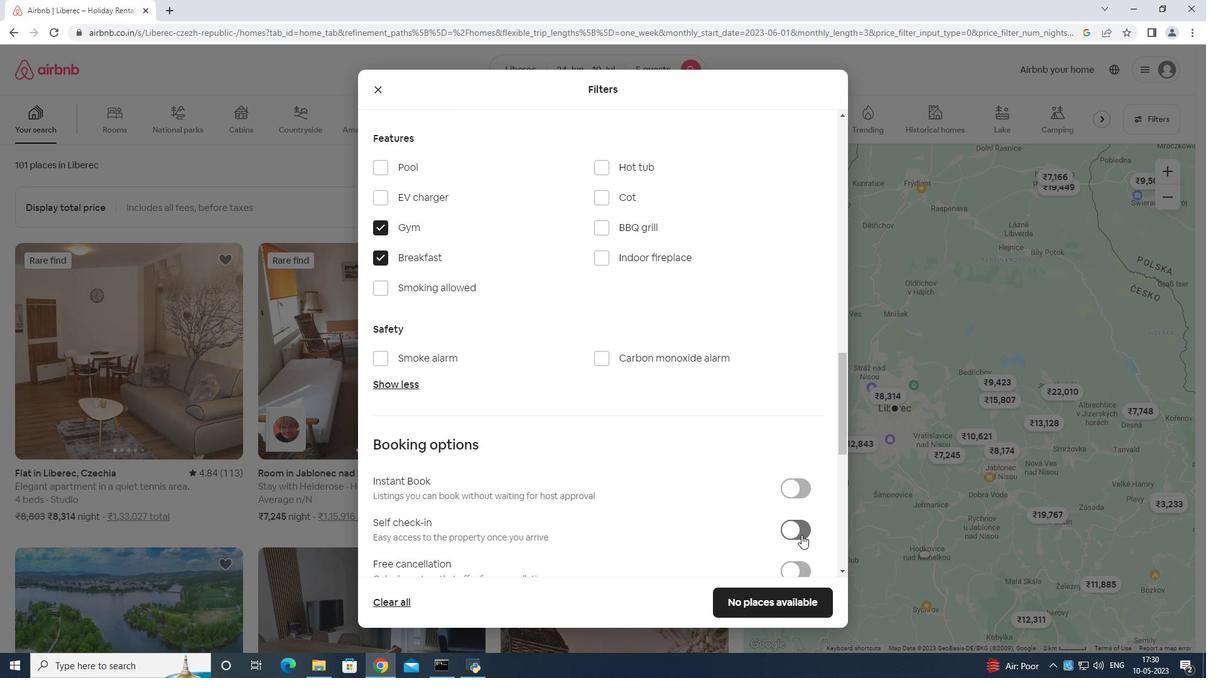 
Action: Mouse moved to (803, 498)
Screenshot: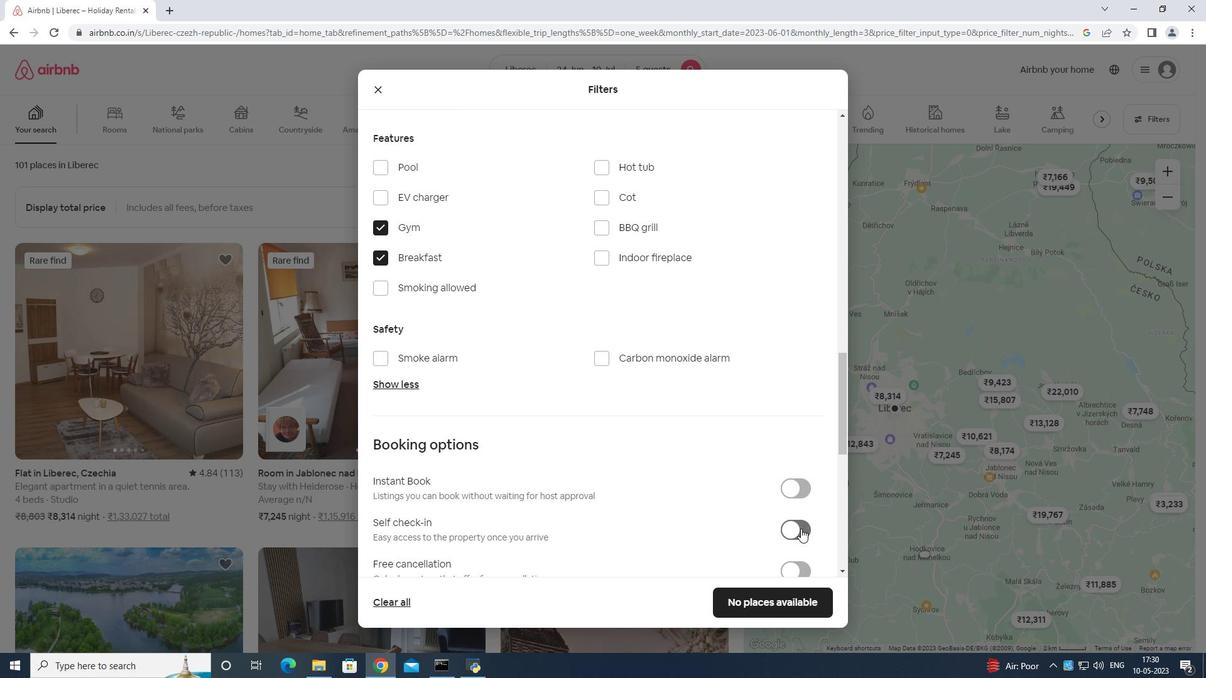 
Action: Mouse scrolled (803, 497) with delta (0, 0)
Screenshot: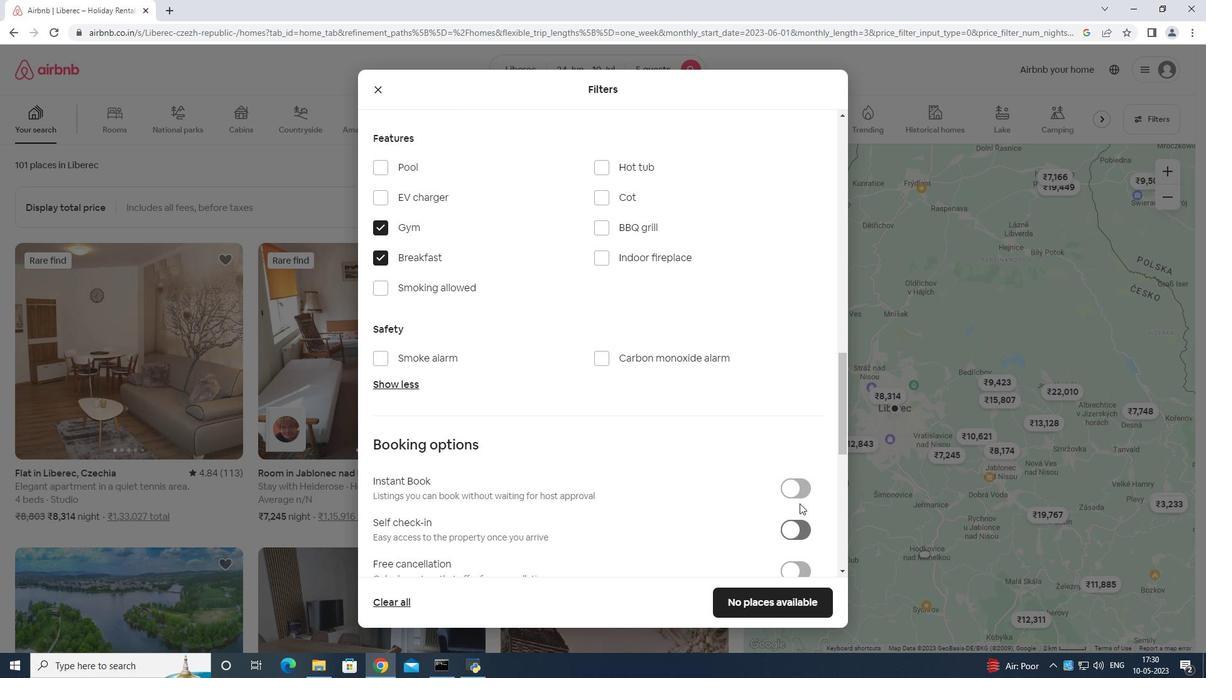 
Action: Mouse moved to (803, 498)
Screenshot: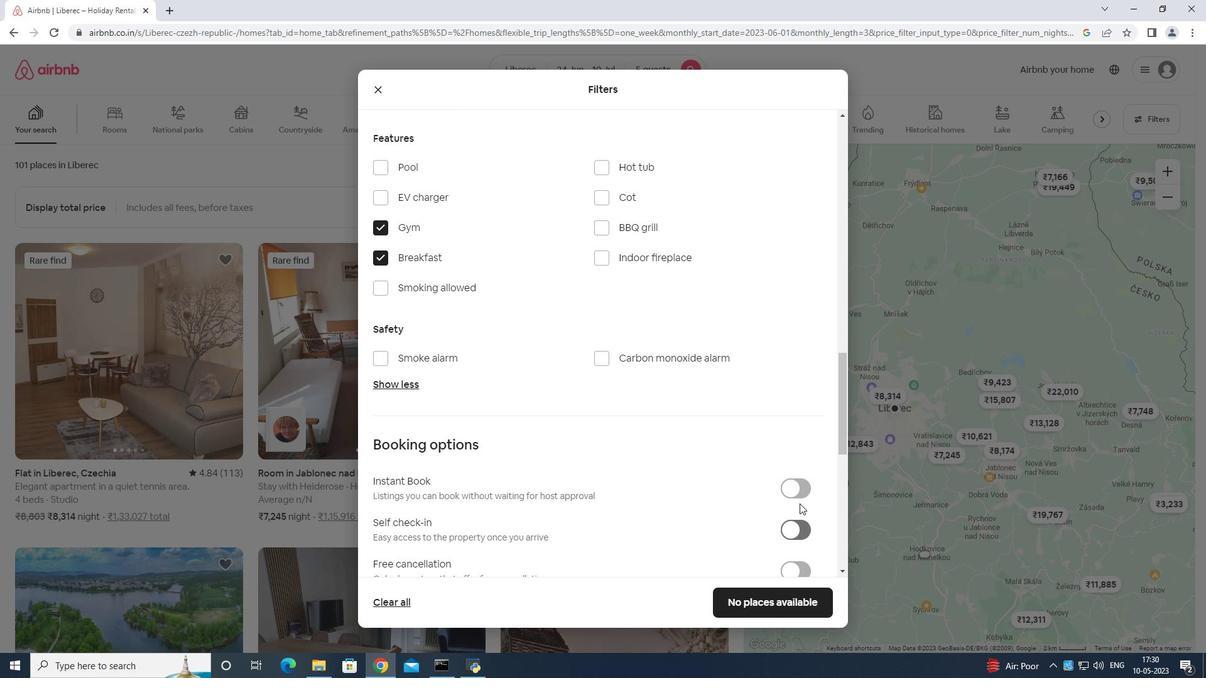 
Action: Mouse scrolled (803, 497) with delta (0, 0)
Screenshot: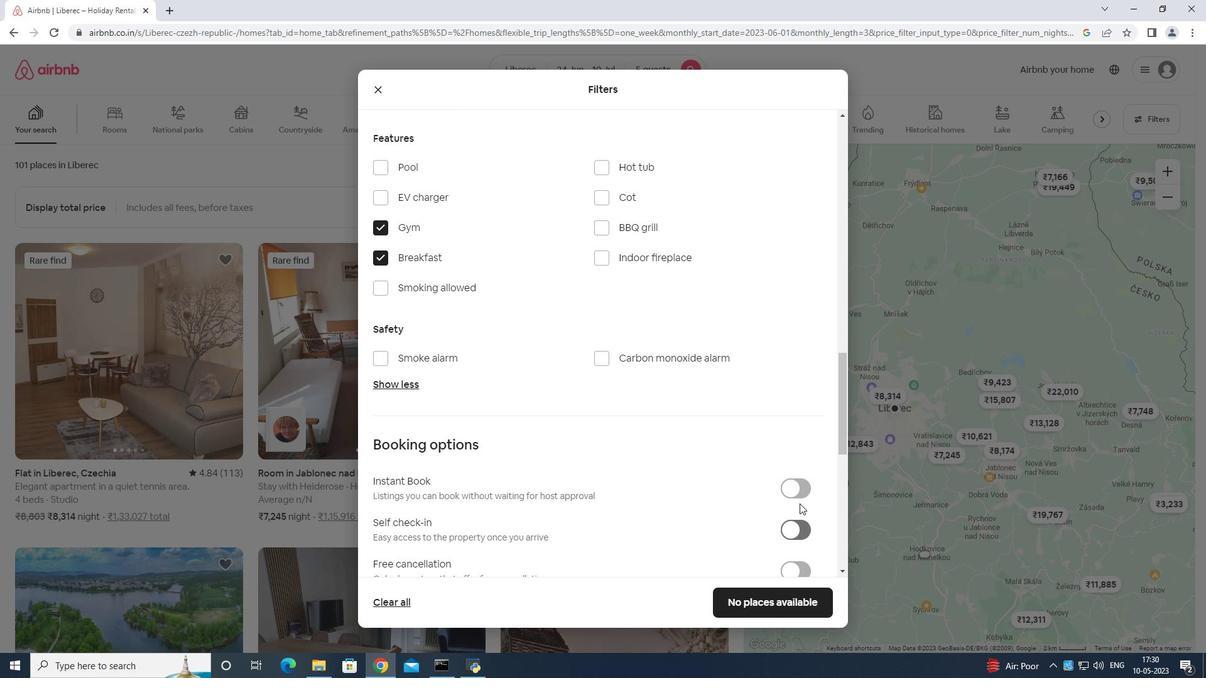 
Action: Mouse moved to (803, 500)
Screenshot: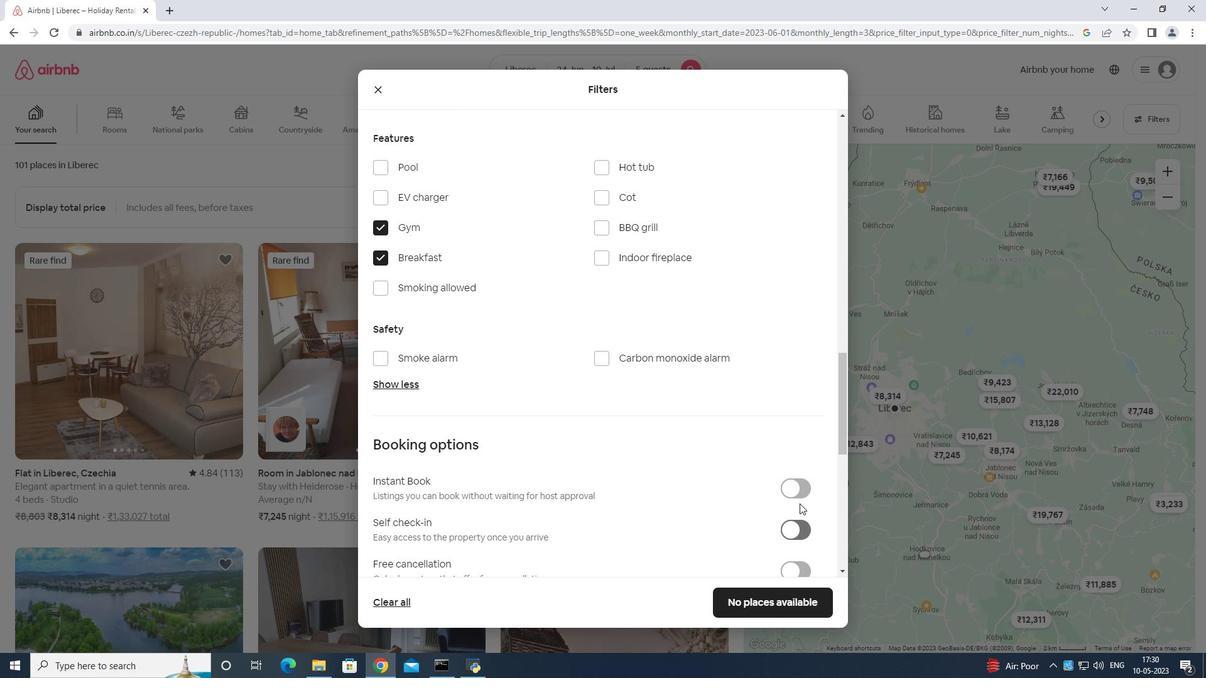 
Action: Mouse scrolled (803, 499) with delta (0, 0)
Screenshot: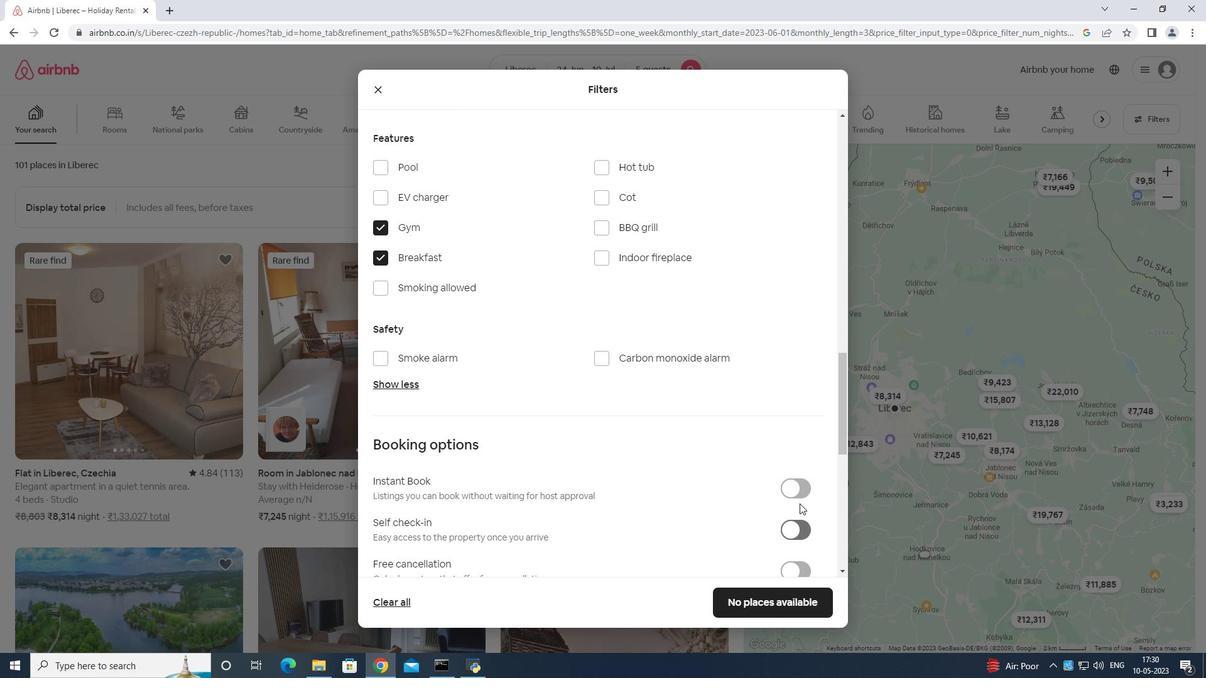 
Action: Mouse moved to (807, 491)
Screenshot: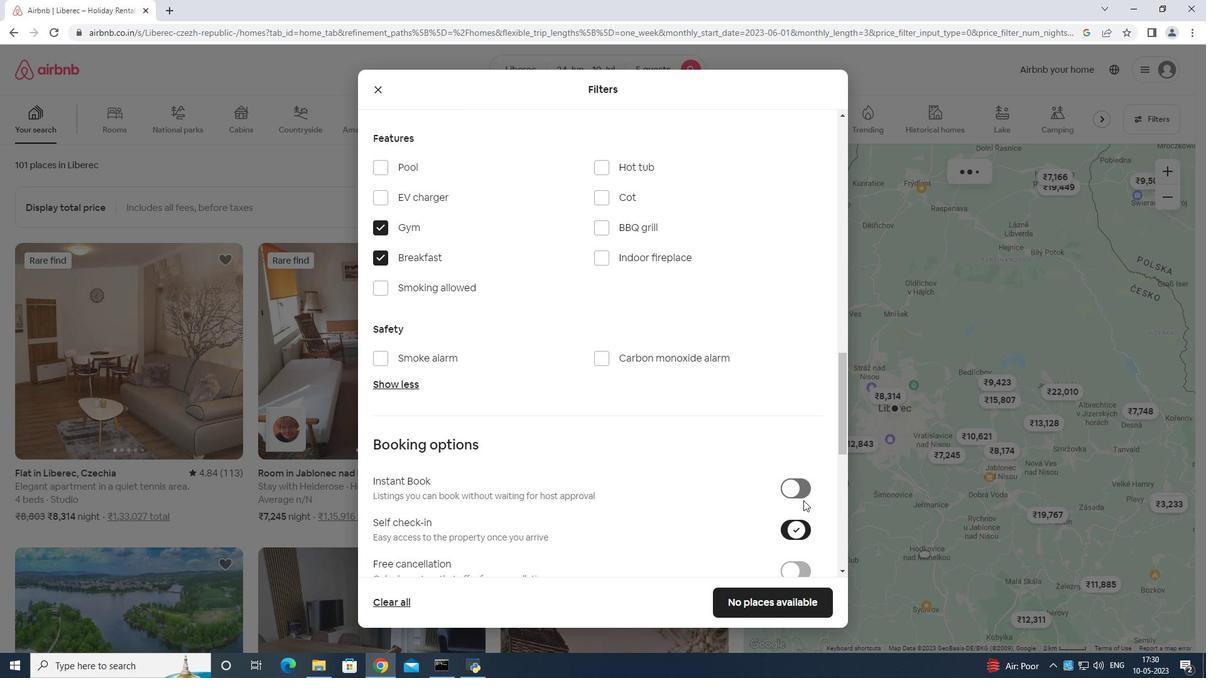 
Action: Mouse scrolled (807, 491) with delta (0, 0)
Screenshot: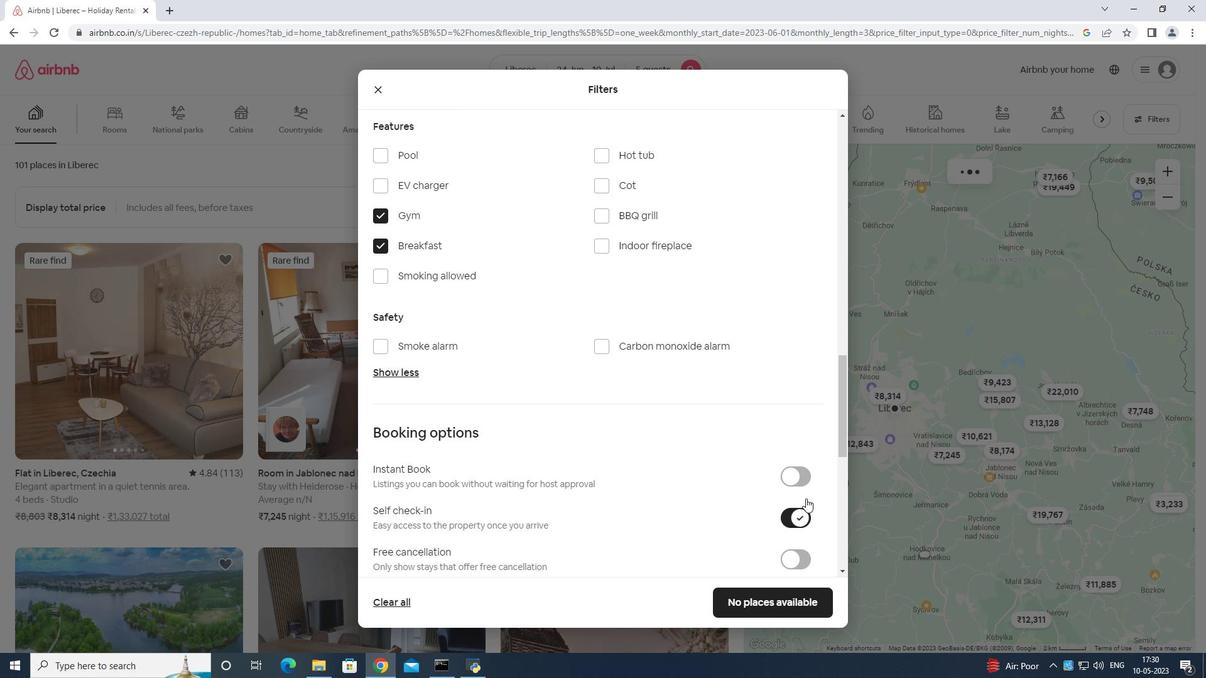 
Action: Mouse moved to (807, 493)
Screenshot: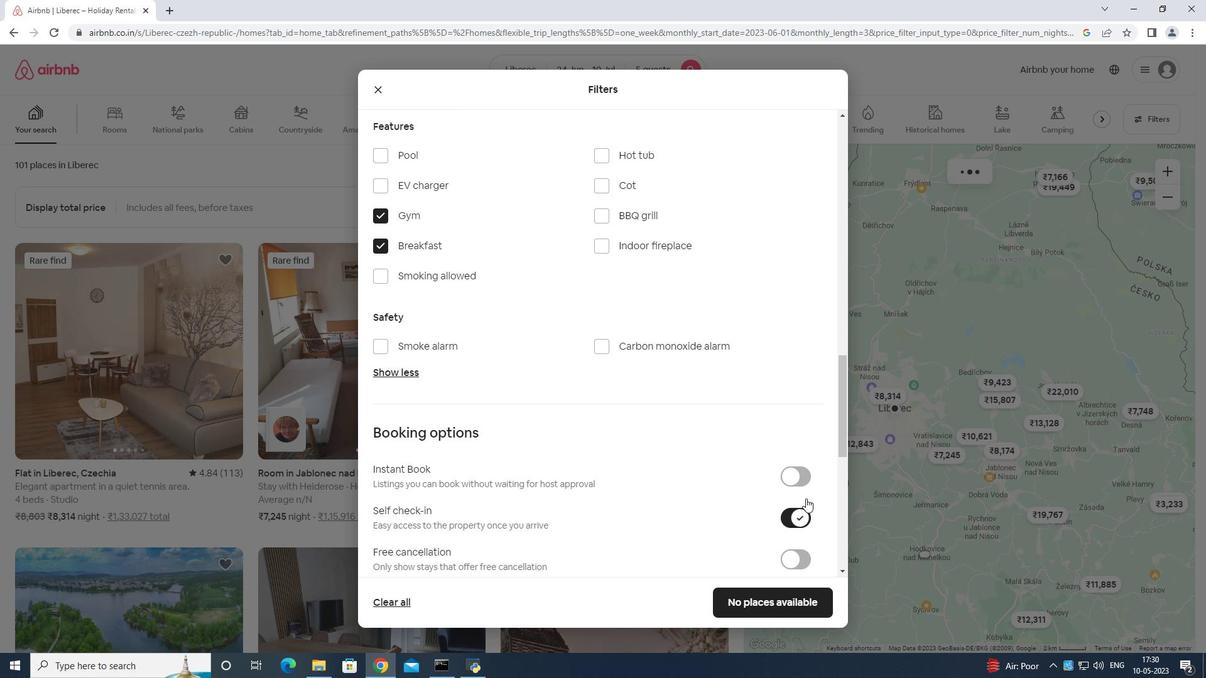
Action: Mouse scrolled (807, 492) with delta (0, 0)
Screenshot: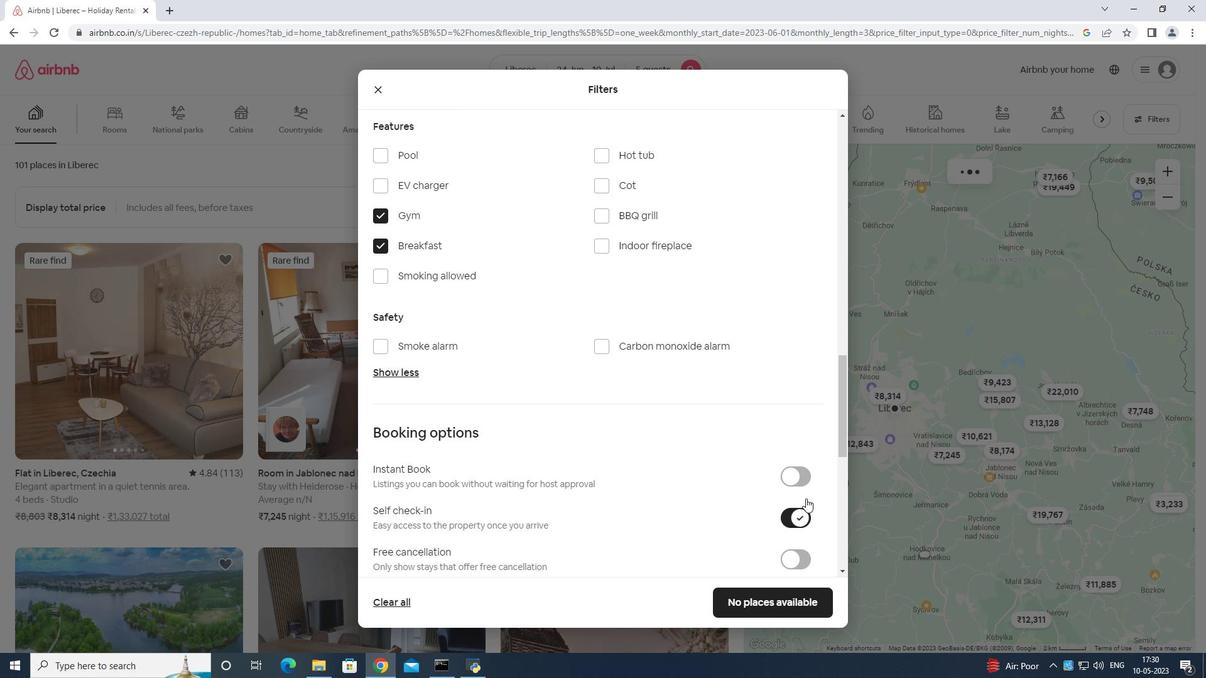 
Action: Mouse moved to (807, 496)
Screenshot: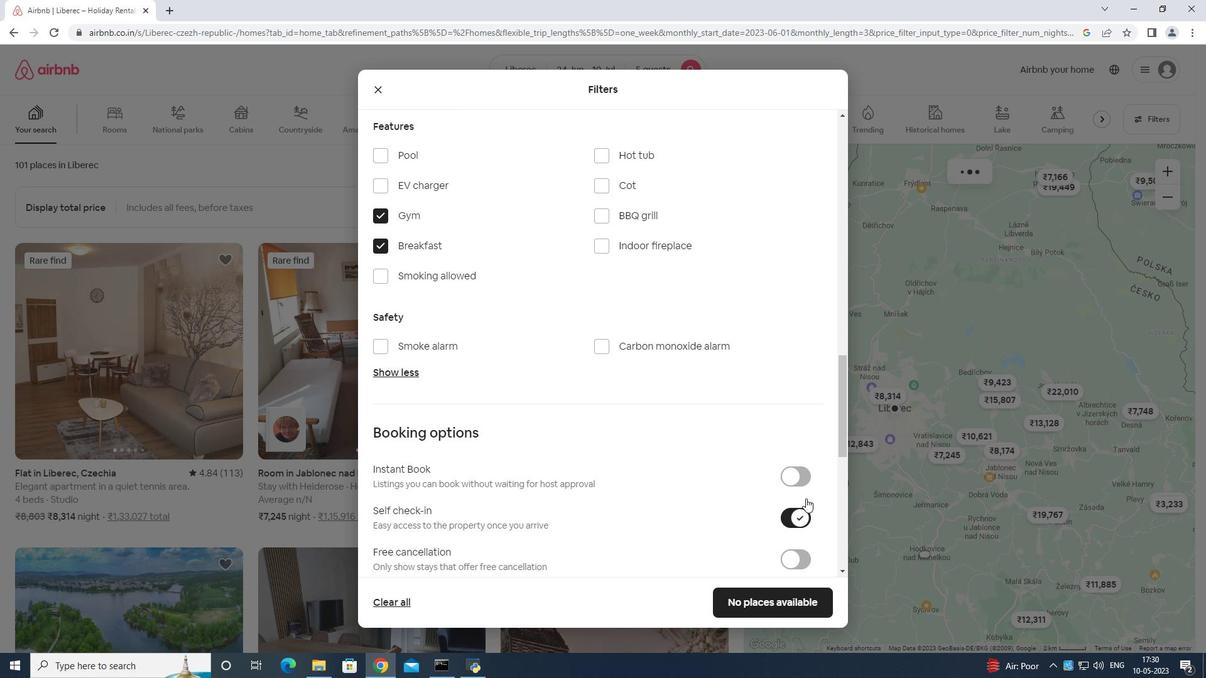 
Action: Mouse scrolled (807, 495) with delta (0, 0)
Screenshot: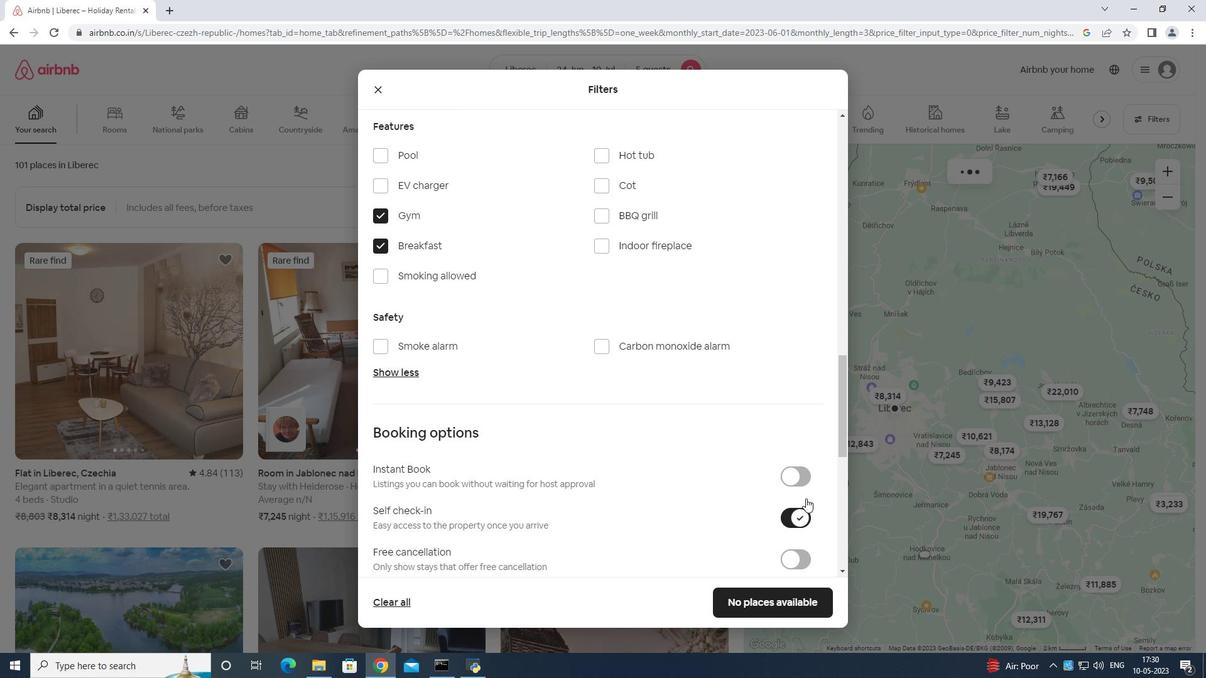 
Action: Mouse moved to (804, 496)
Screenshot: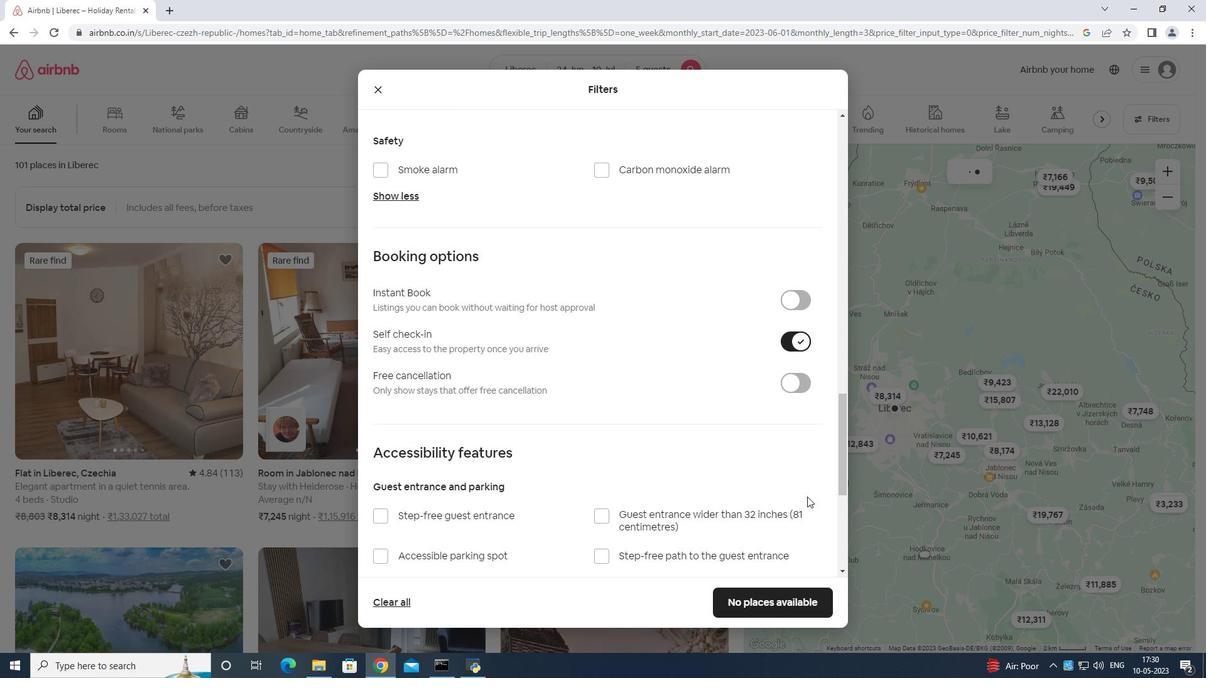 
Action: Mouse scrolled (804, 495) with delta (0, 0)
Screenshot: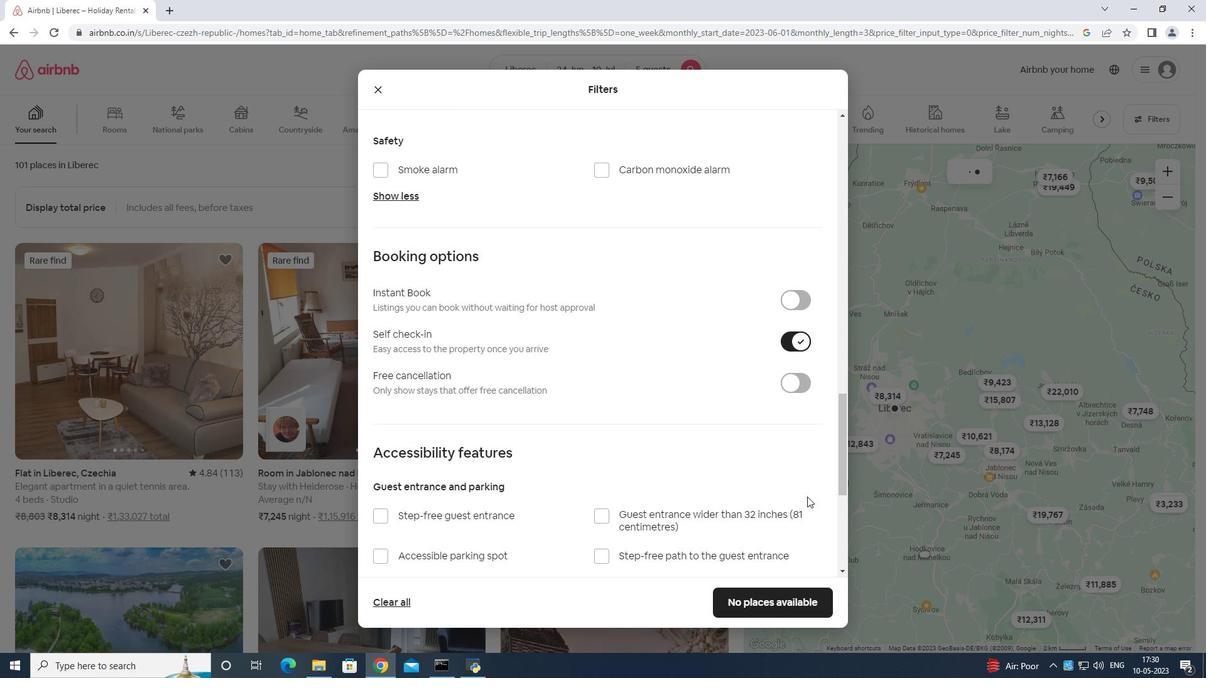 
Action: Mouse moved to (802, 501)
Screenshot: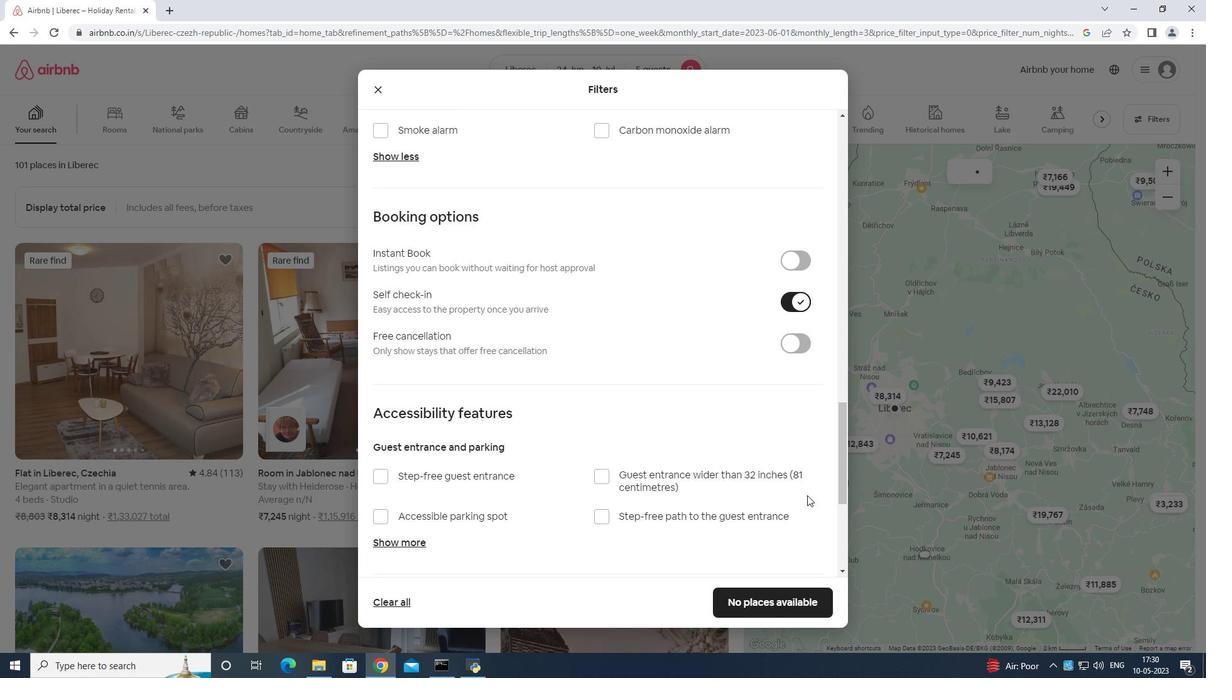 
Action: Mouse scrolled (802, 500) with delta (0, 0)
Screenshot: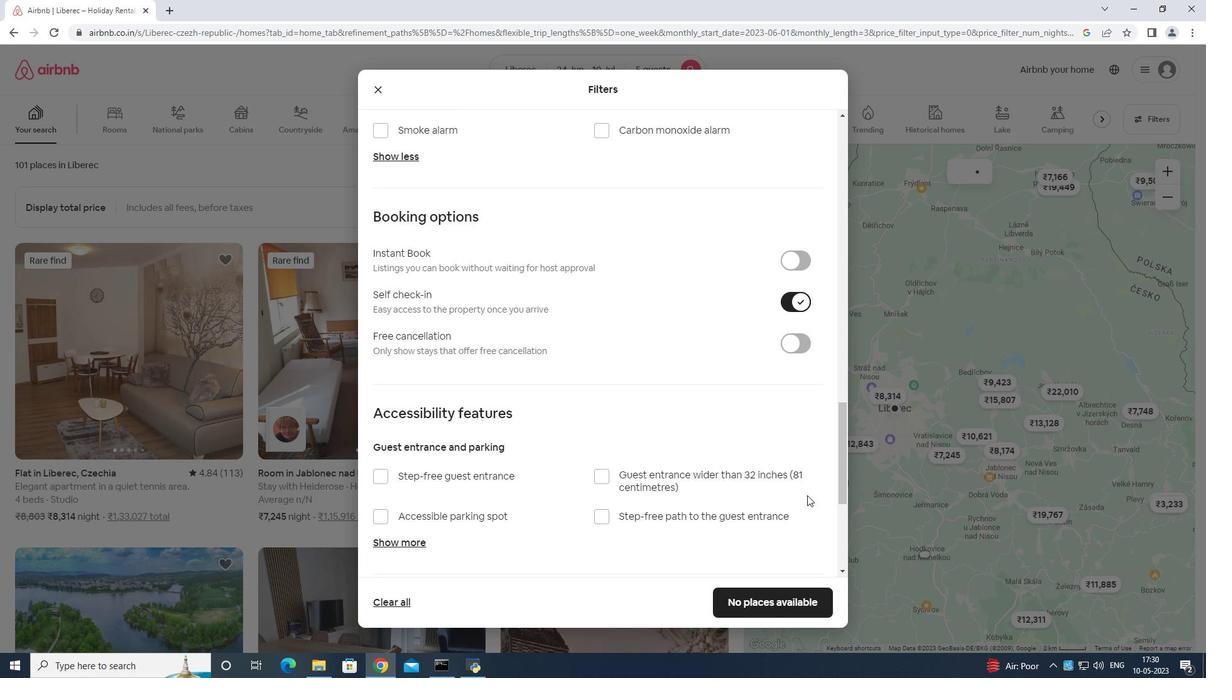 
Action: Mouse moved to (806, 493)
Screenshot: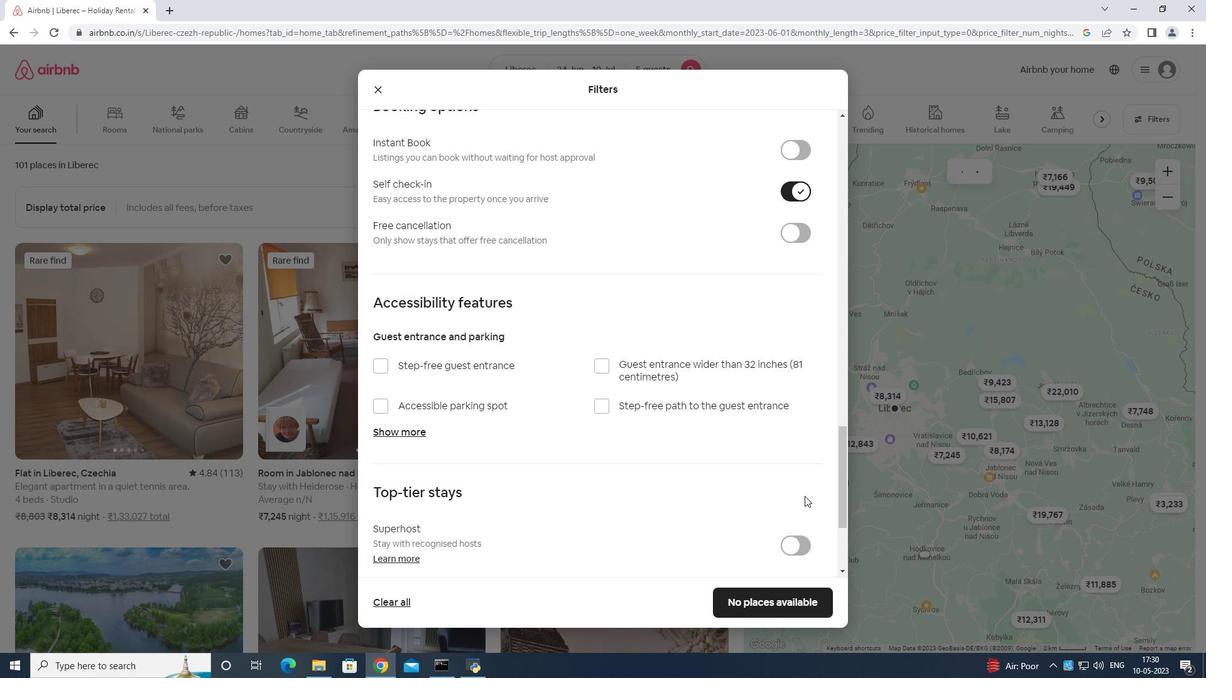 
Action: Mouse scrolled (805, 490) with delta (0, 0)
Screenshot: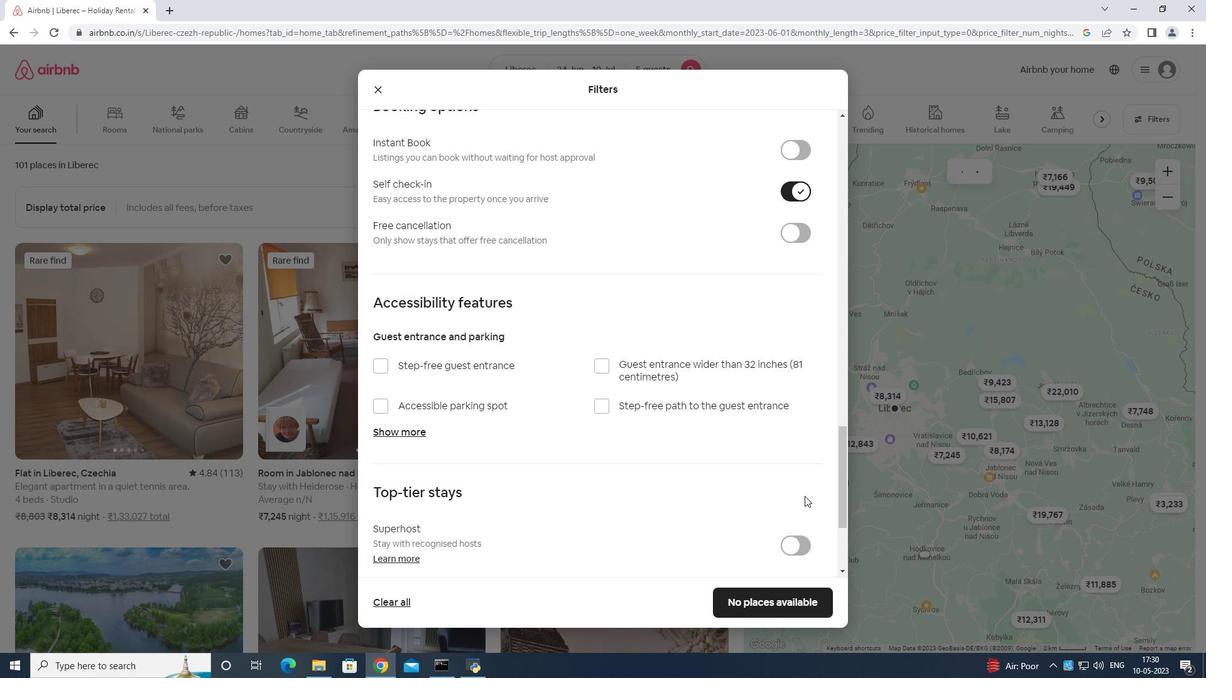 
Action: Mouse scrolled (805, 490) with delta (0, 0)
Screenshot: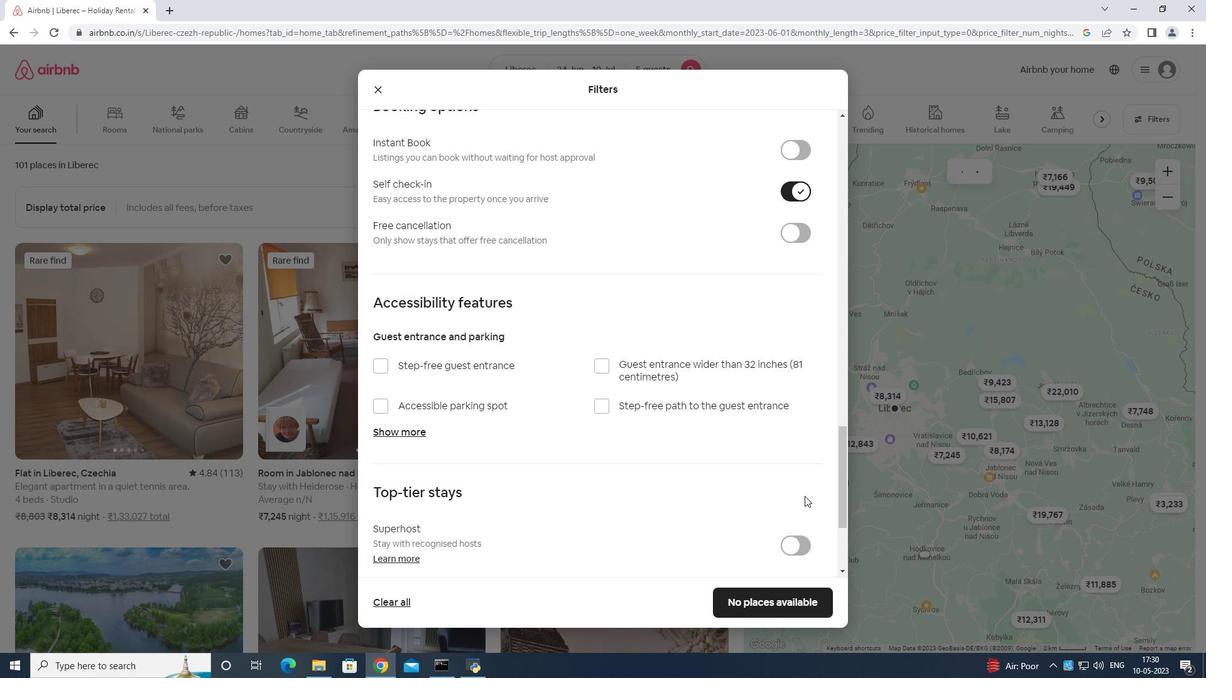 
Action: Mouse scrolled (805, 492) with delta (0, 0)
Screenshot: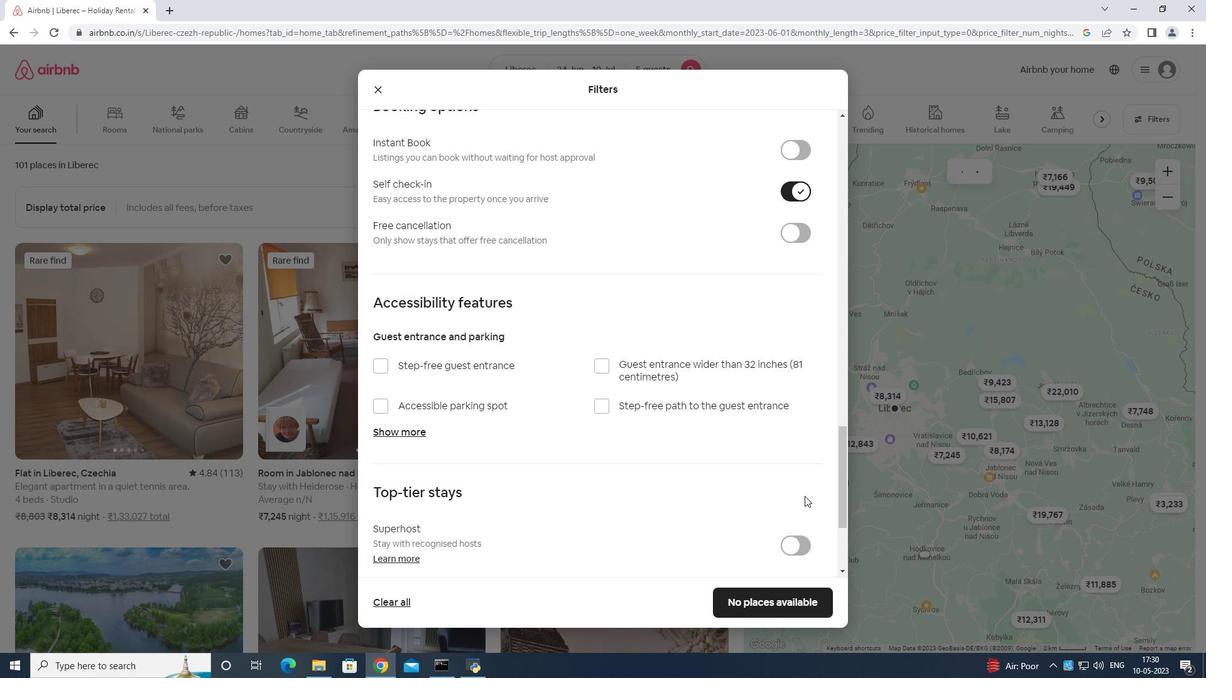 
Action: Mouse moved to (375, 483)
Screenshot: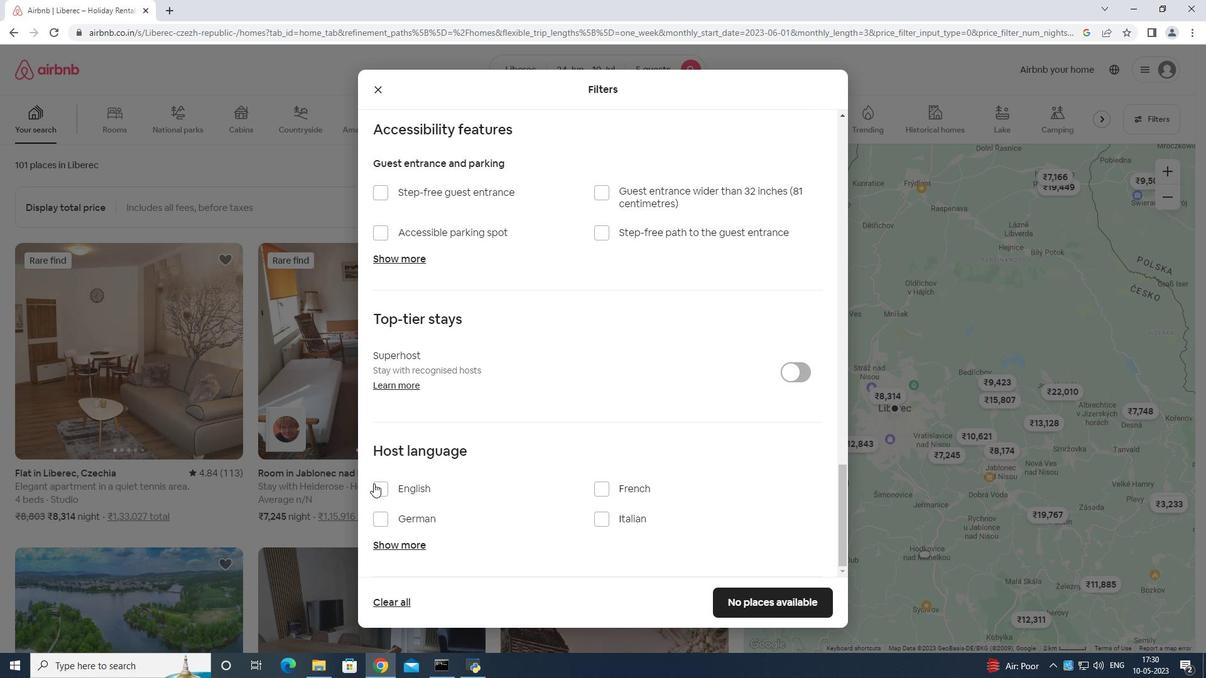 
Action: Mouse pressed left at (375, 483)
Screenshot: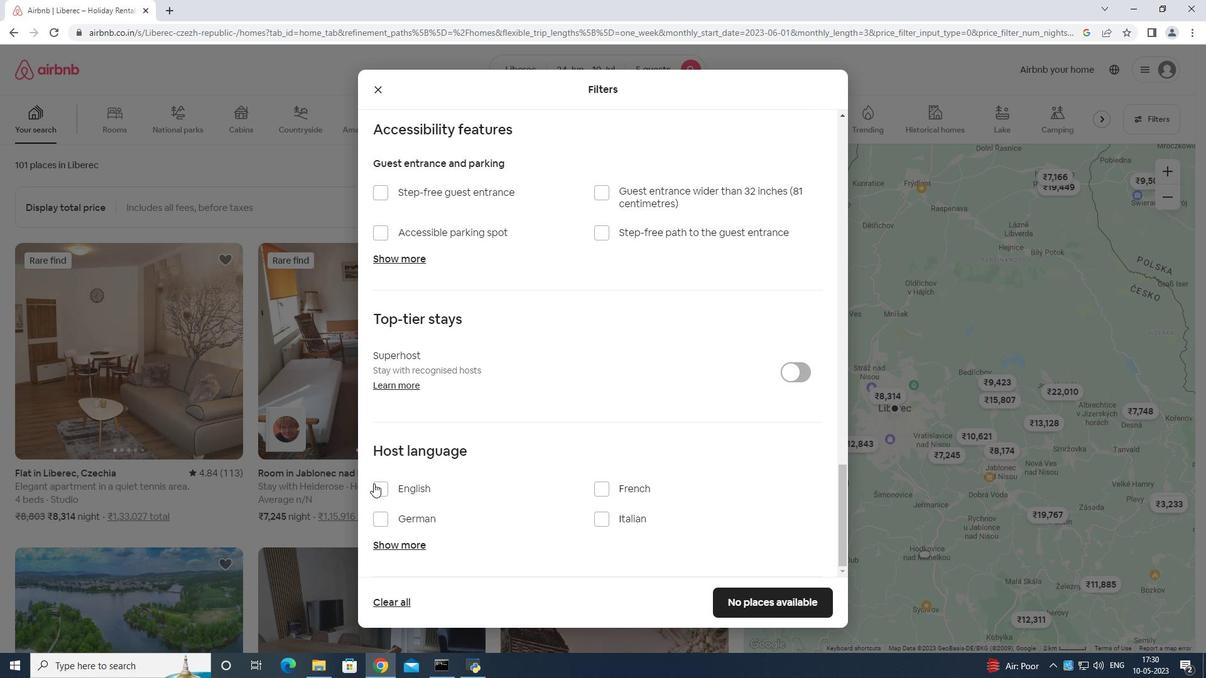 
Action: Mouse moved to (757, 596)
Screenshot: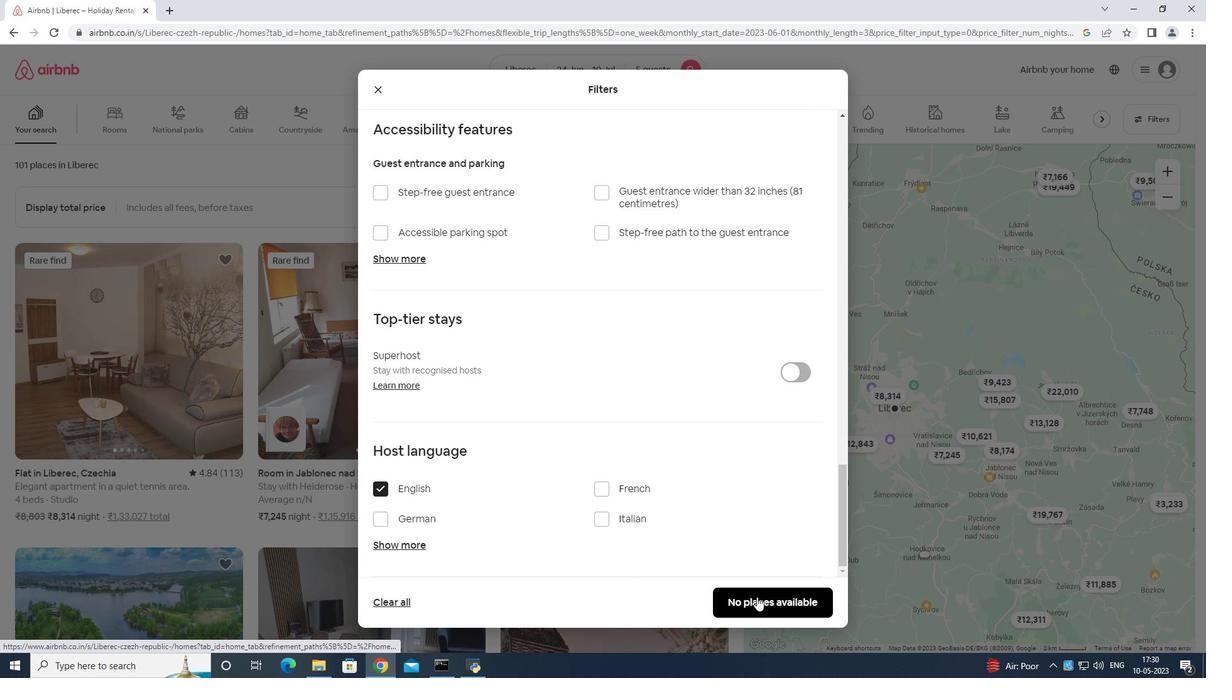 
Action: Mouse pressed left at (757, 596)
Screenshot: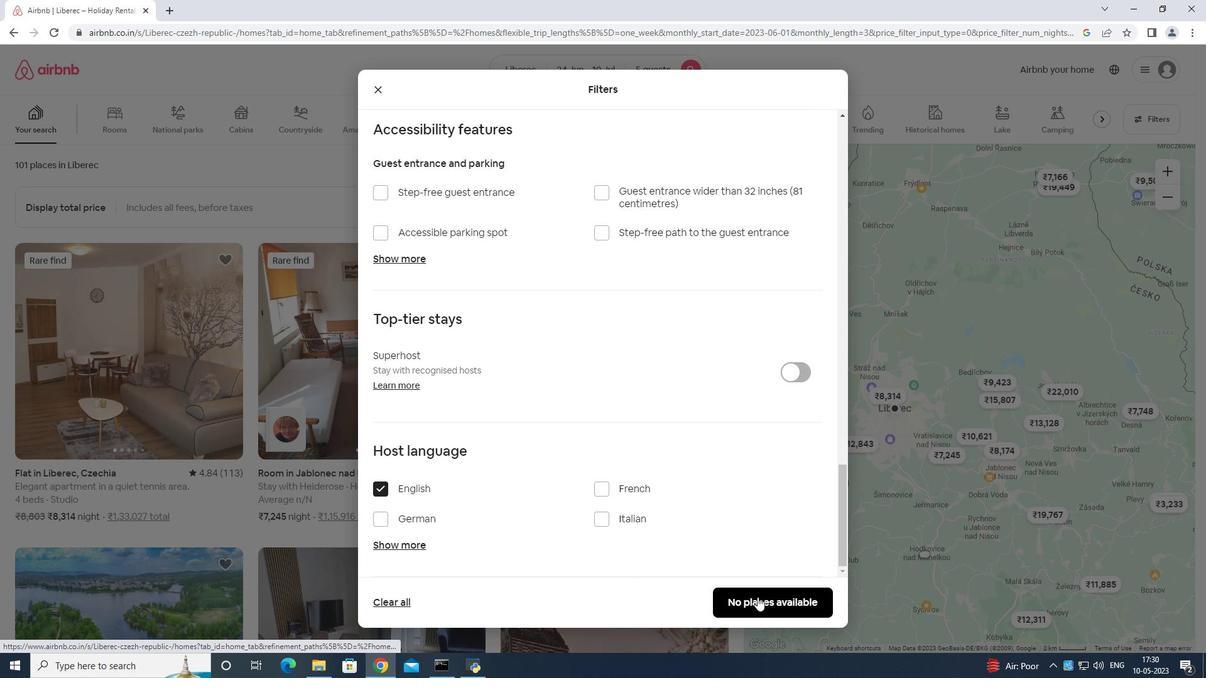 
Action: Mouse moved to (757, 589)
Screenshot: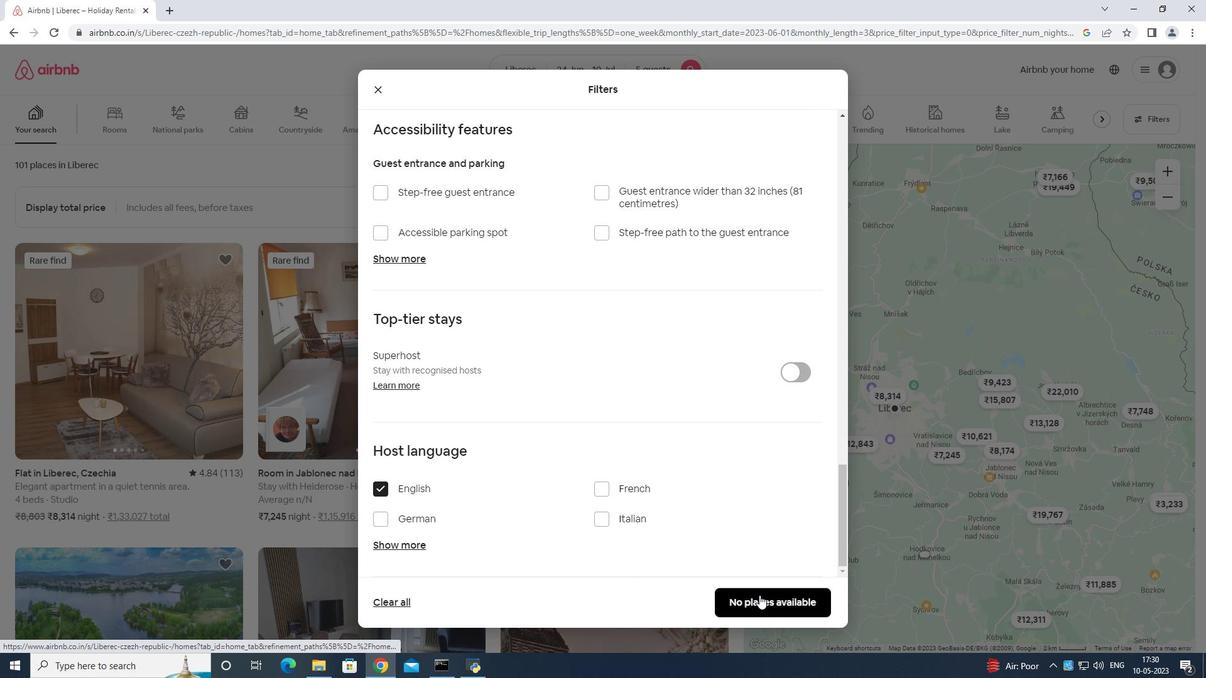 
